 Task: Search one way flight ticket for 5 adults, 2 children, 1 infant in seat and 2 infants on lap in economy from Harrisburg: Harrisburg International Airport to Raleigh: Raleigh-durham International Airport on 8-5-2023. Choice of flights is Frontier. Number of bags: 1 carry on bag and 1 checked bag. Price is upto 100000. Outbound departure time preference is 18:15.
Action: Mouse moved to (401, 335)
Screenshot: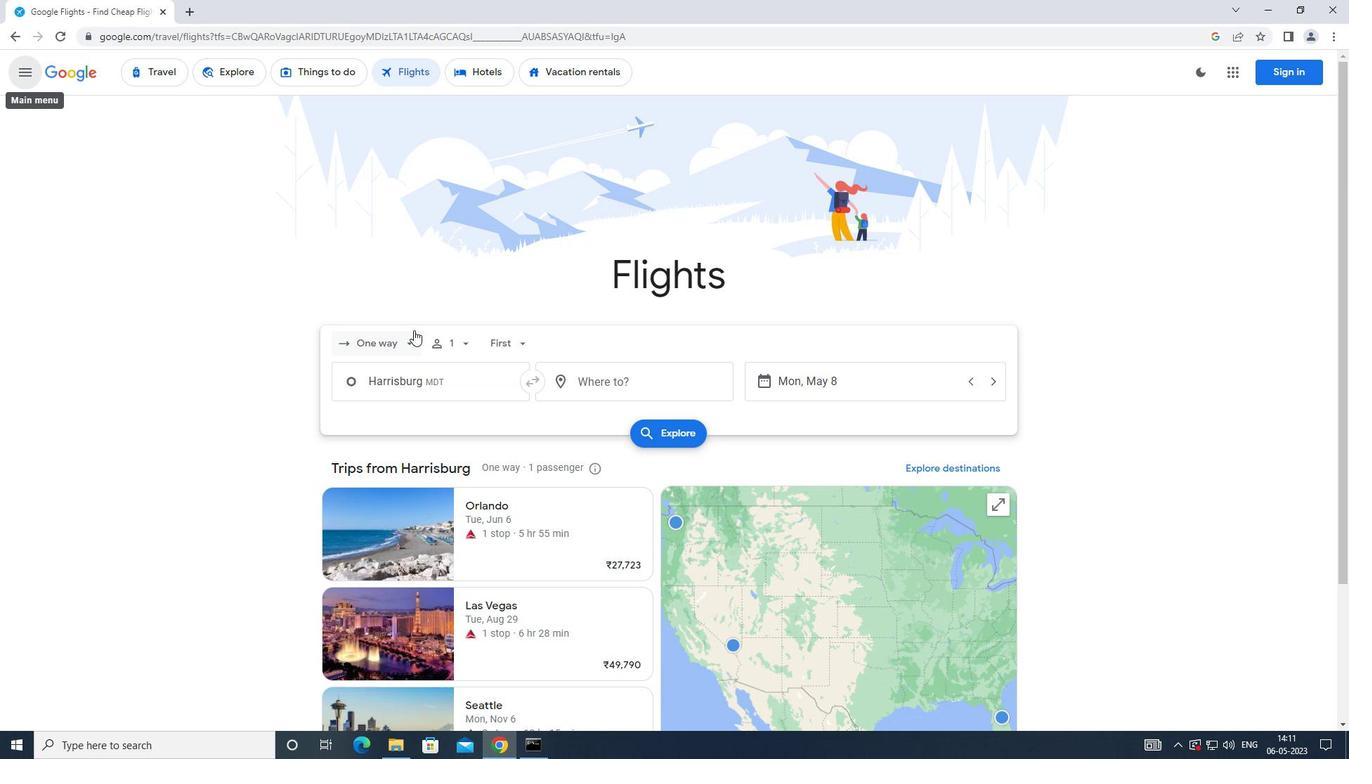 
Action: Mouse pressed left at (401, 335)
Screenshot: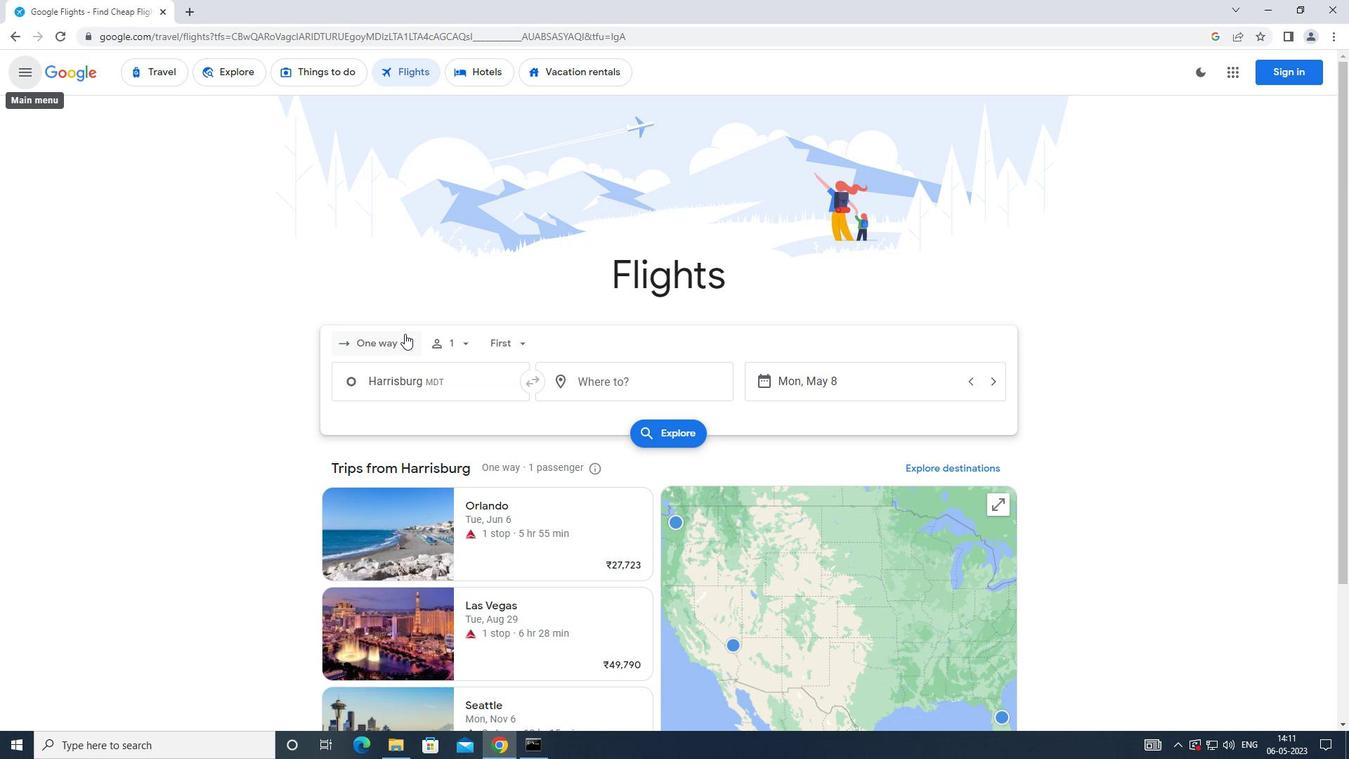 
Action: Mouse moved to (393, 408)
Screenshot: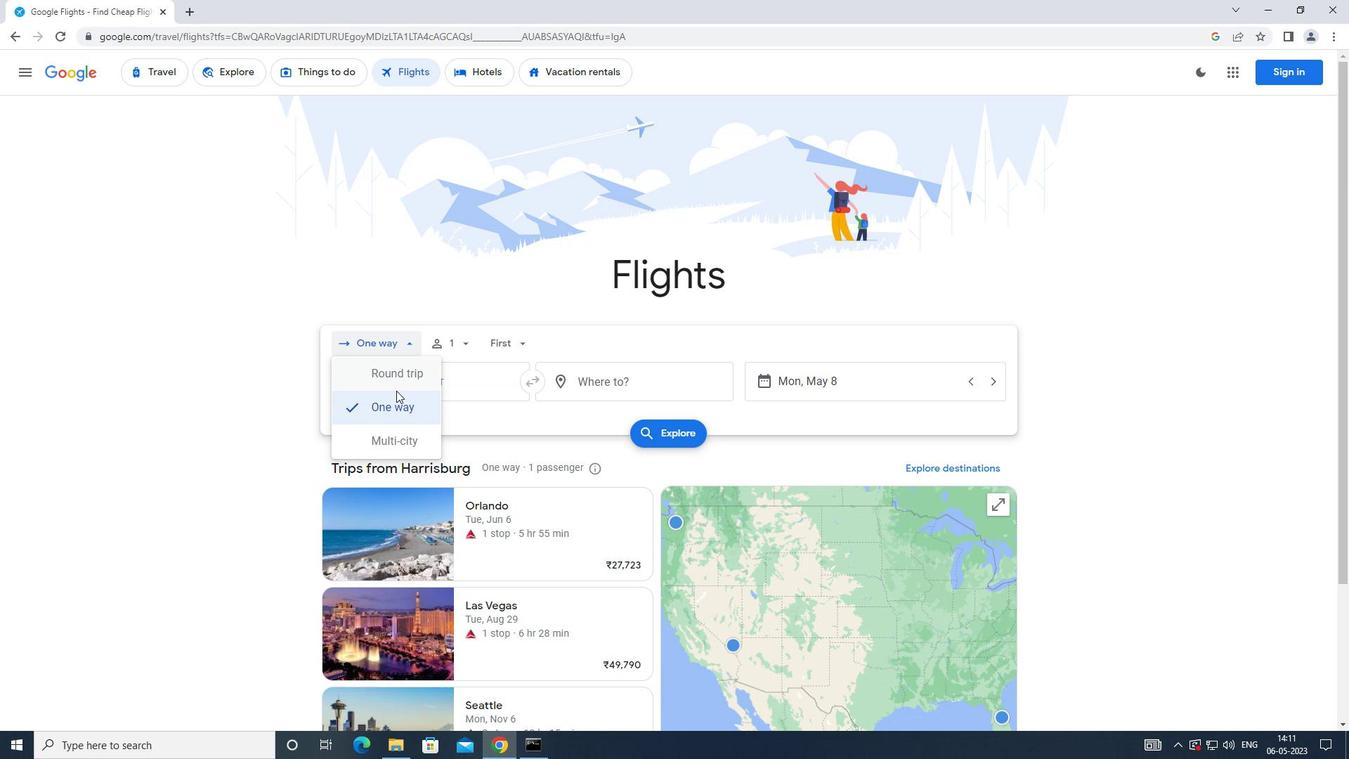 
Action: Mouse pressed left at (393, 408)
Screenshot: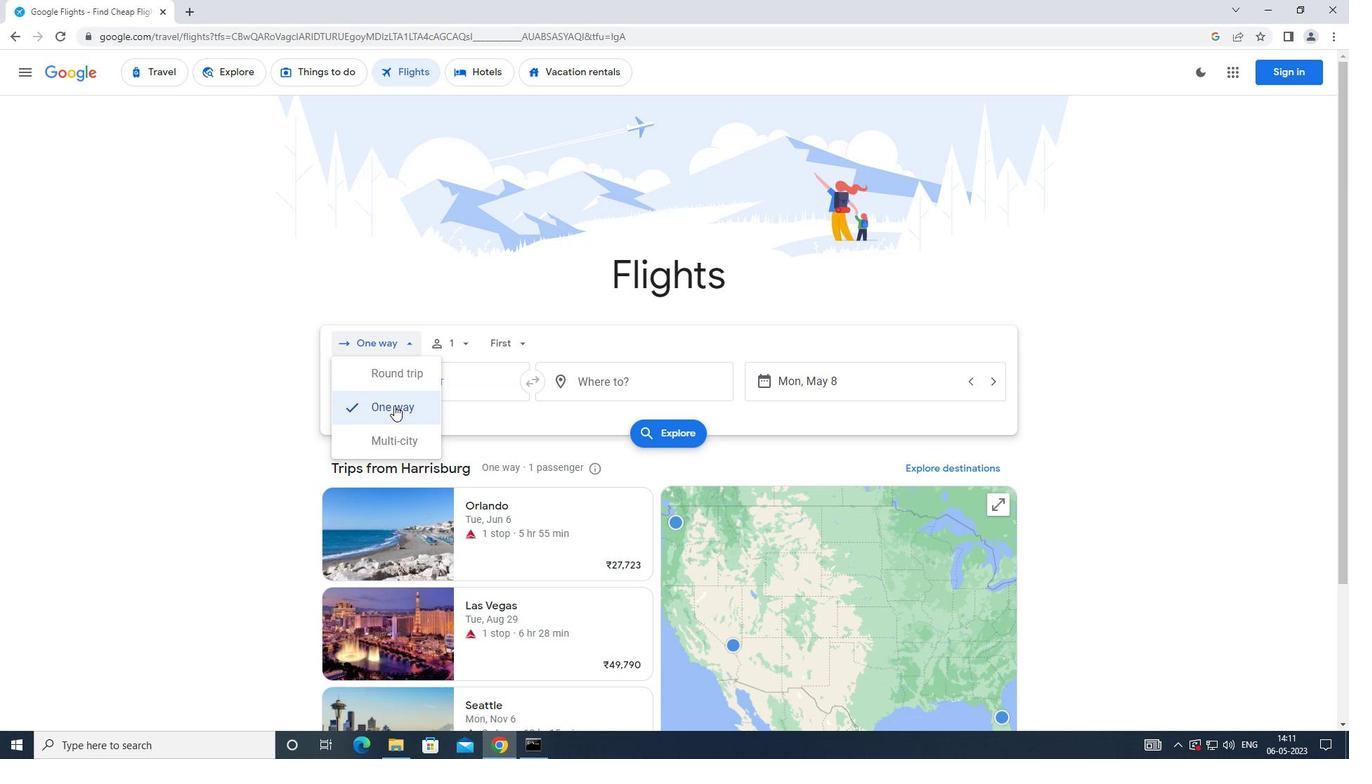 
Action: Mouse moved to (453, 344)
Screenshot: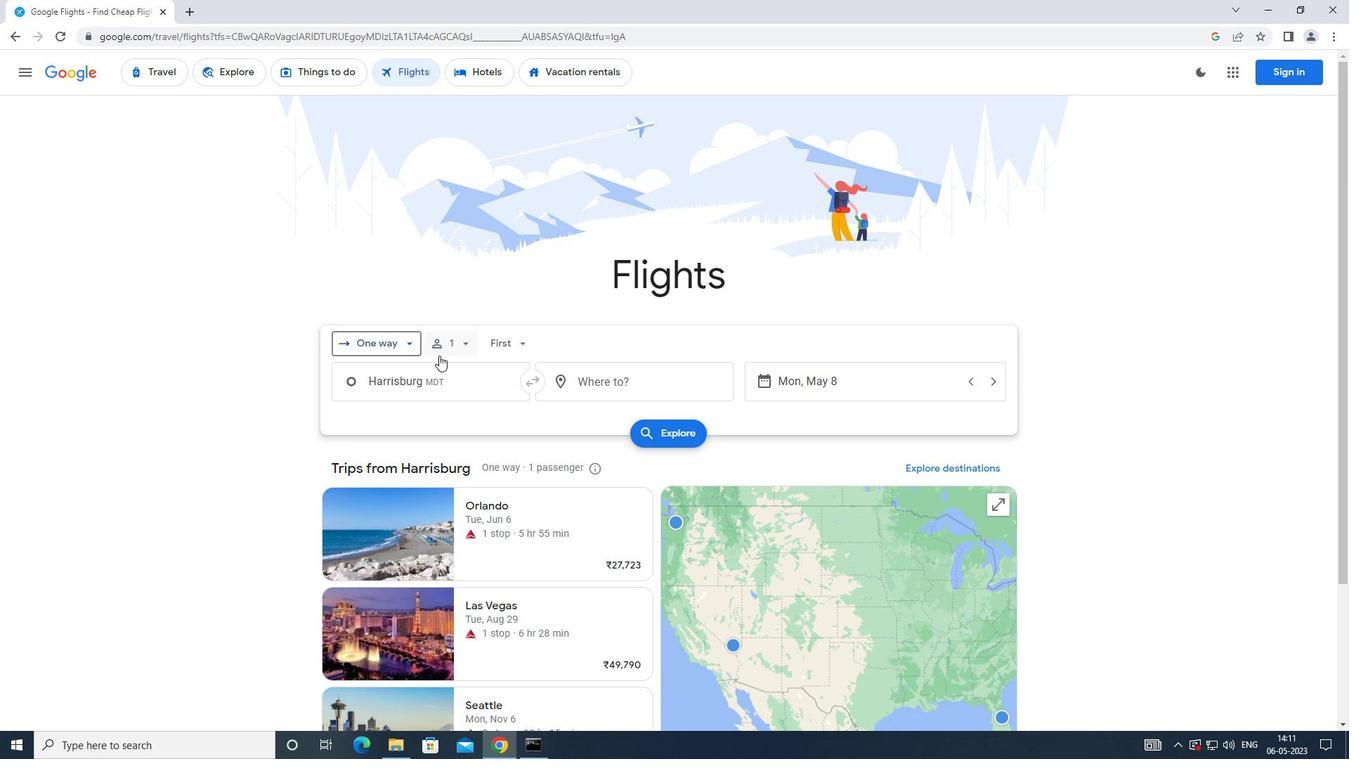 
Action: Mouse pressed left at (453, 344)
Screenshot: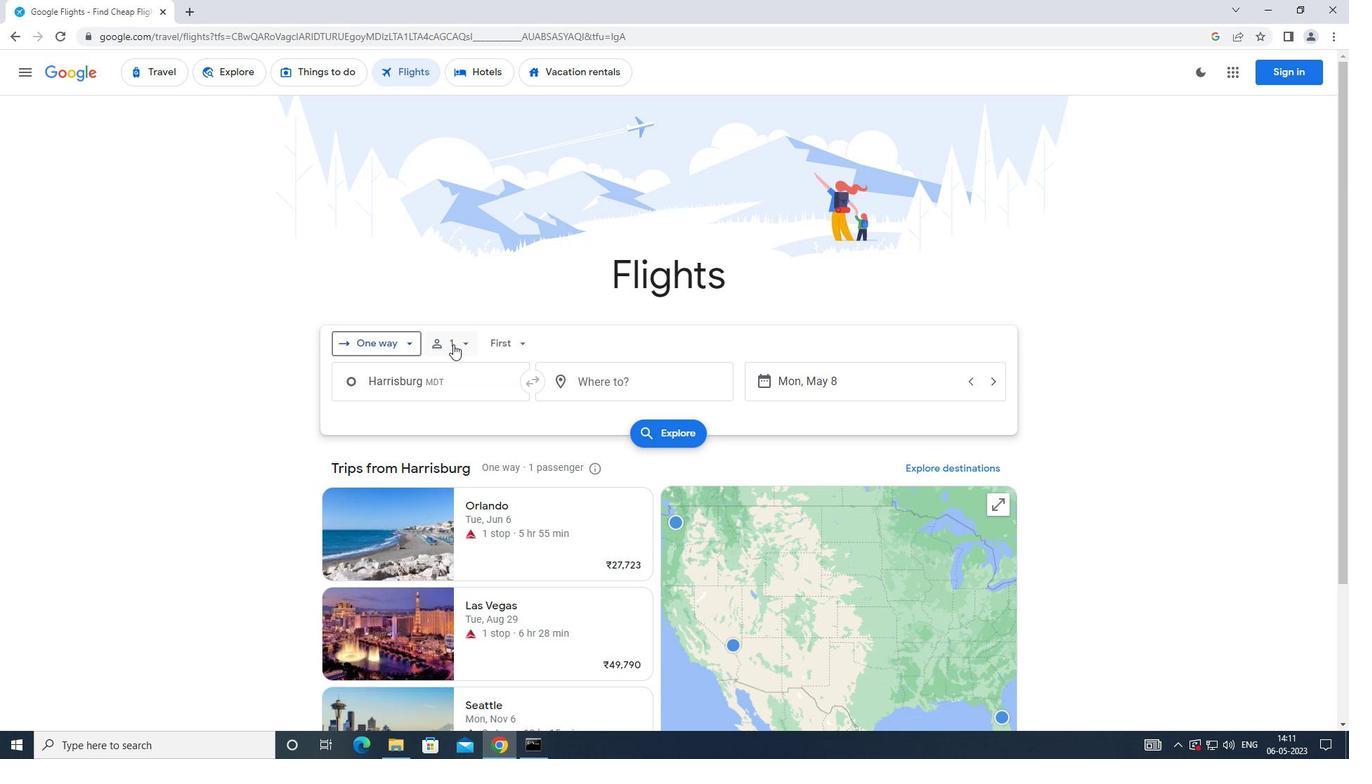 
Action: Mouse moved to (569, 383)
Screenshot: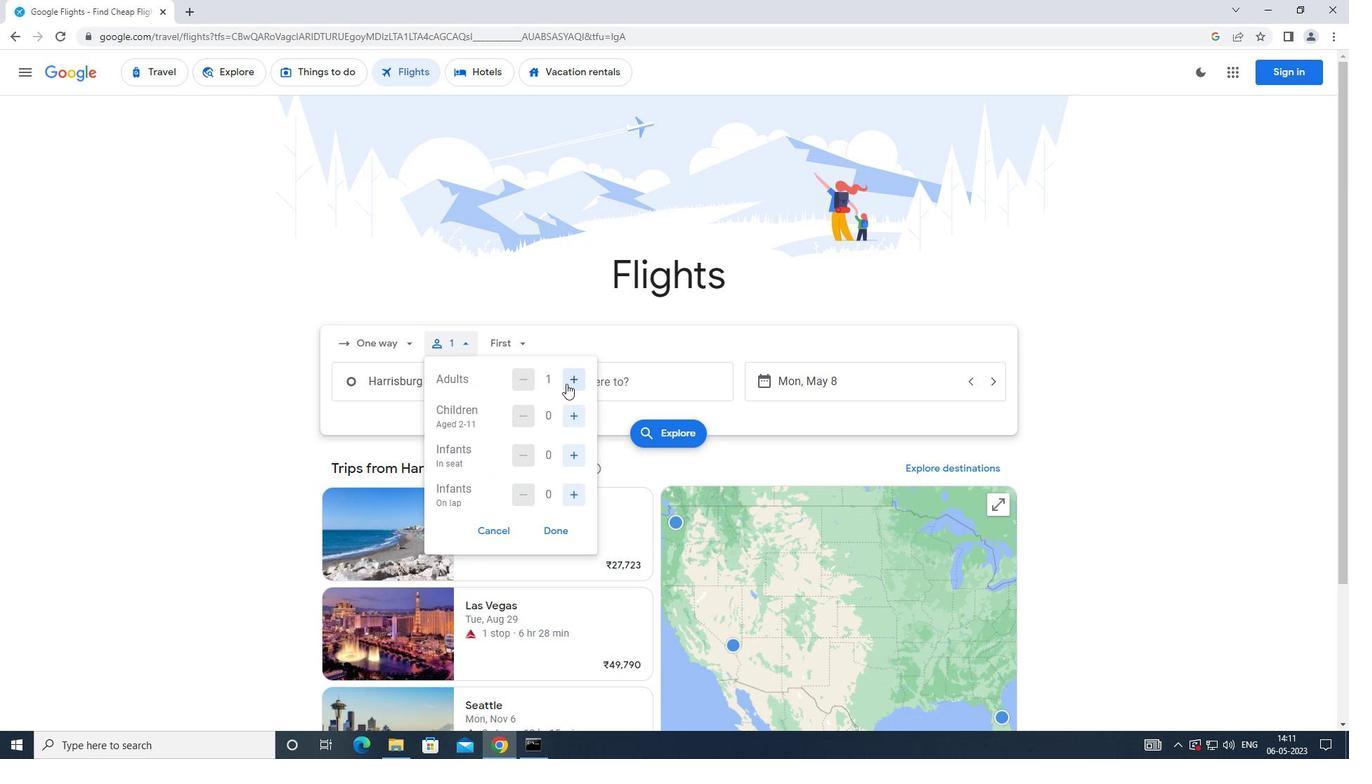 
Action: Mouse pressed left at (569, 383)
Screenshot: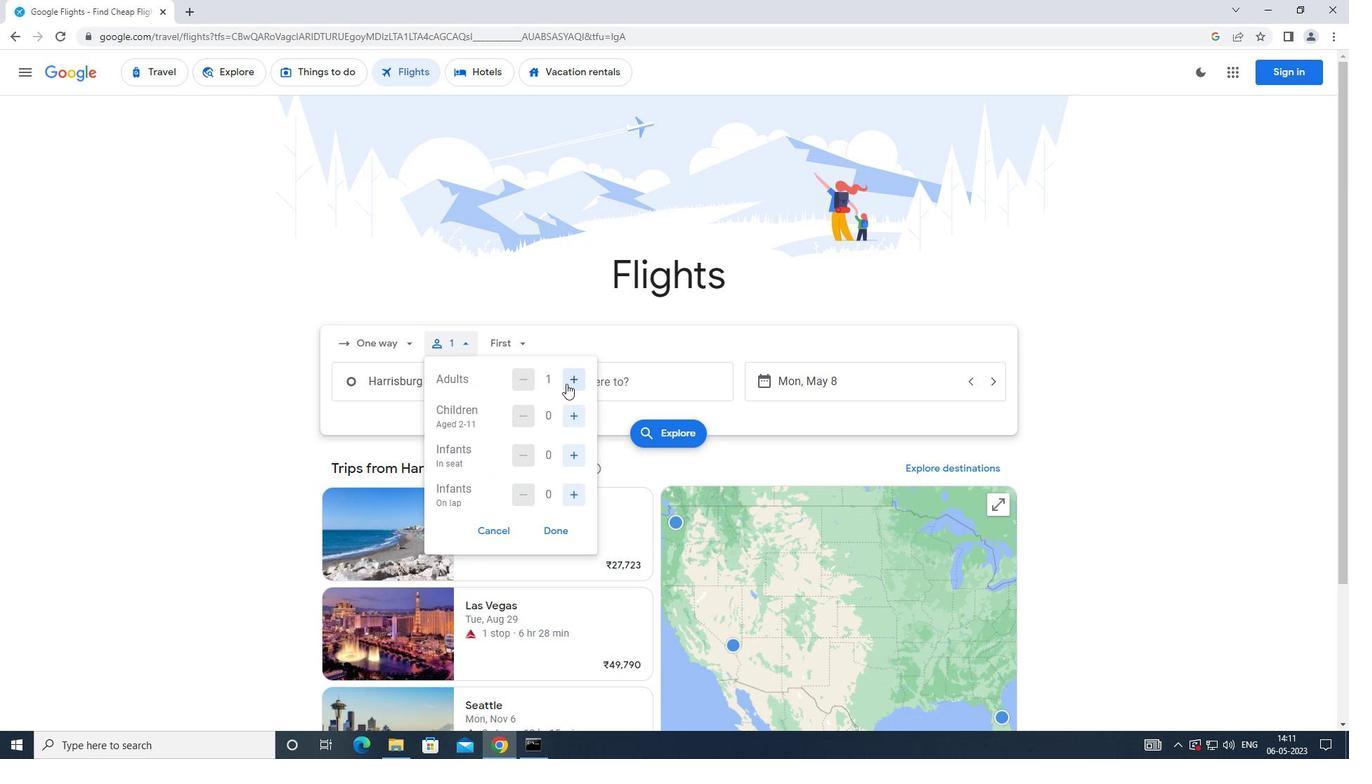 
Action: Mouse moved to (569, 382)
Screenshot: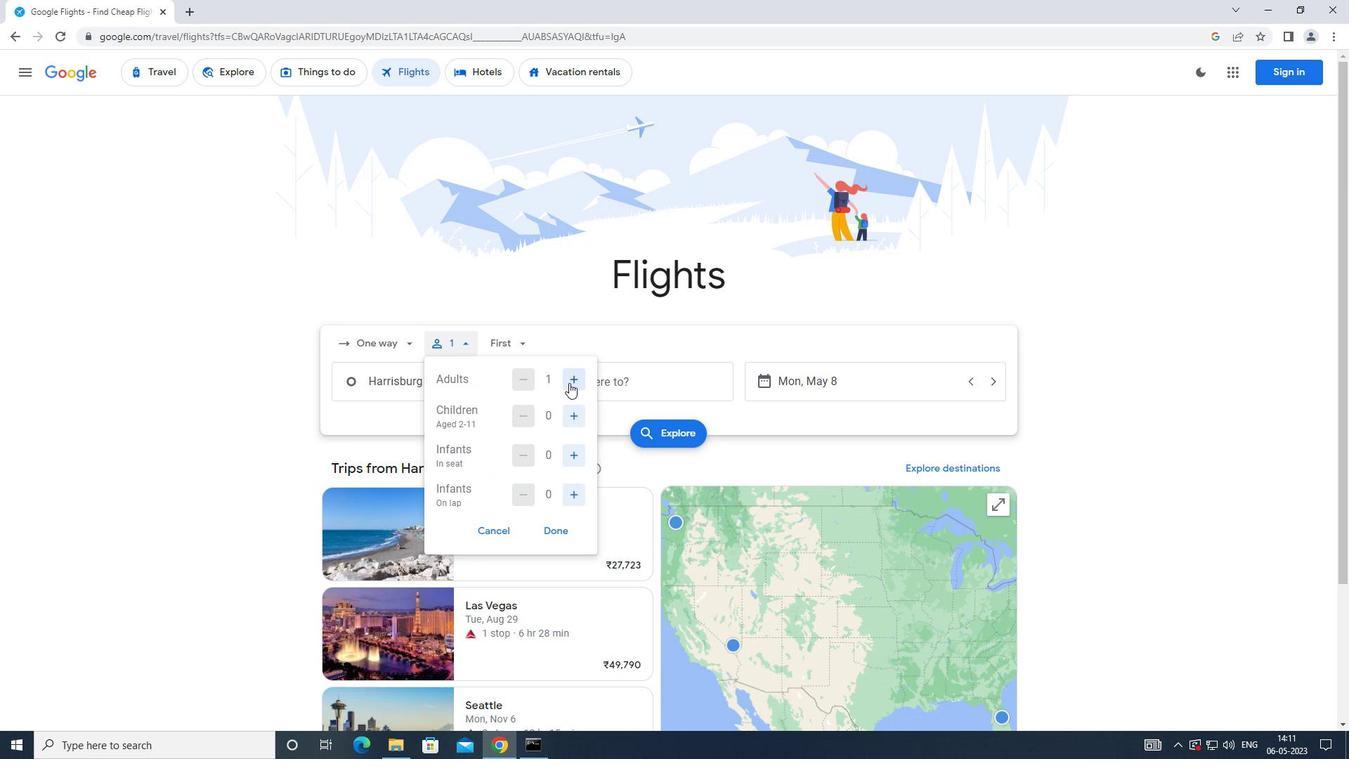 
Action: Mouse pressed left at (569, 382)
Screenshot: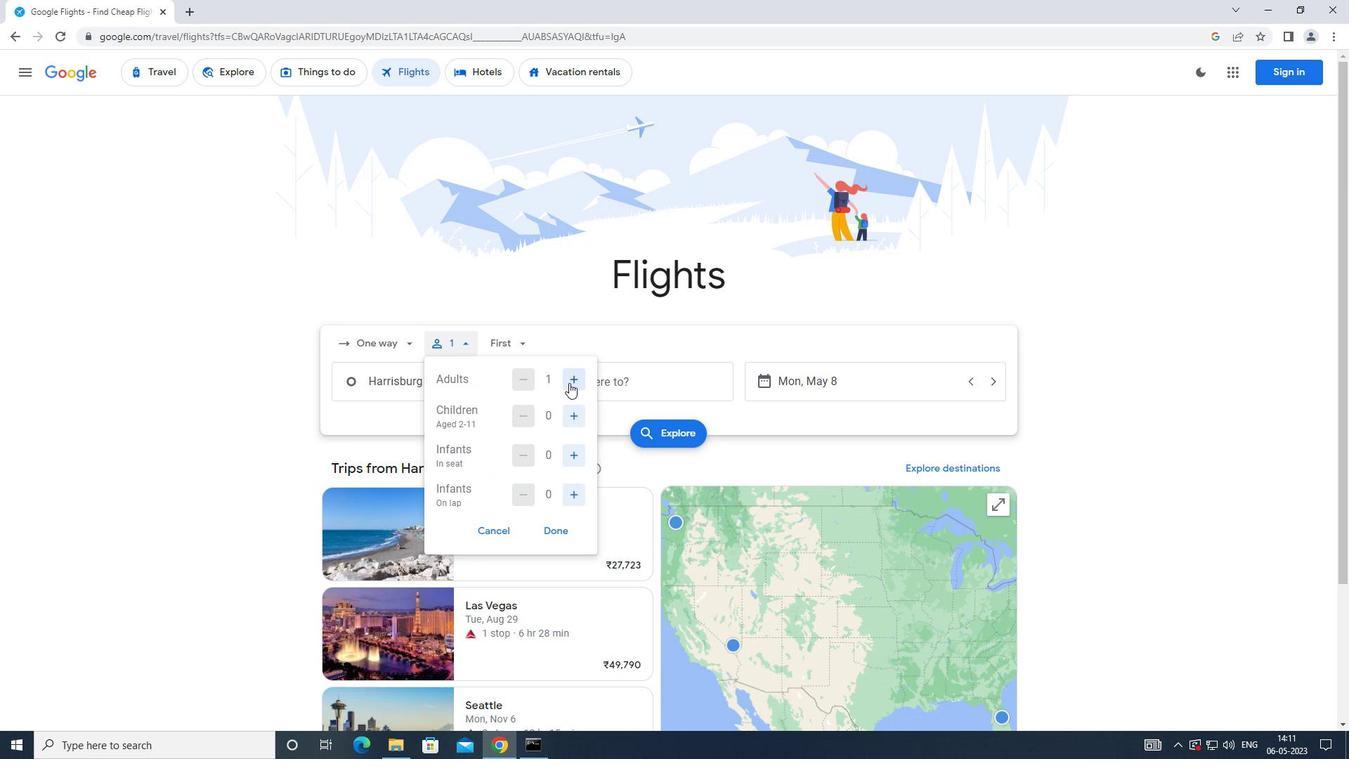 
Action: Mouse moved to (570, 381)
Screenshot: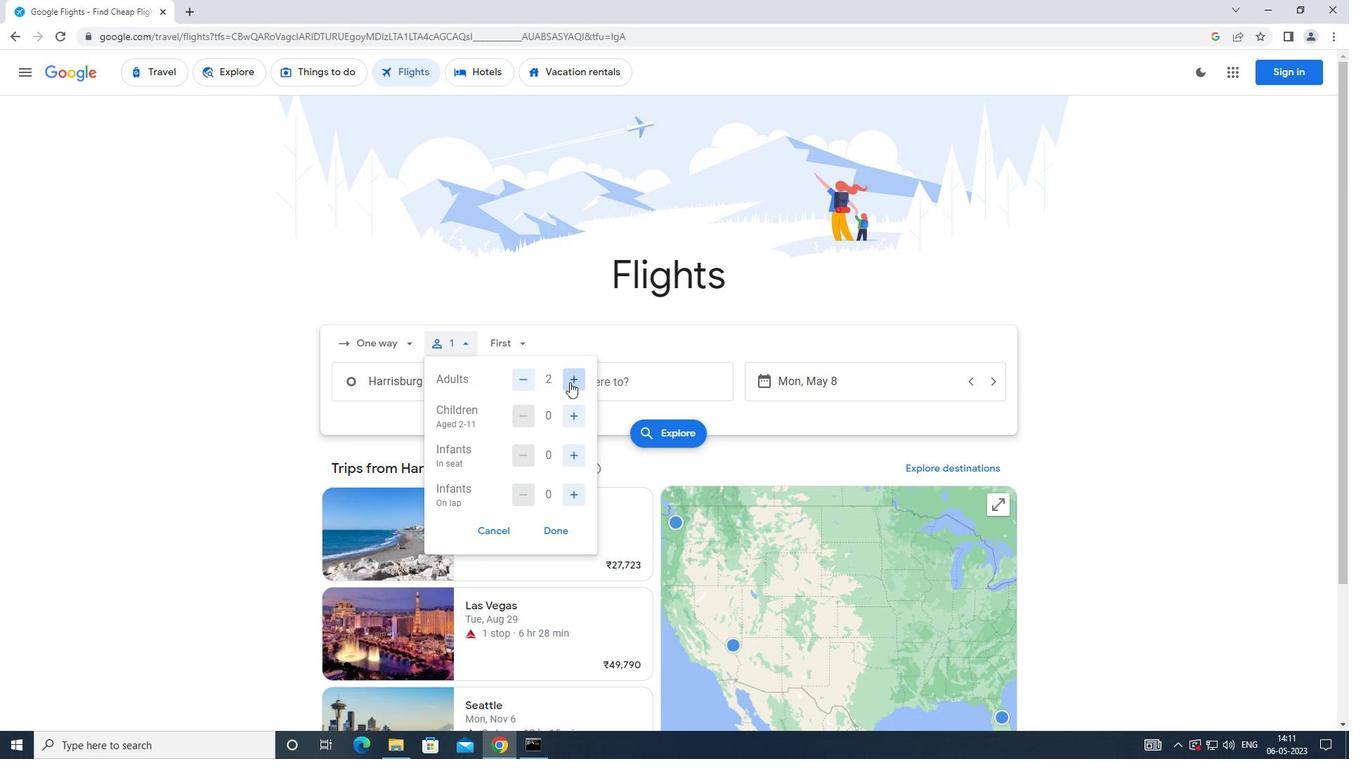 
Action: Mouse pressed left at (570, 381)
Screenshot: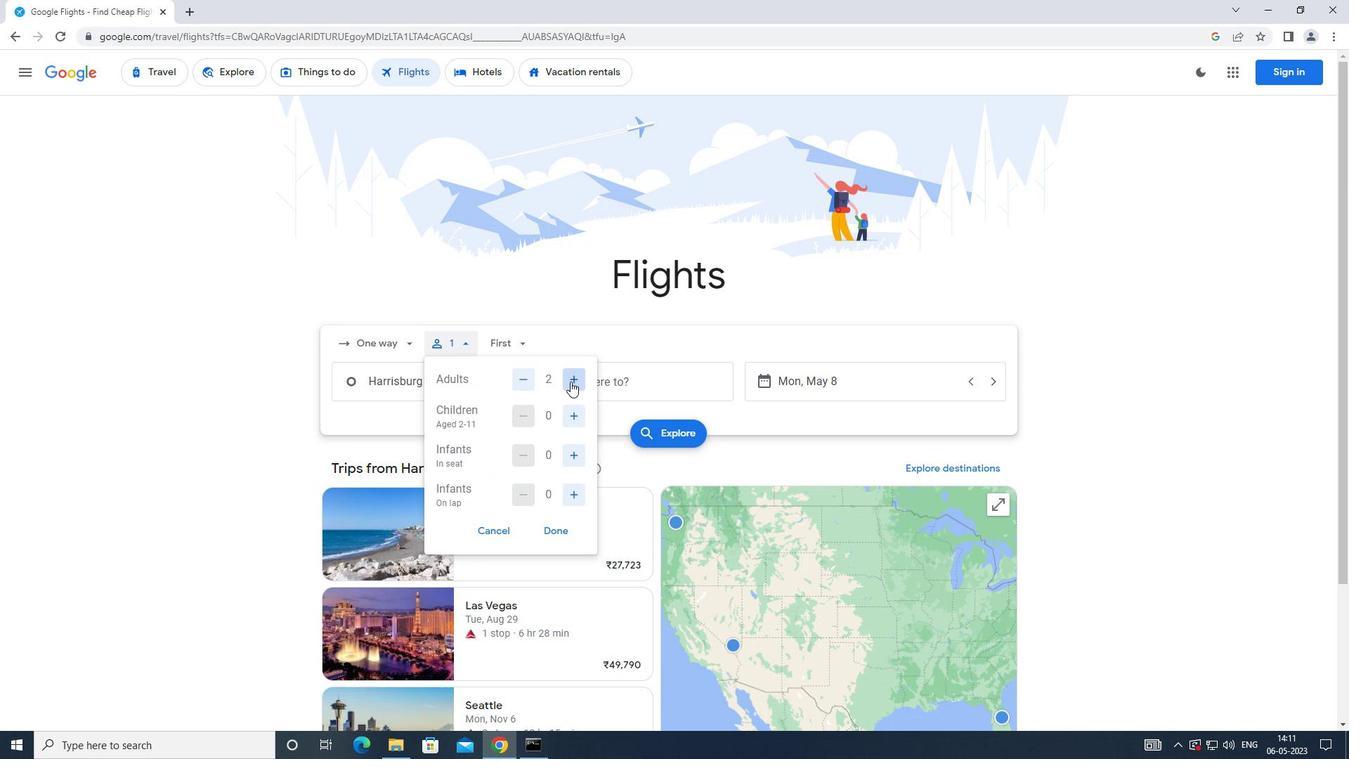 
Action: Mouse pressed left at (570, 381)
Screenshot: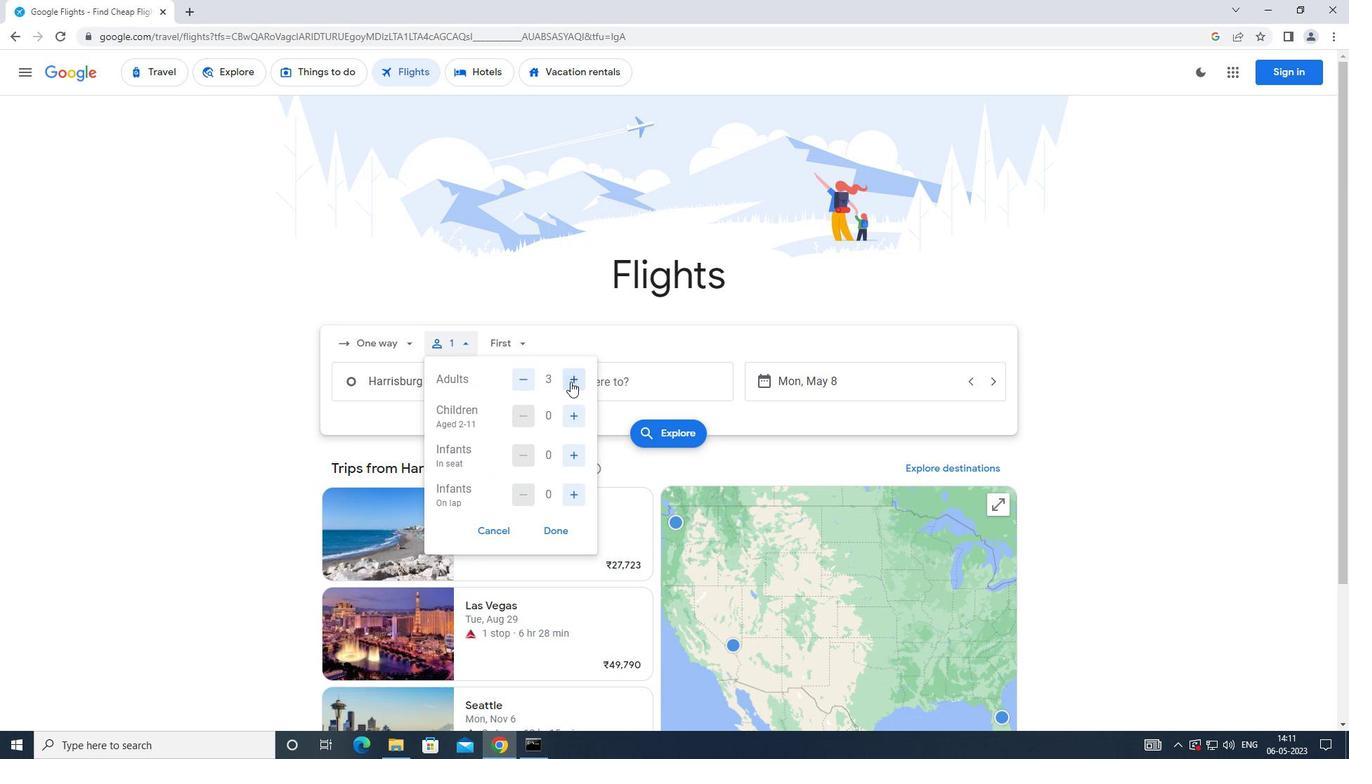 
Action: Mouse moved to (570, 410)
Screenshot: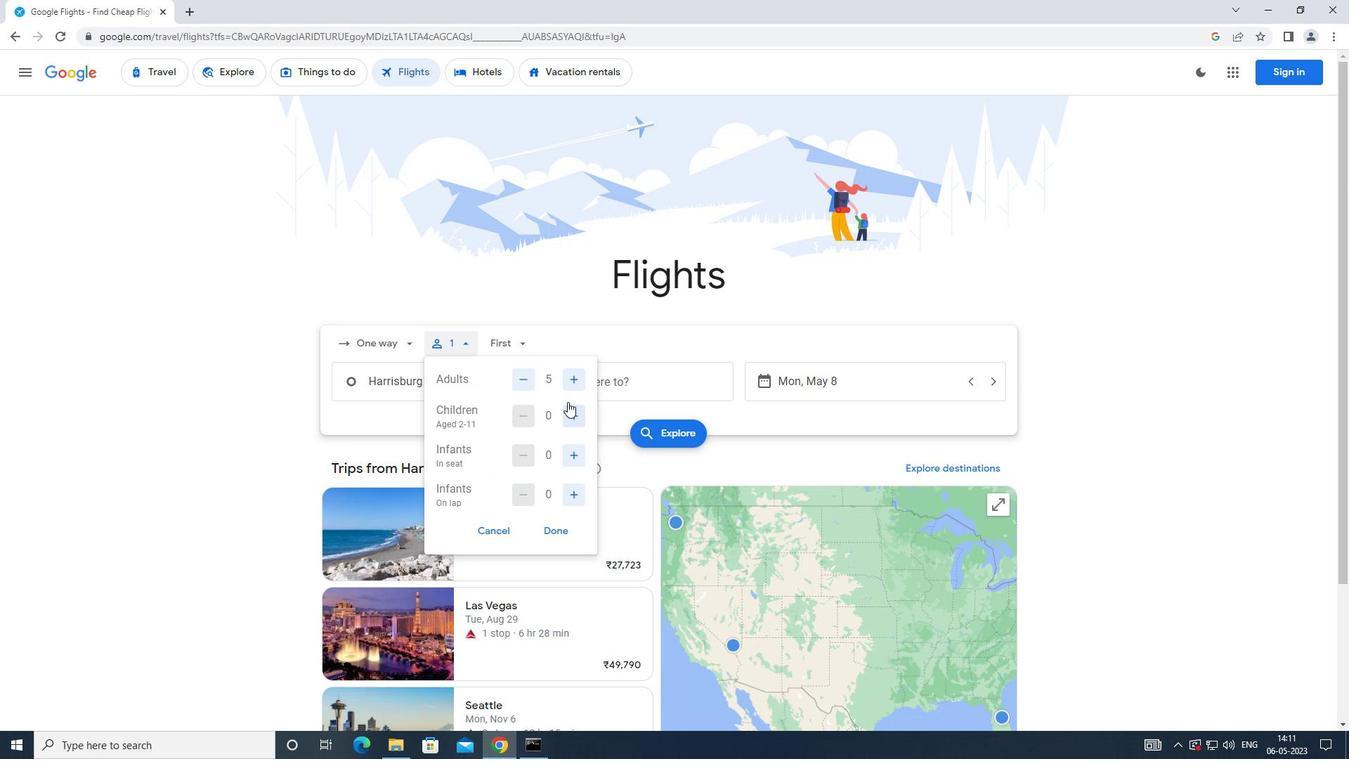 
Action: Mouse pressed left at (570, 410)
Screenshot: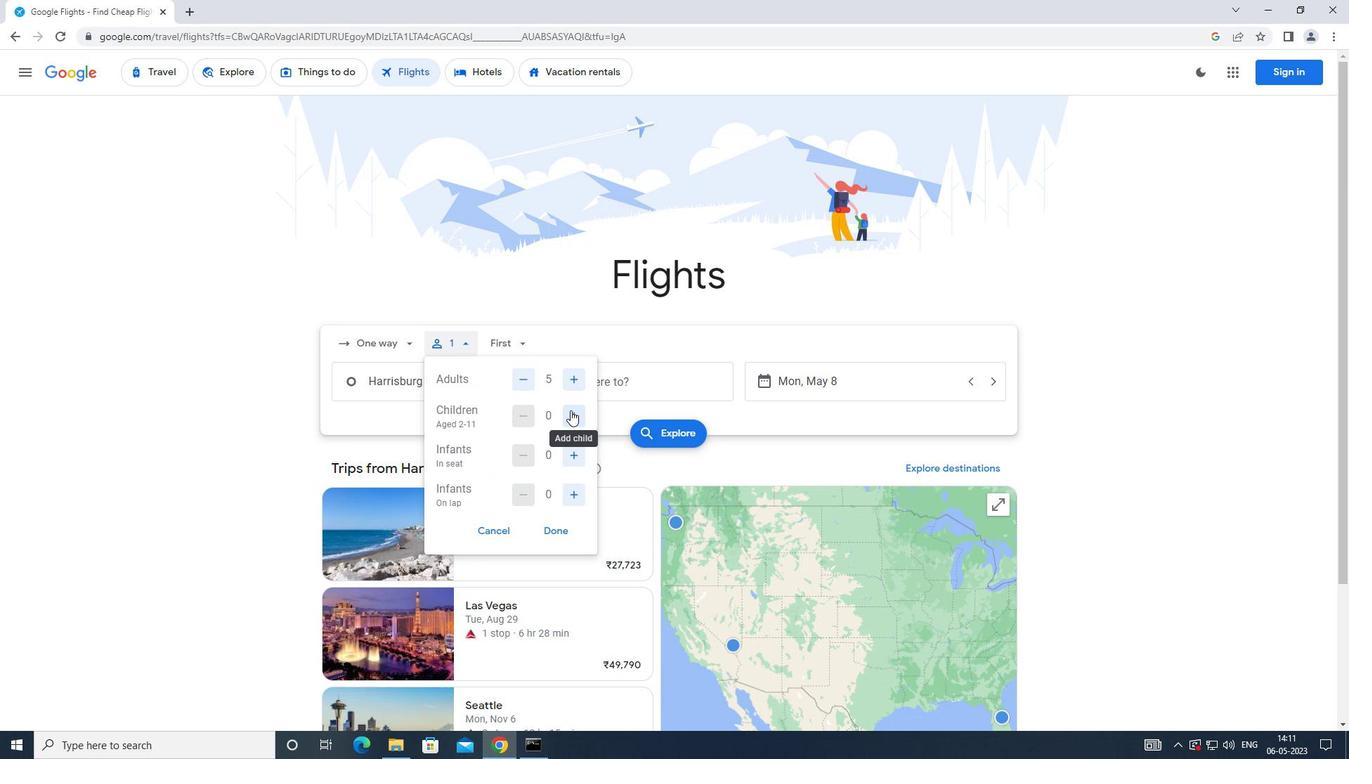 
Action: Mouse pressed left at (570, 410)
Screenshot: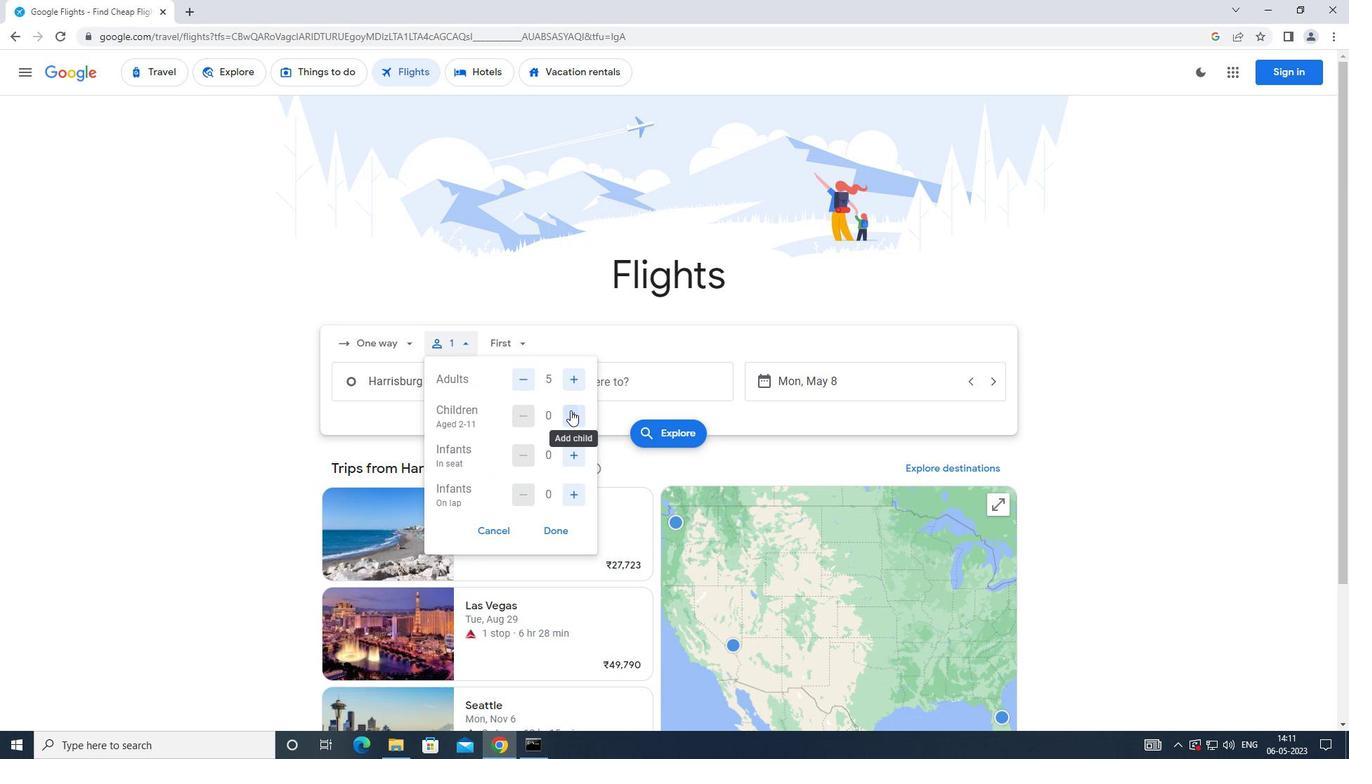 
Action: Mouse moved to (569, 454)
Screenshot: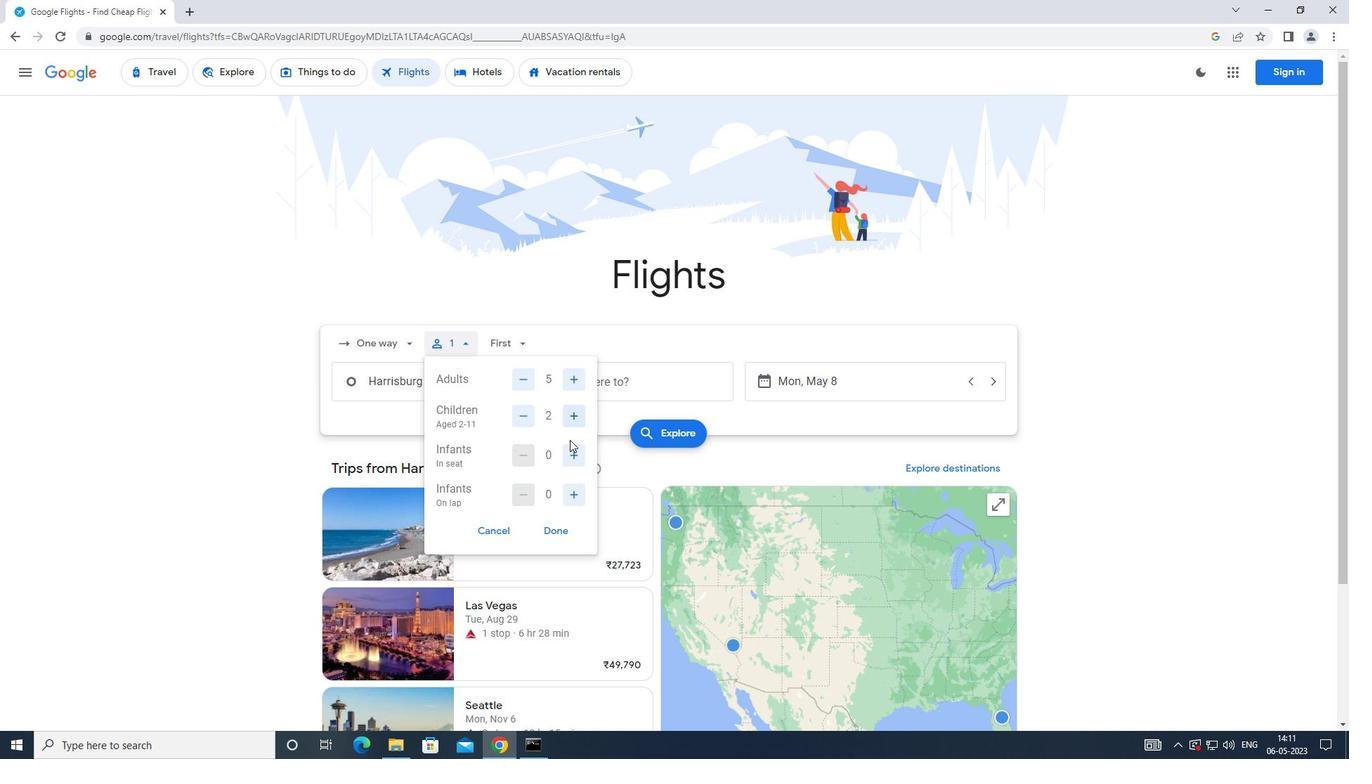 
Action: Mouse pressed left at (569, 454)
Screenshot: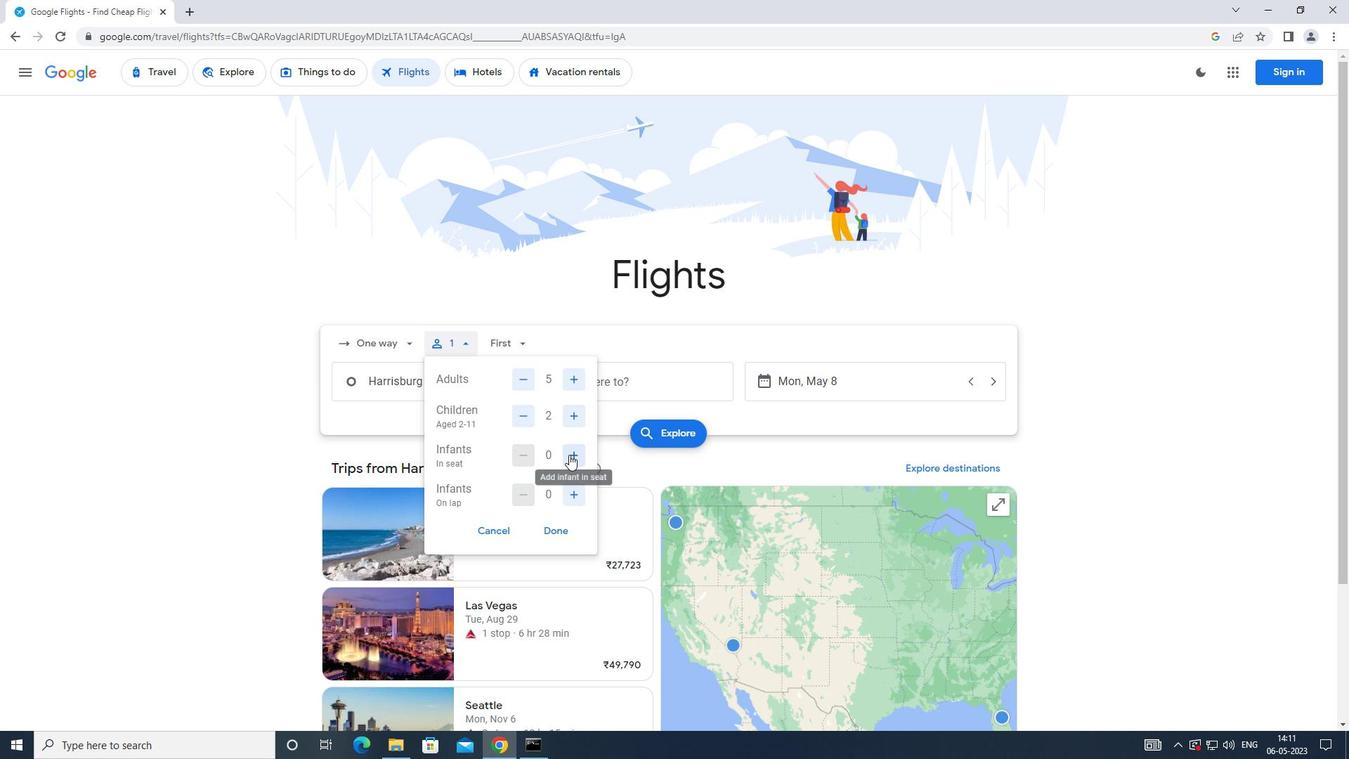
Action: Mouse moved to (576, 493)
Screenshot: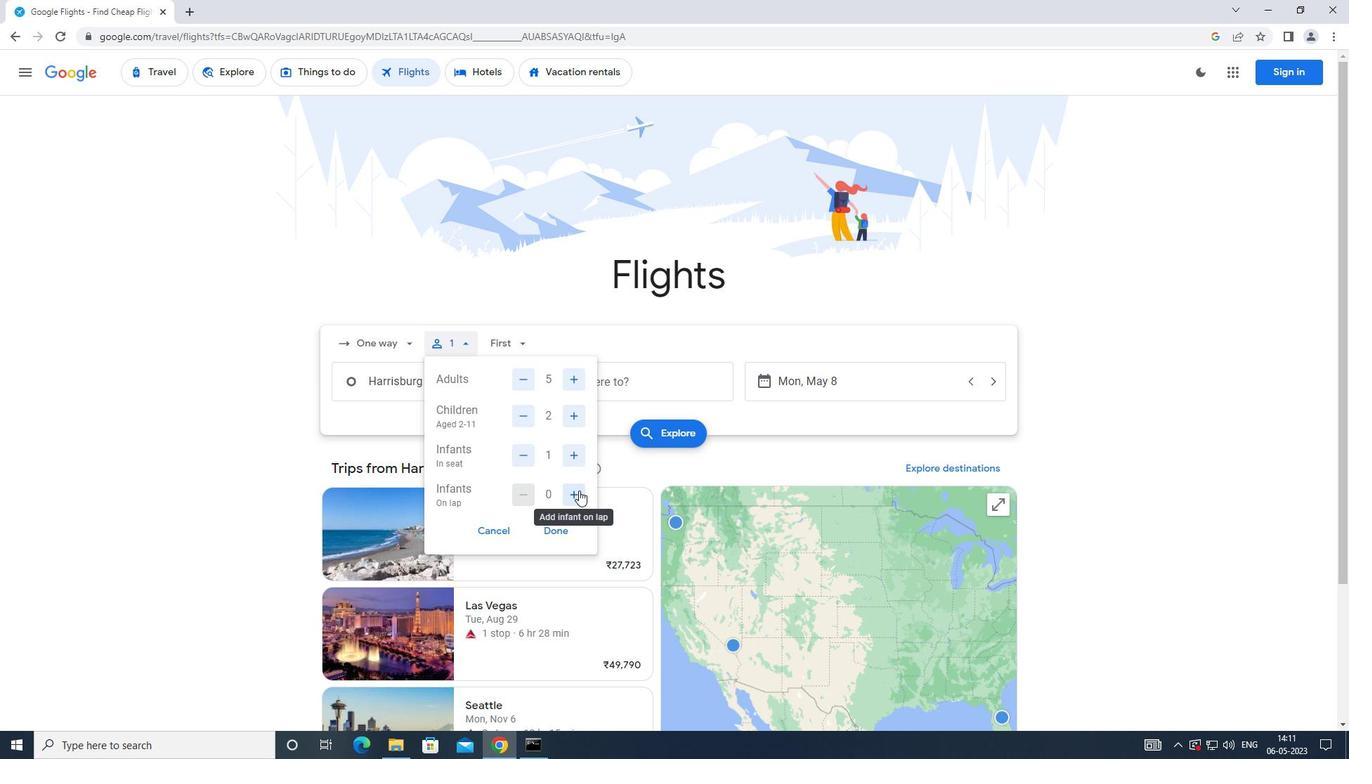 
Action: Mouse pressed left at (576, 493)
Screenshot: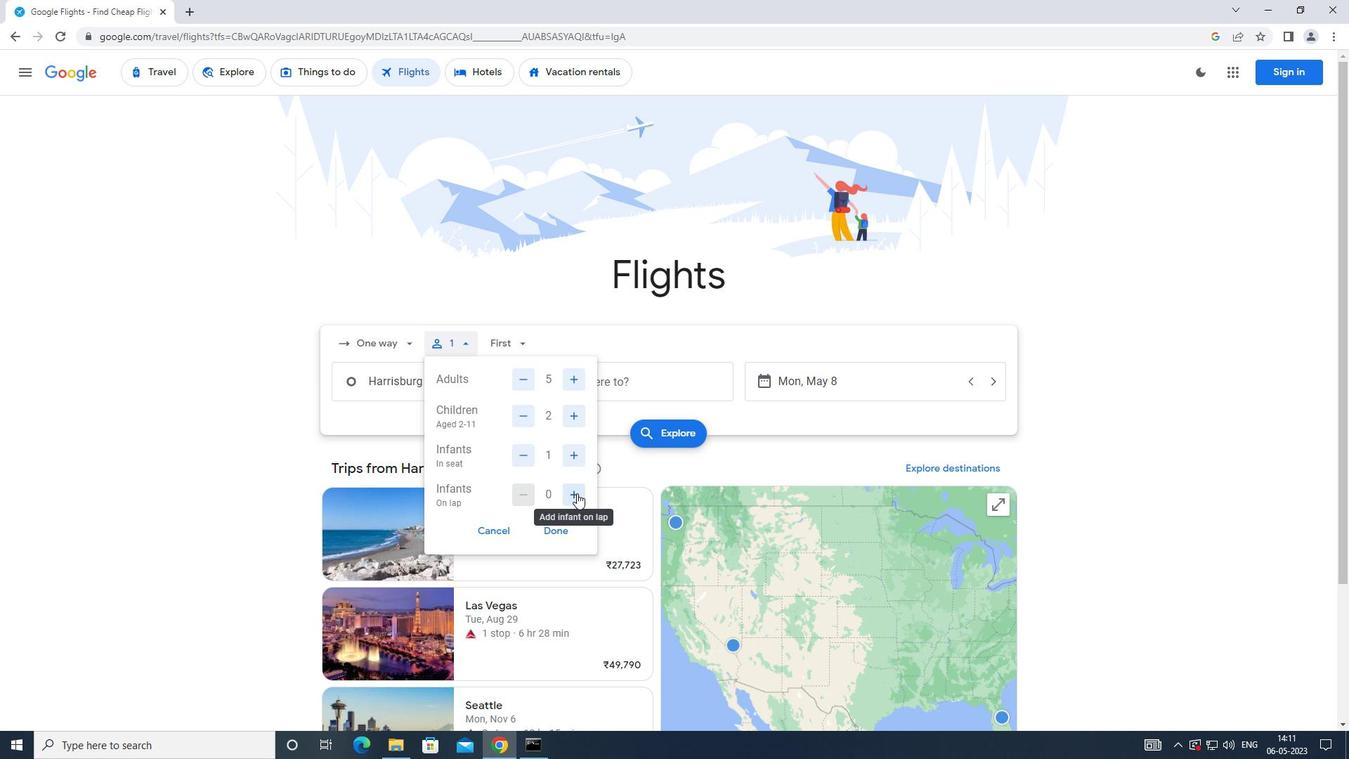 
Action: Mouse moved to (558, 529)
Screenshot: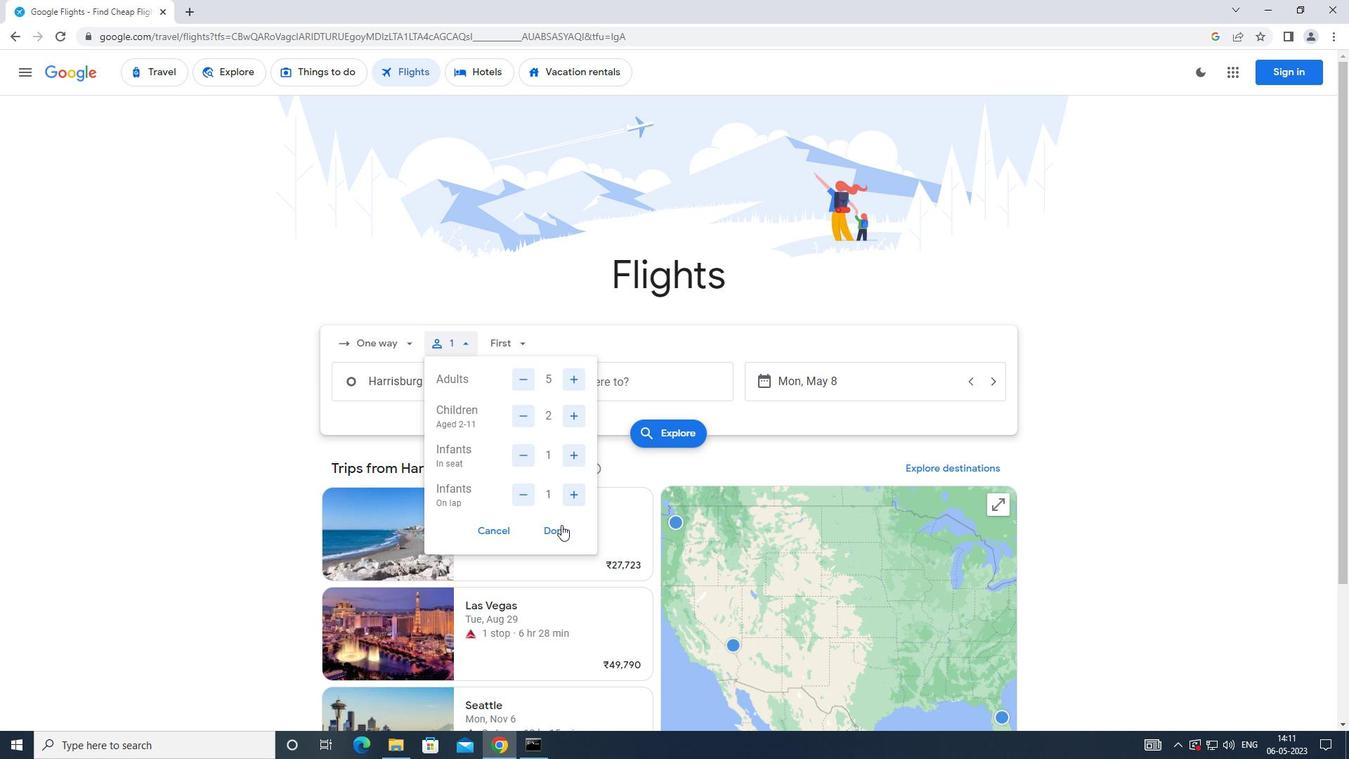 
Action: Mouse pressed left at (558, 529)
Screenshot: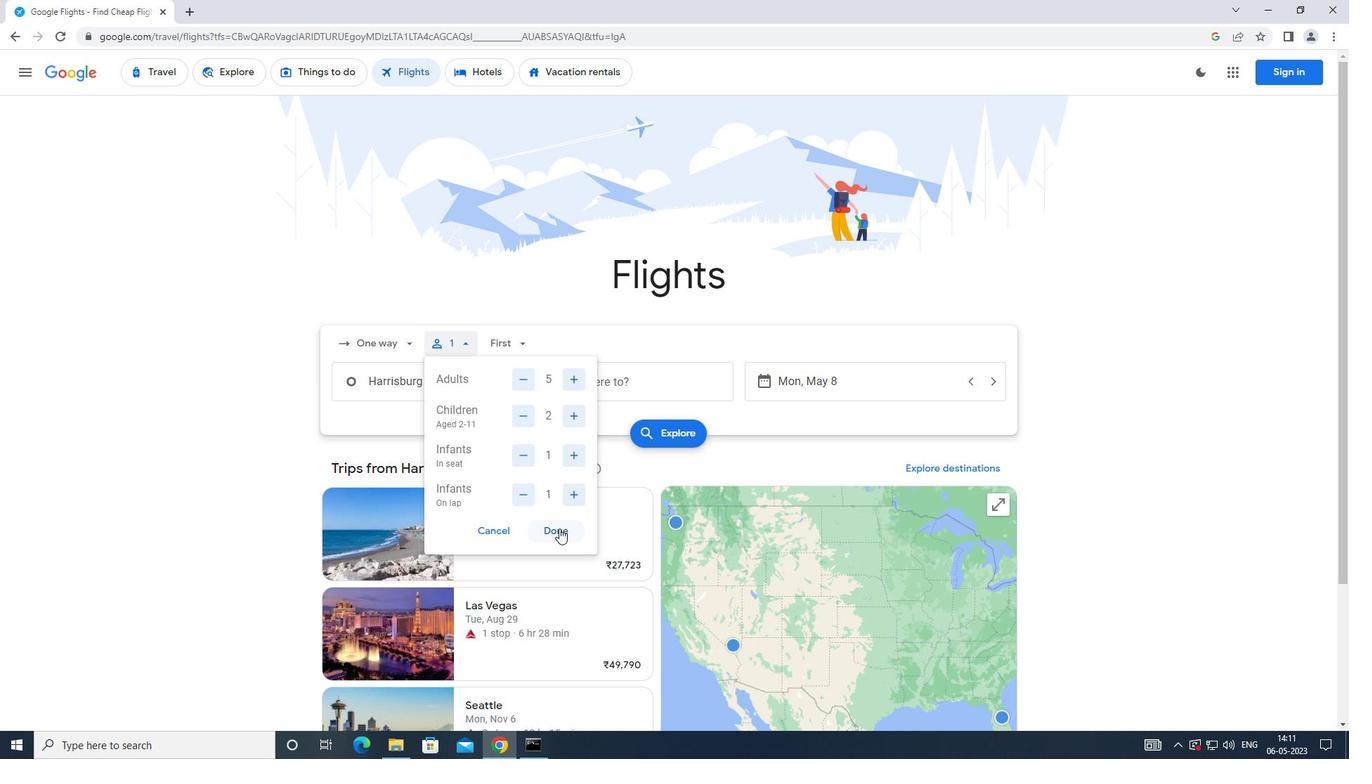 
Action: Mouse moved to (501, 328)
Screenshot: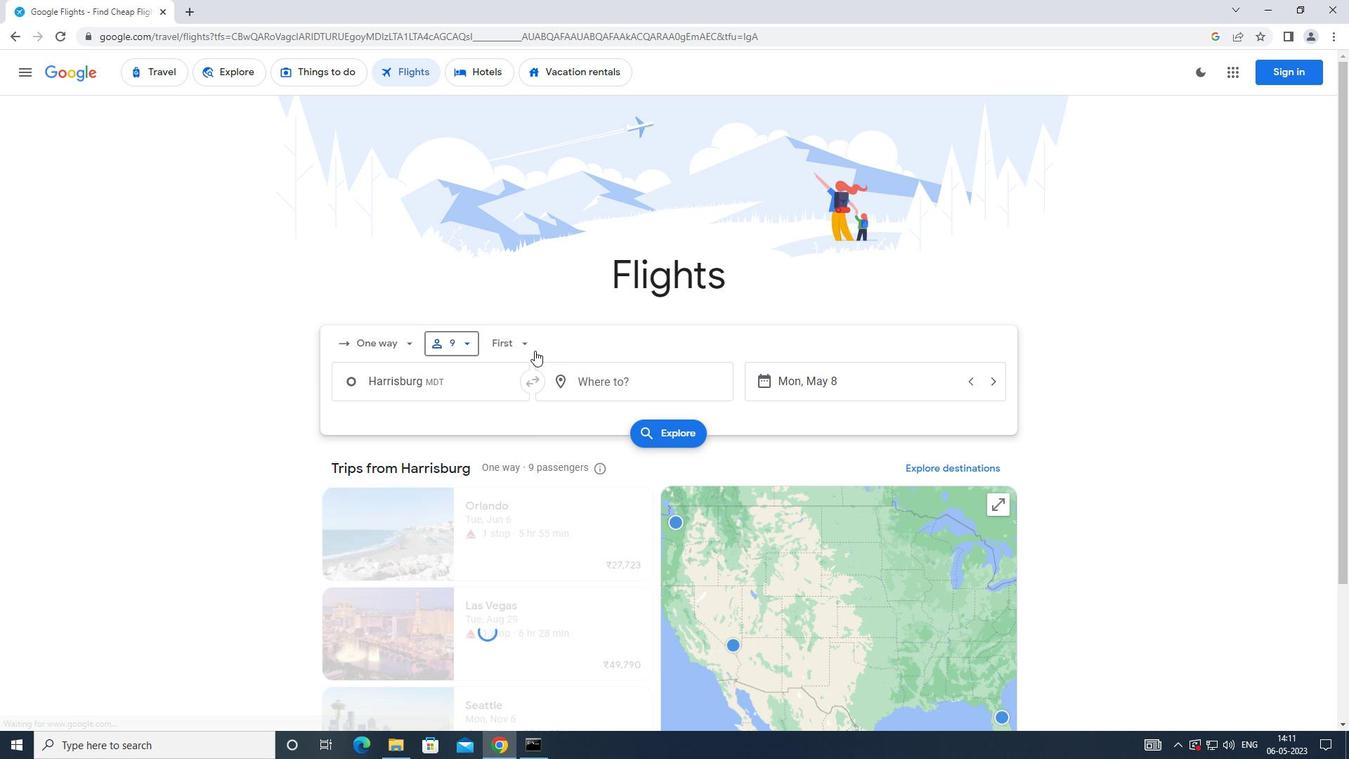 
Action: Mouse pressed left at (501, 328)
Screenshot: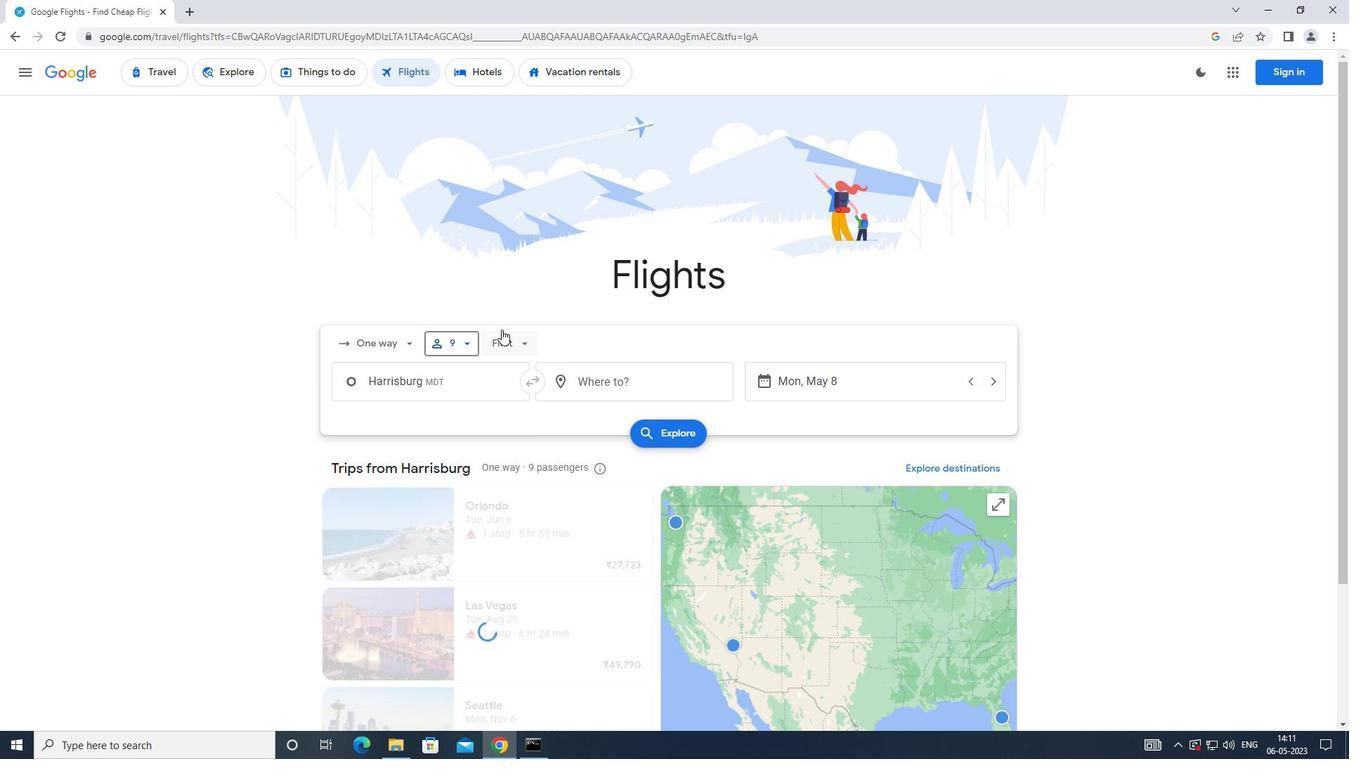 
Action: Mouse moved to (535, 373)
Screenshot: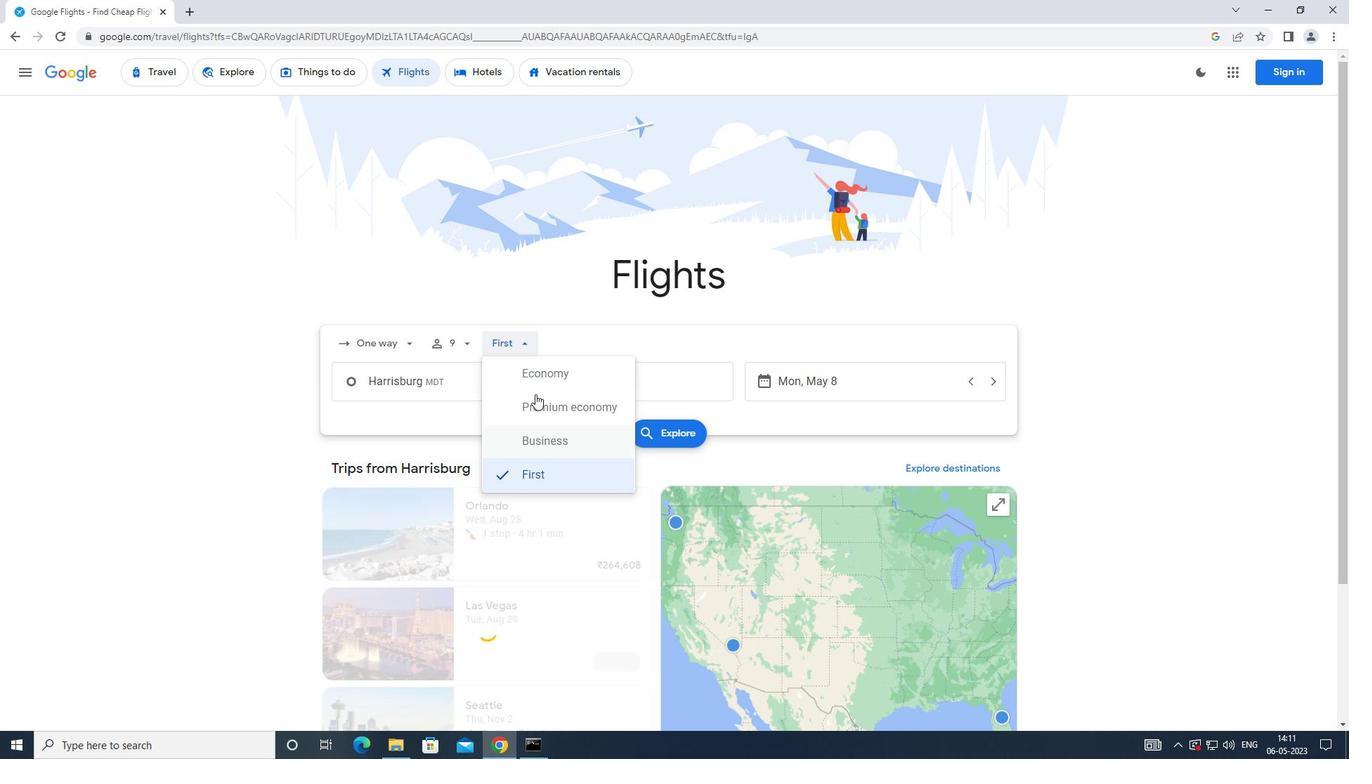 
Action: Mouse pressed left at (535, 373)
Screenshot: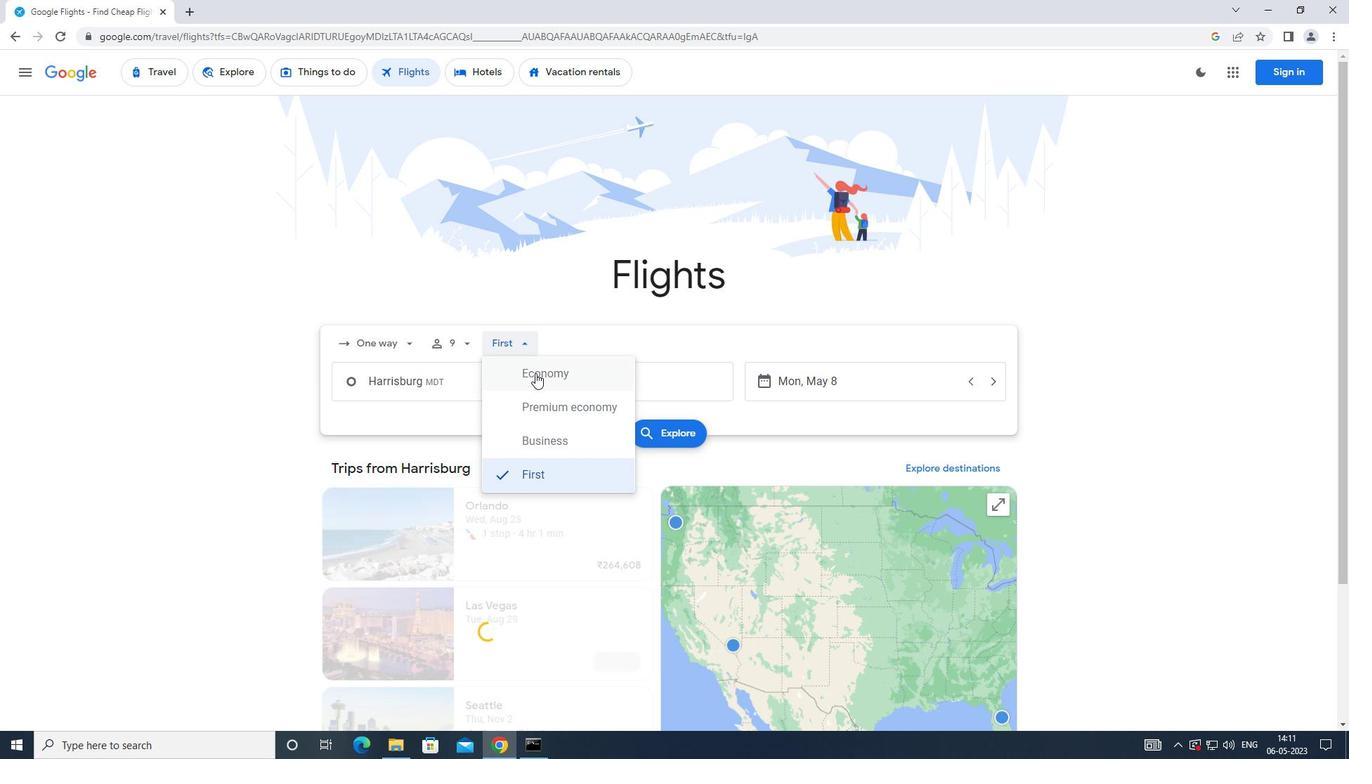 
Action: Mouse moved to (464, 371)
Screenshot: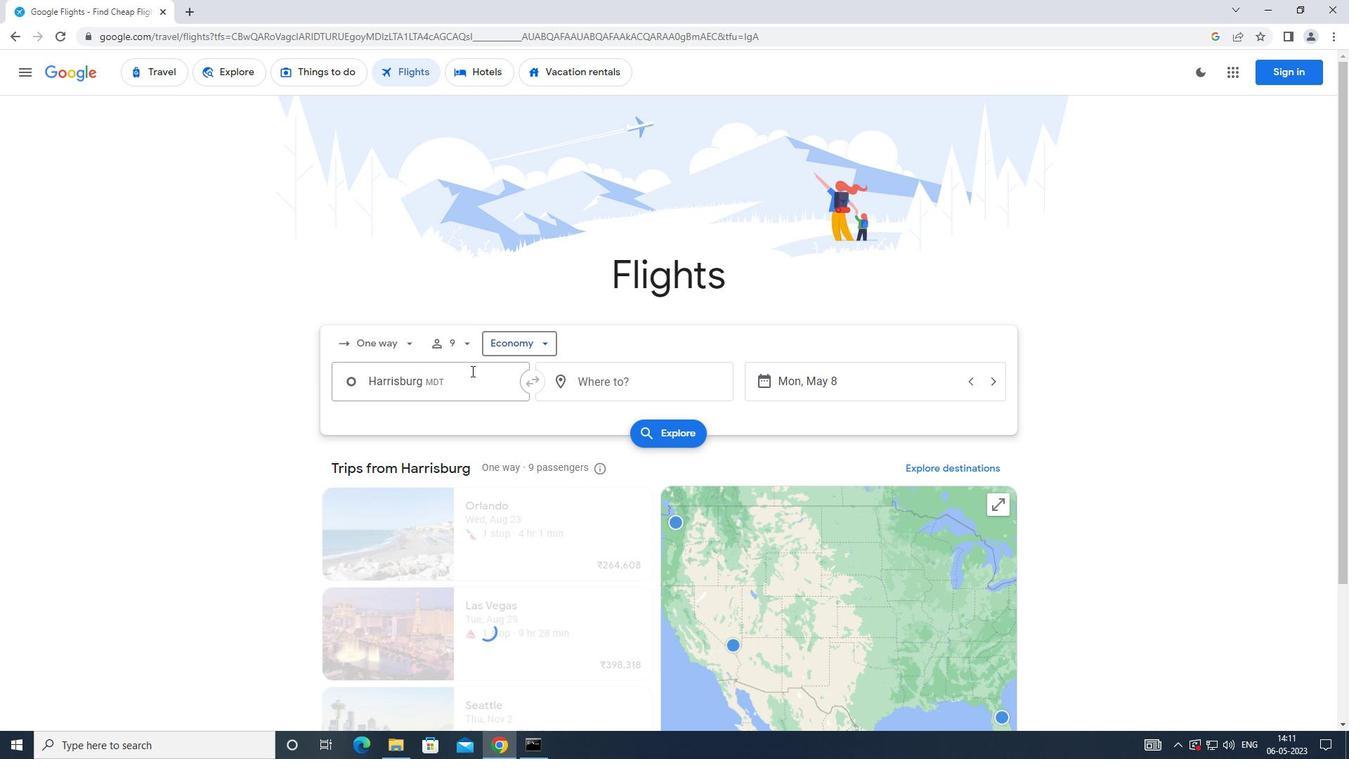 
Action: Mouse pressed left at (464, 371)
Screenshot: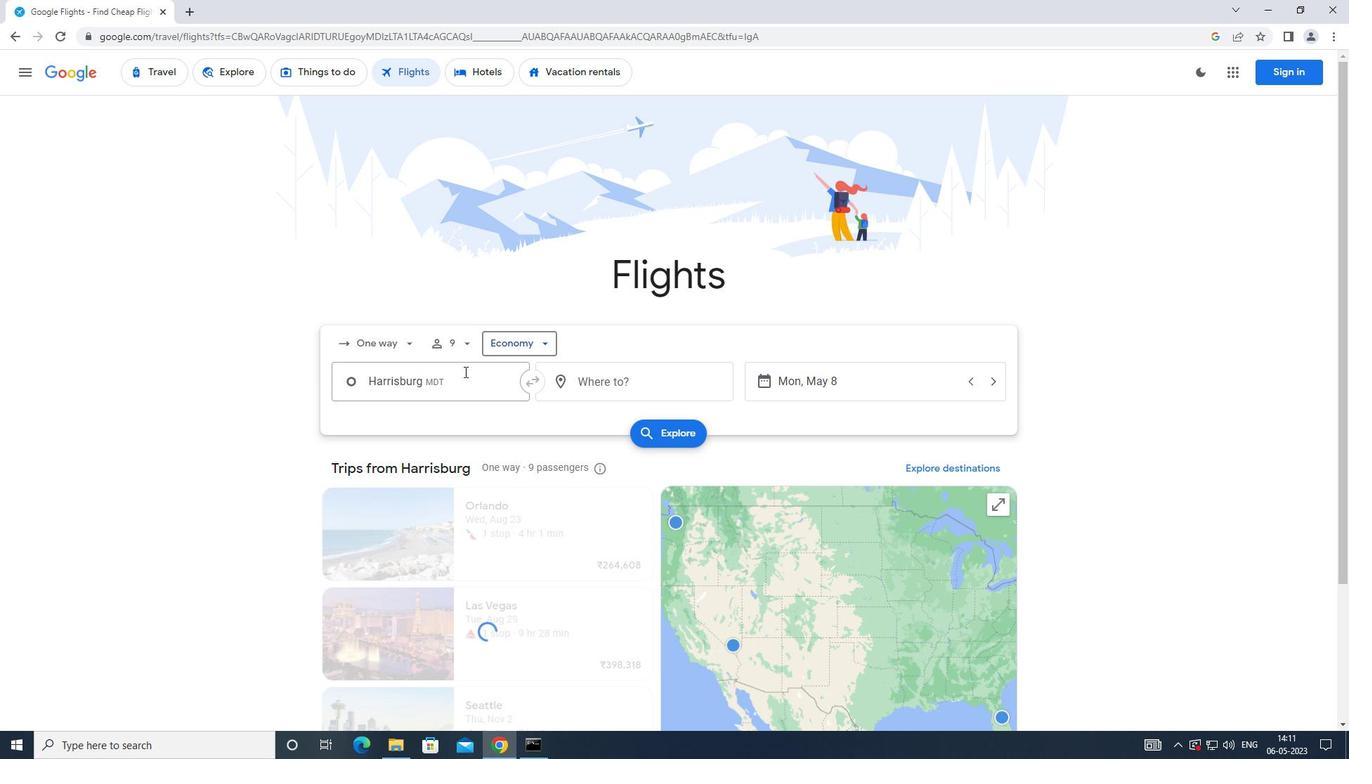 
Action: Mouse moved to (461, 453)
Screenshot: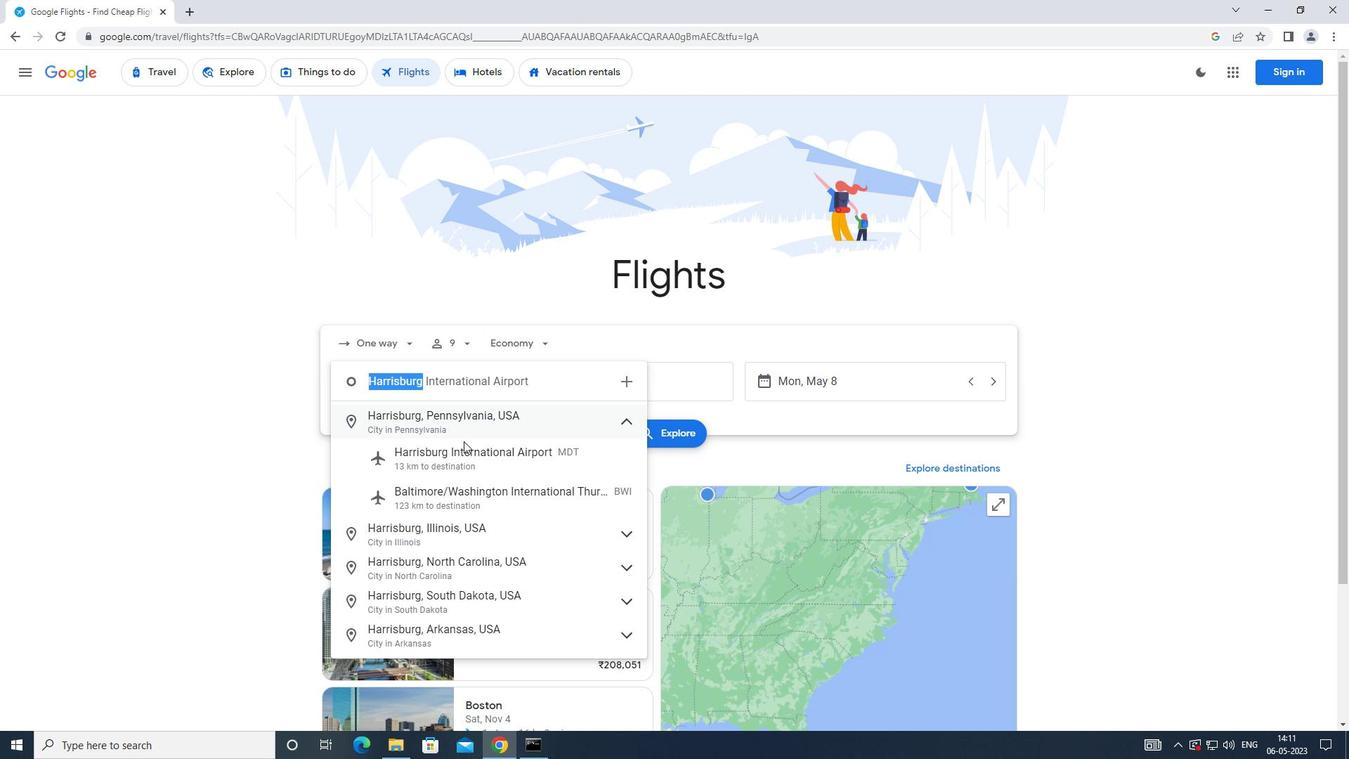 
Action: Mouse pressed left at (461, 453)
Screenshot: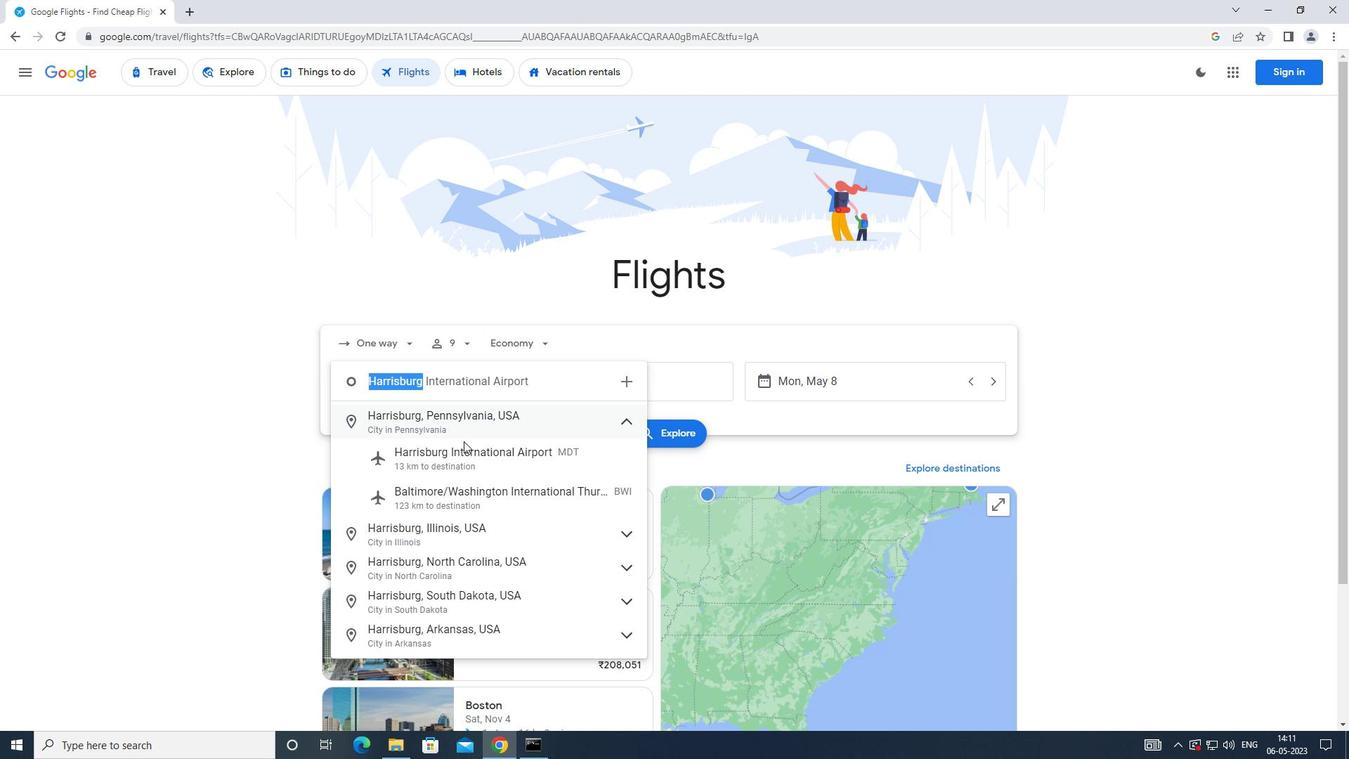 
Action: Mouse moved to (575, 376)
Screenshot: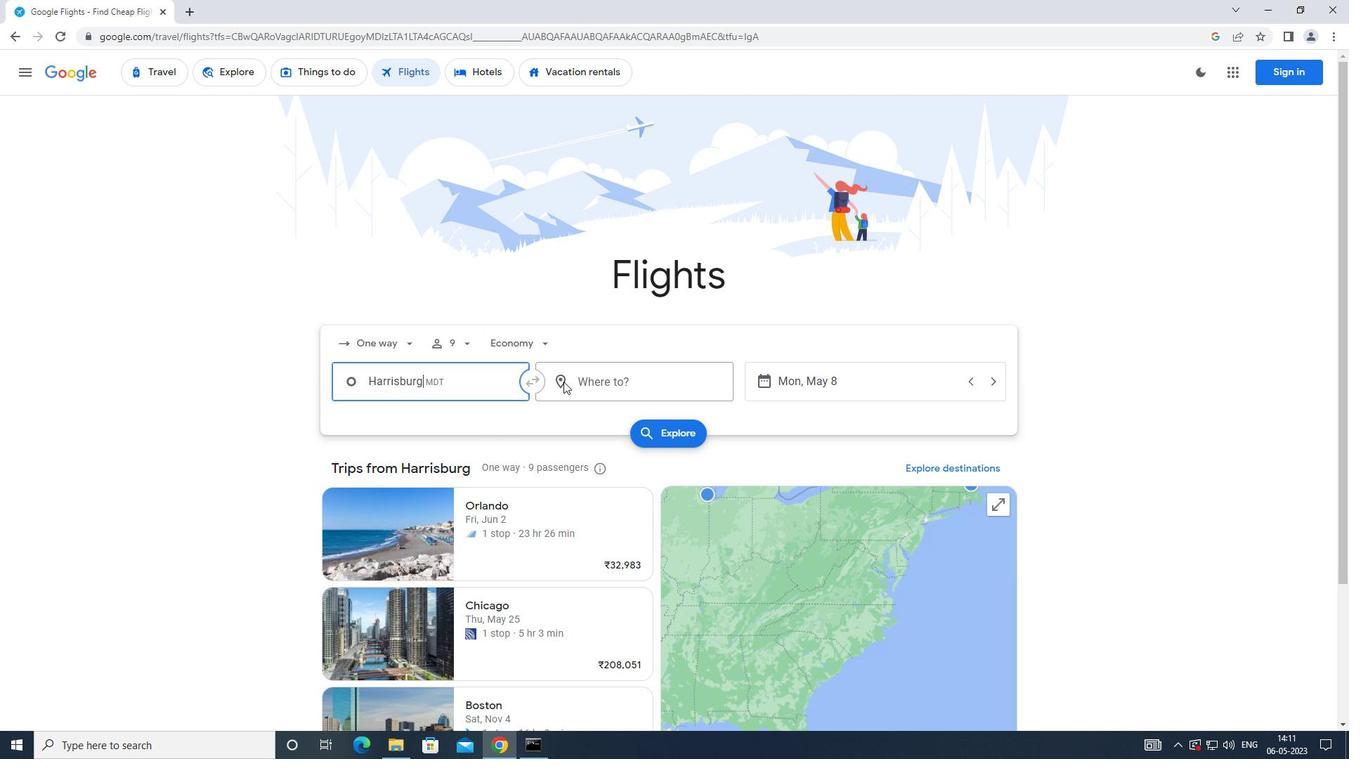 
Action: Mouse pressed left at (575, 376)
Screenshot: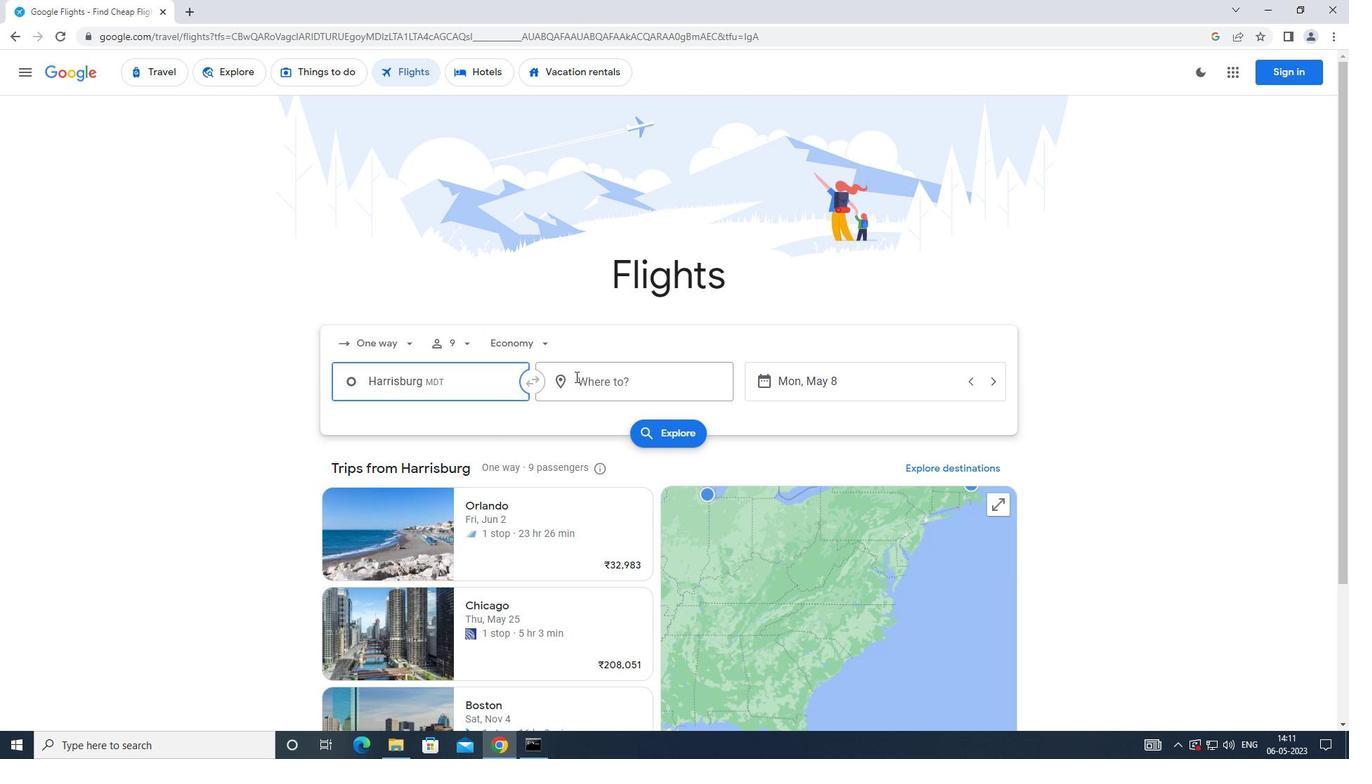 
Action: Mouse moved to (602, 534)
Screenshot: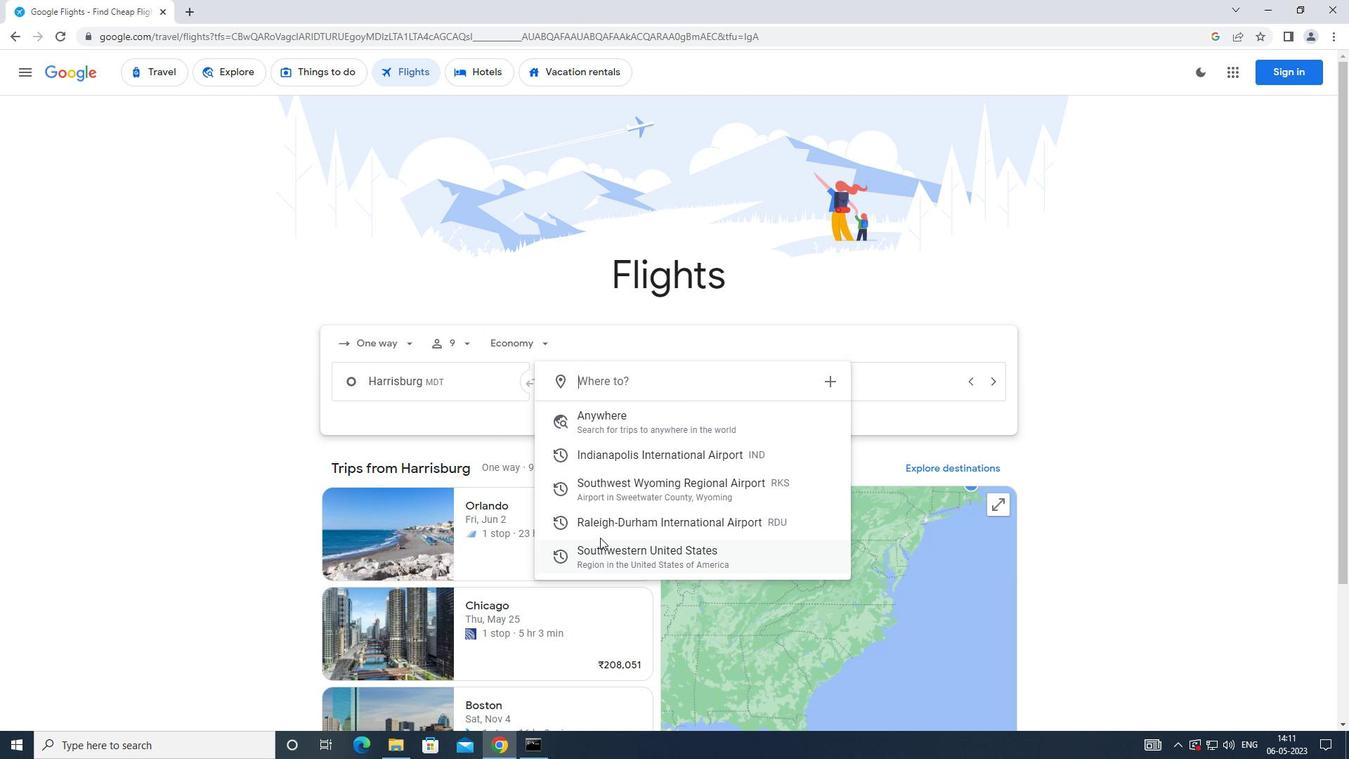 
Action: Mouse pressed left at (602, 534)
Screenshot: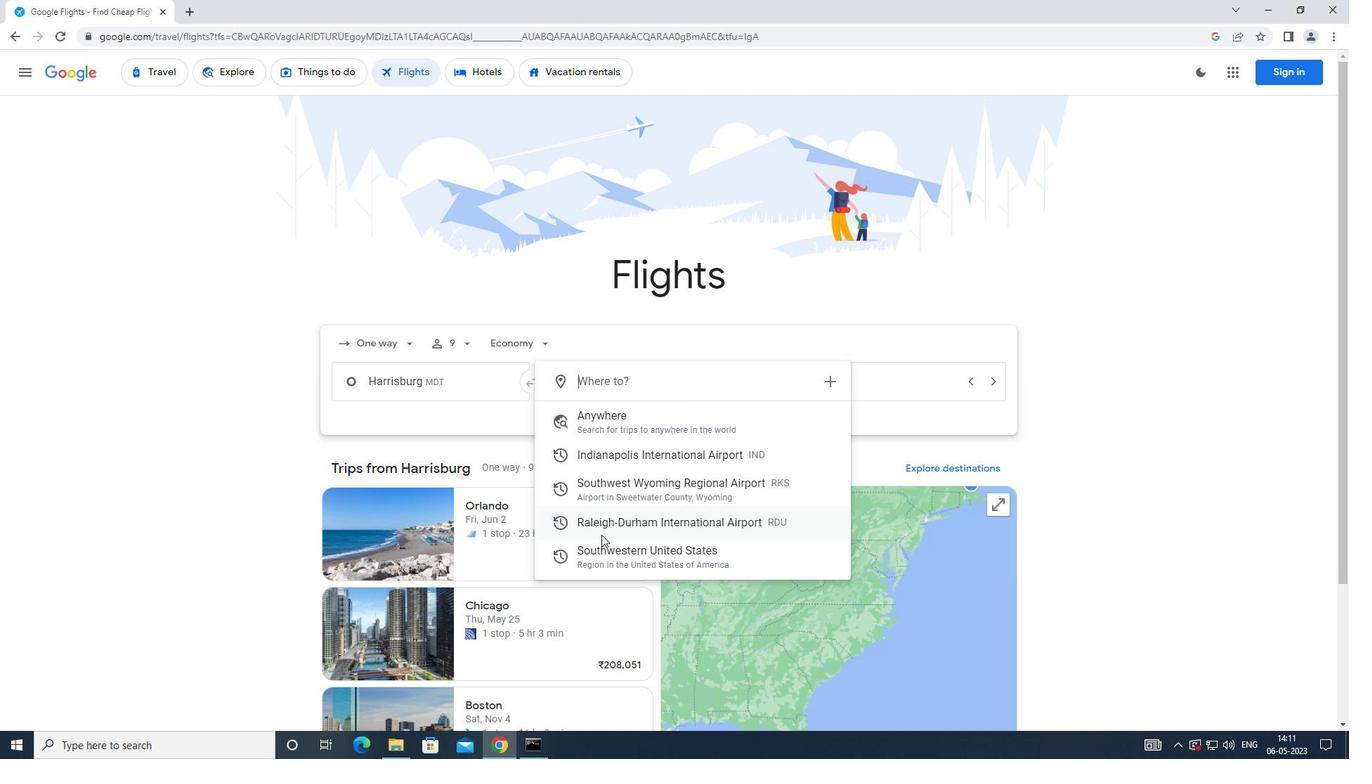 
Action: Mouse moved to (768, 384)
Screenshot: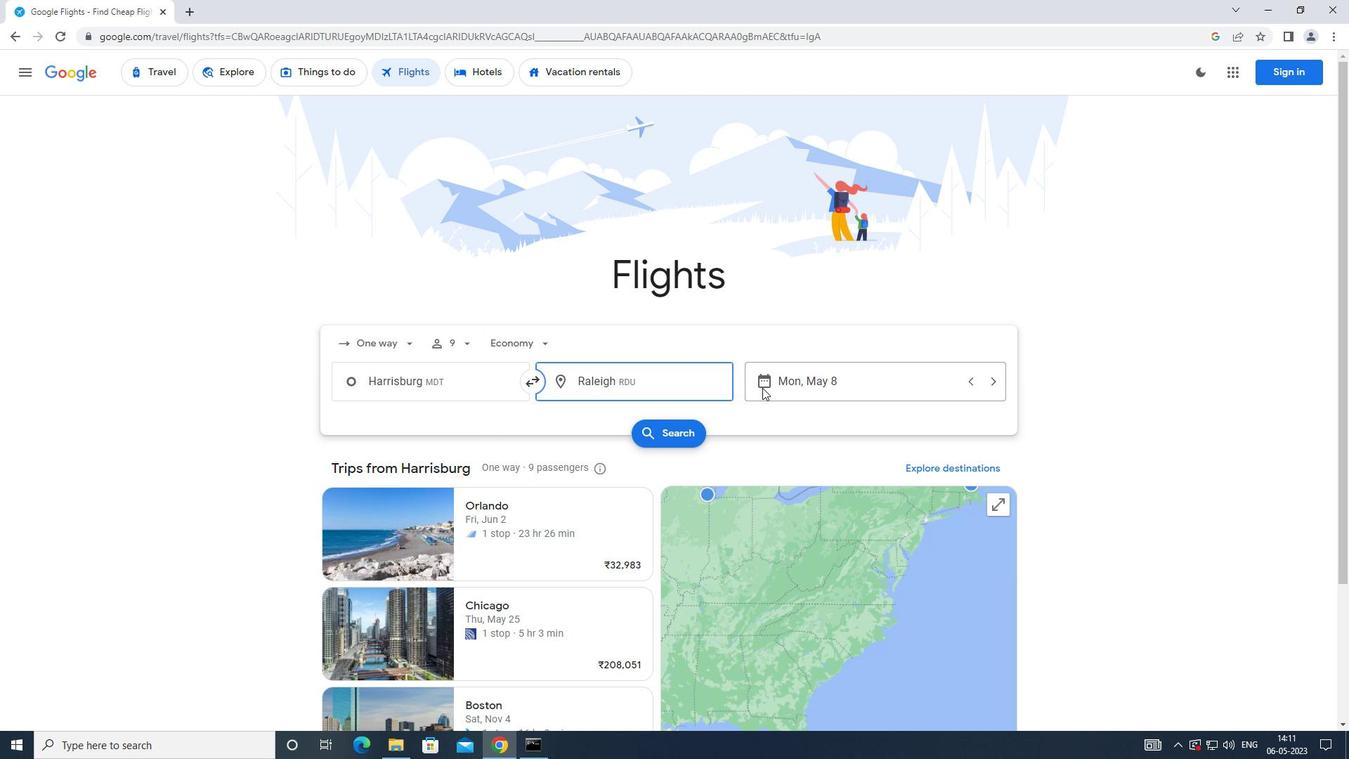 
Action: Mouse pressed left at (768, 384)
Screenshot: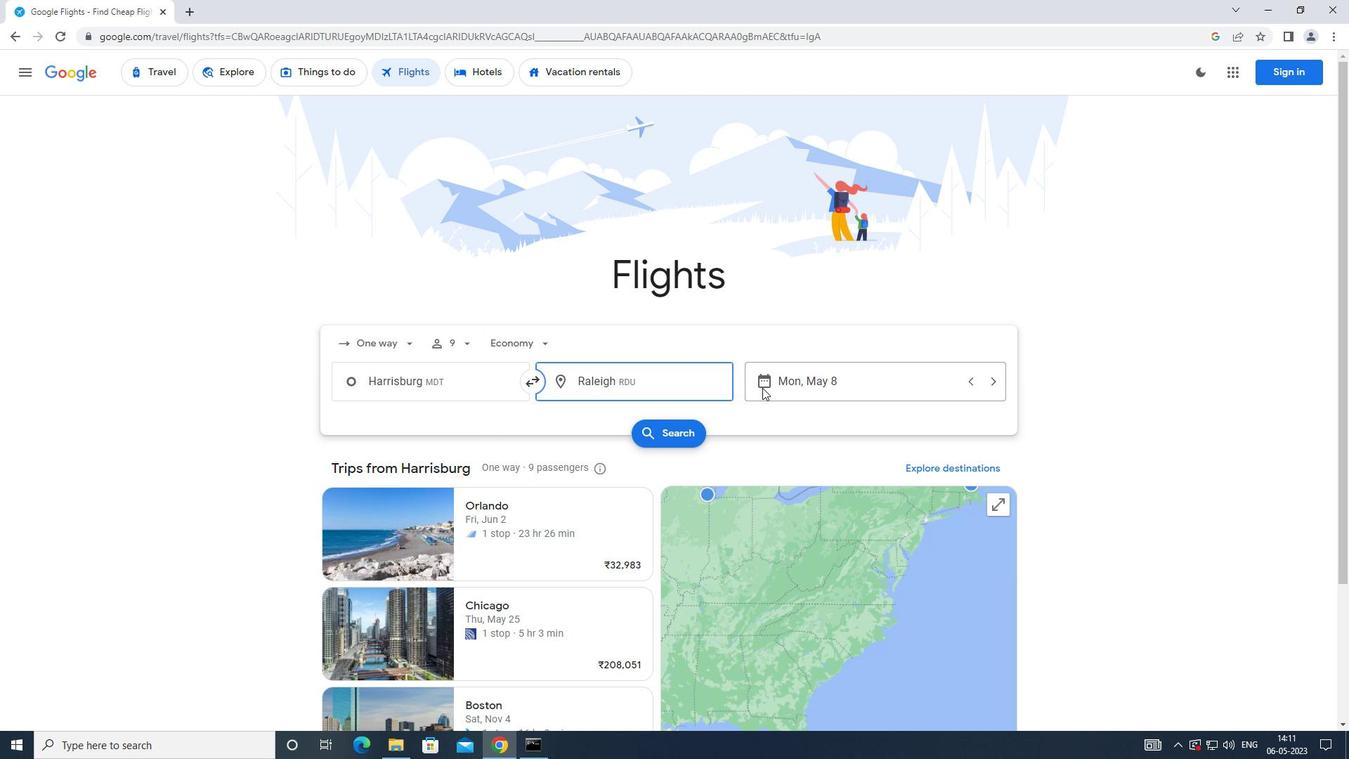 
Action: Mouse moved to (527, 496)
Screenshot: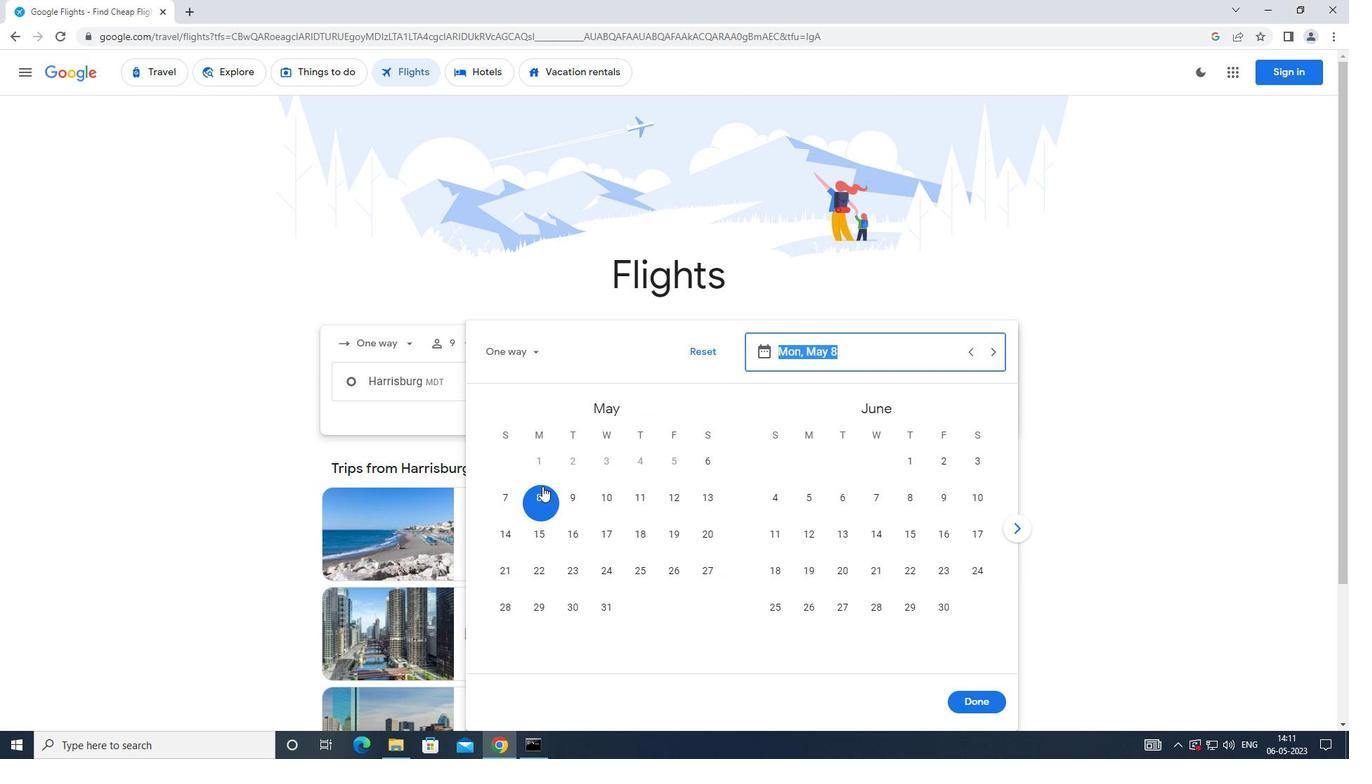 
Action: Mouse pressed left at (527, 496)
Screenshot: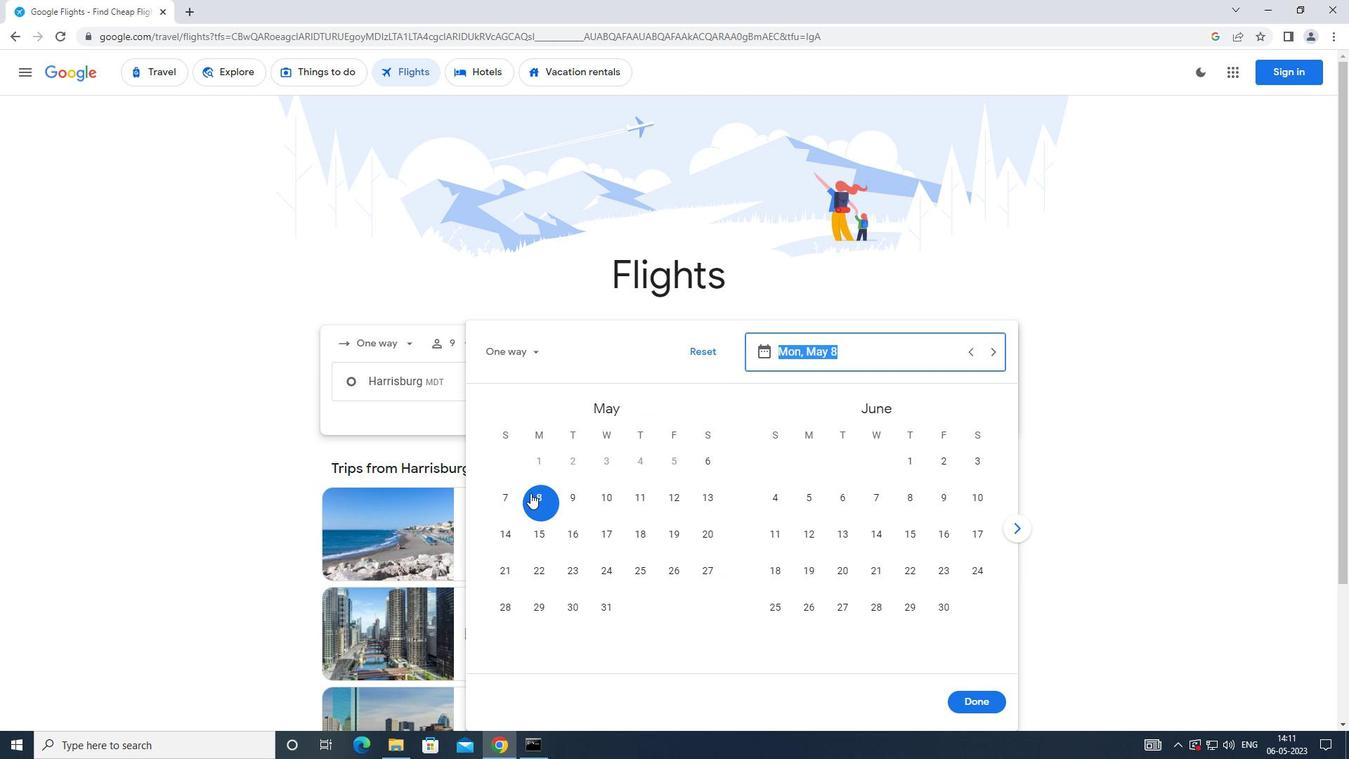 
Action: Mouse moved to (971, 704)
Screenshot: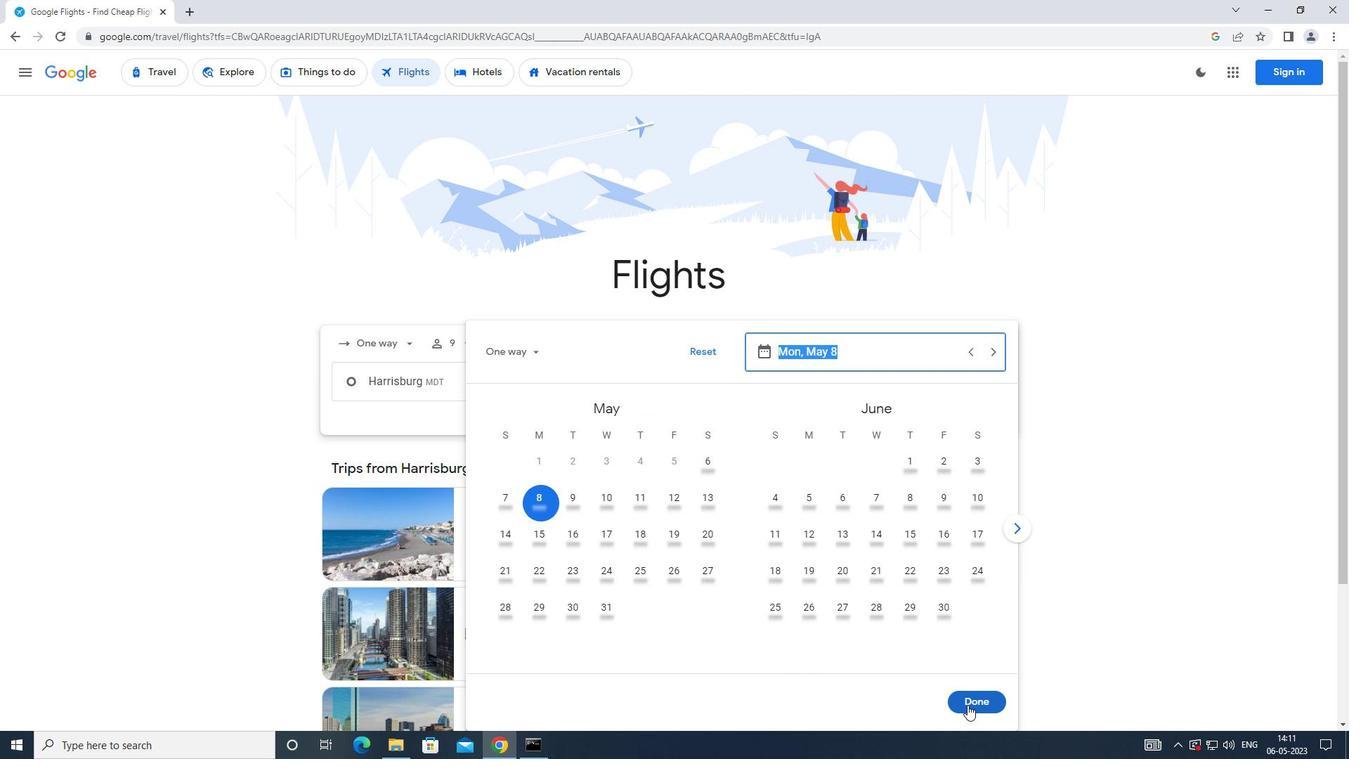 
Action: Mouse pressed left at (971, 704)
Screenshot: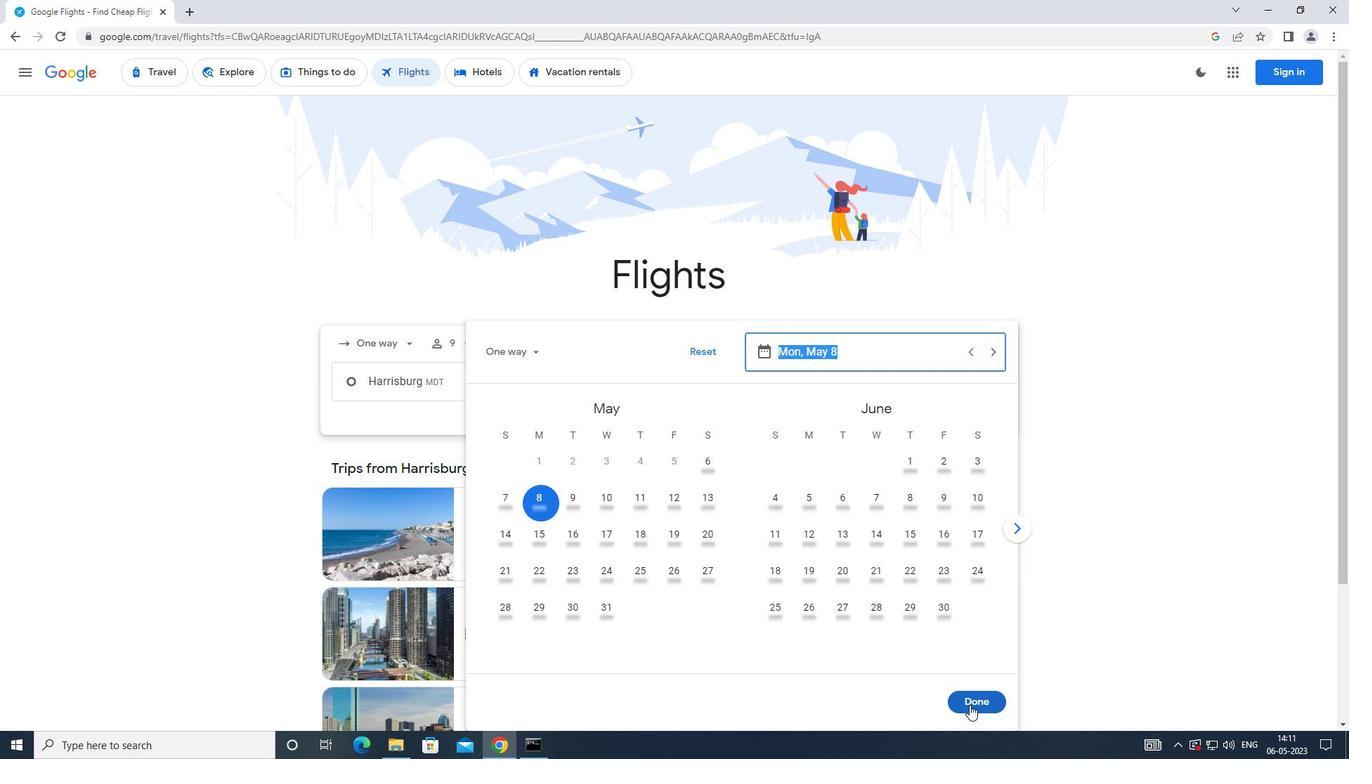 
Action: Mouse moved to (659, 429)
Screenshot: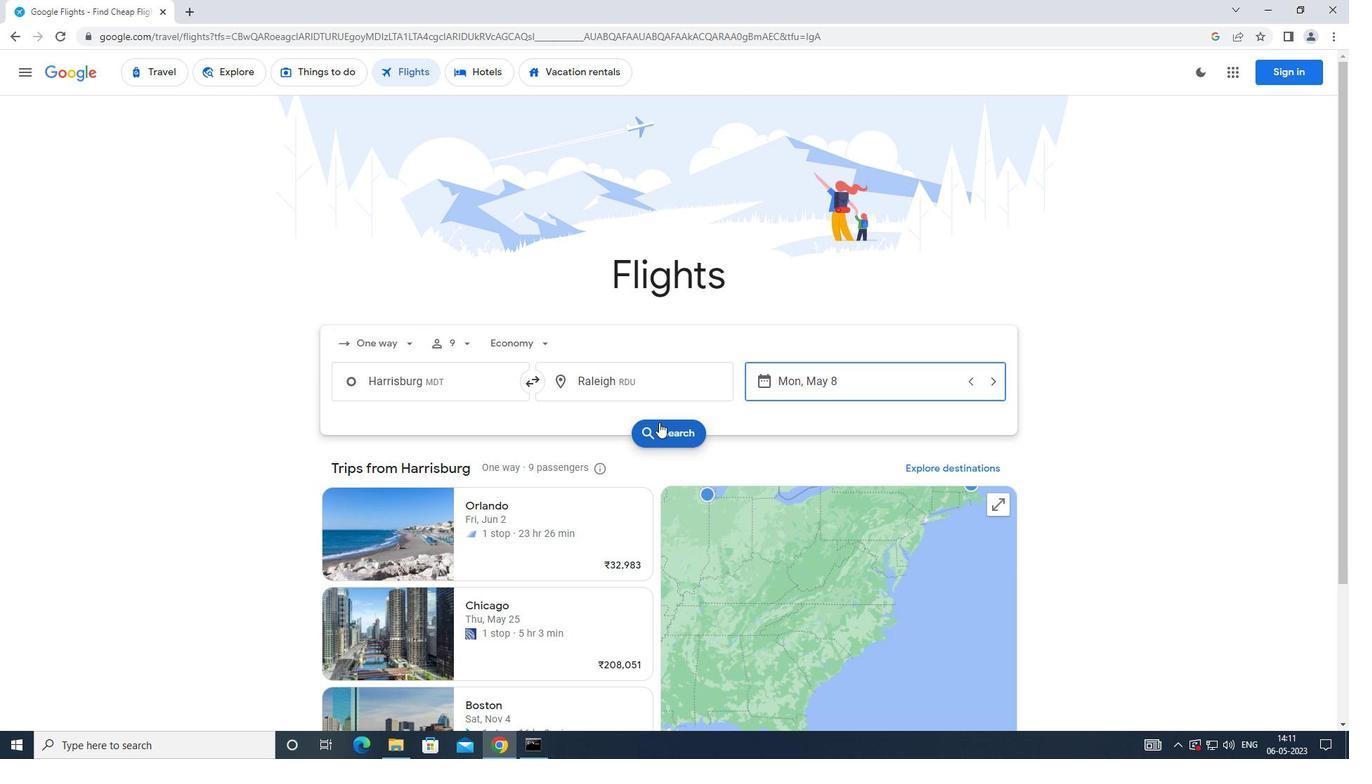 
Action: Mouse pressed left at (659, 429)
Screenshot: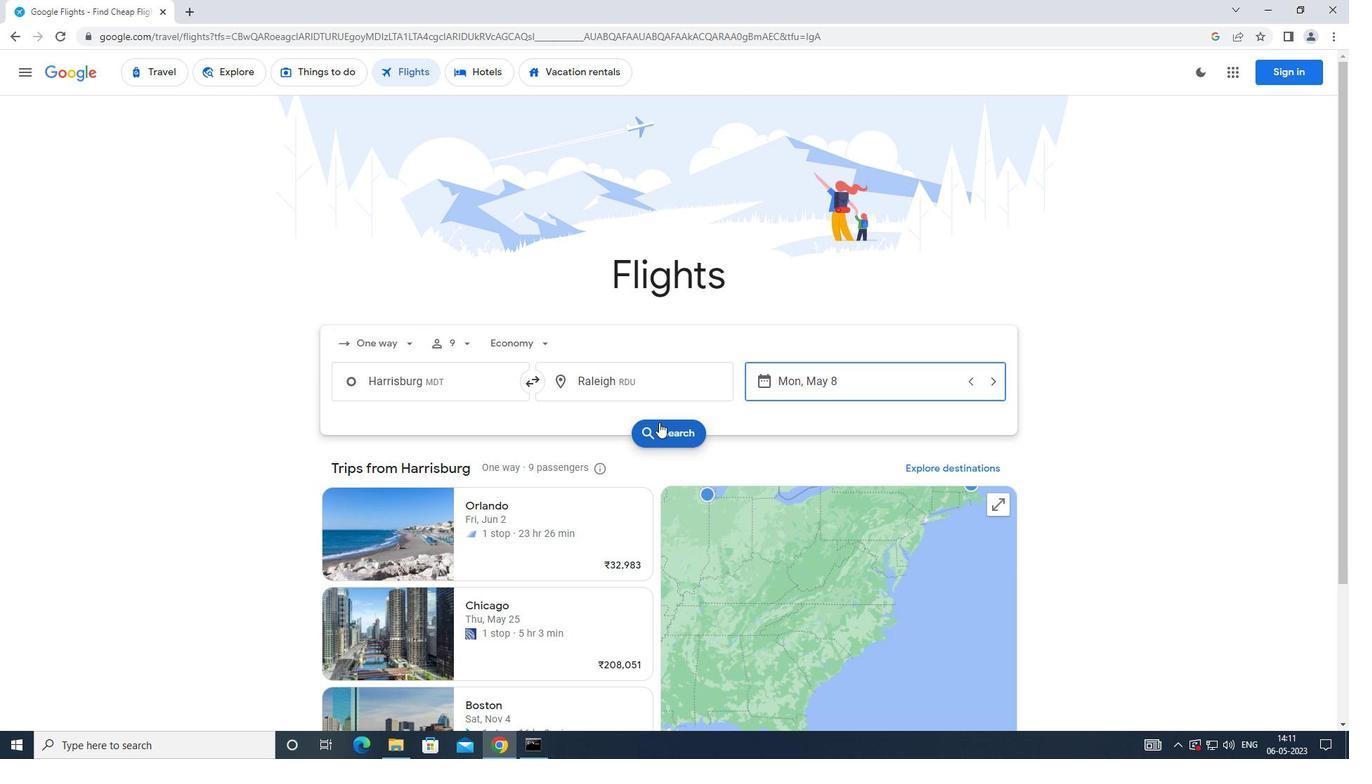
Action: Mouse moved to (364, 207)
Screenshot: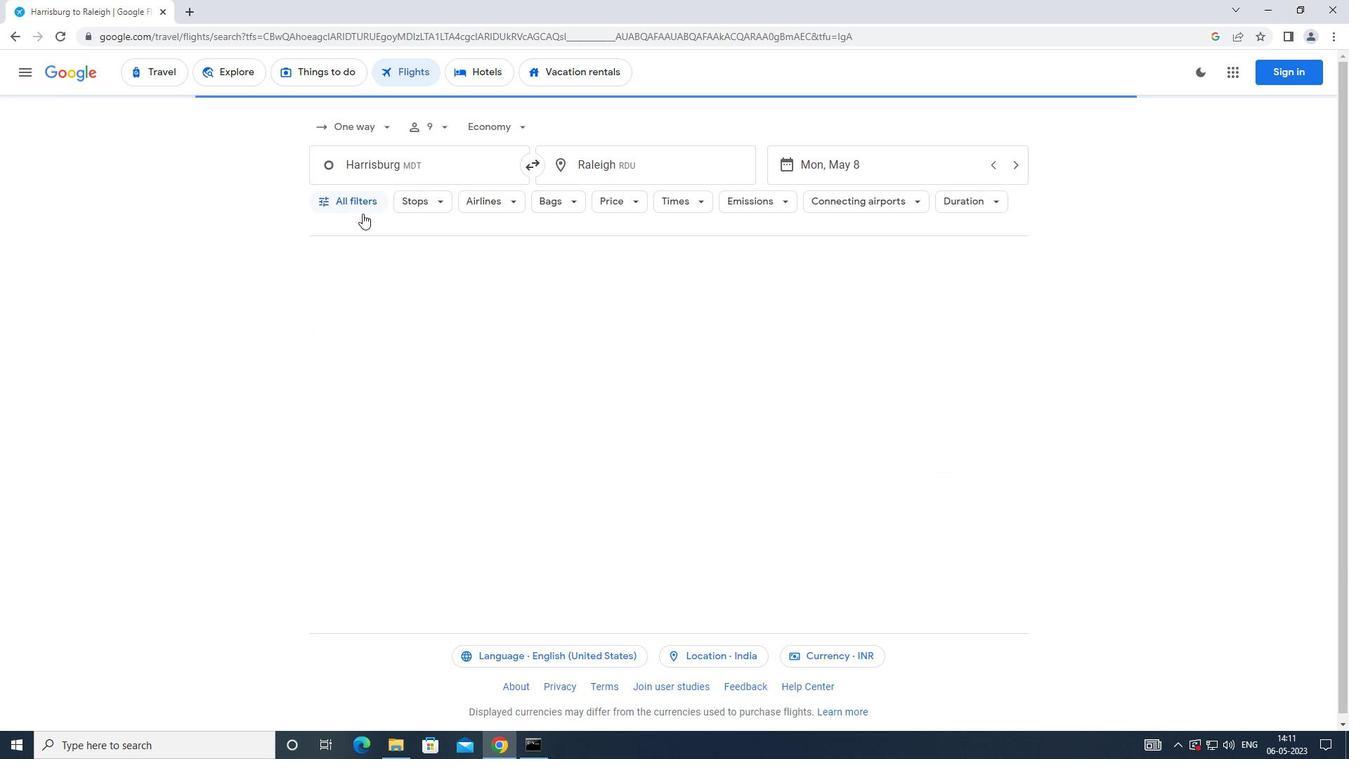 
Action: Mouse pressed left at (364, 207)
Screenshot: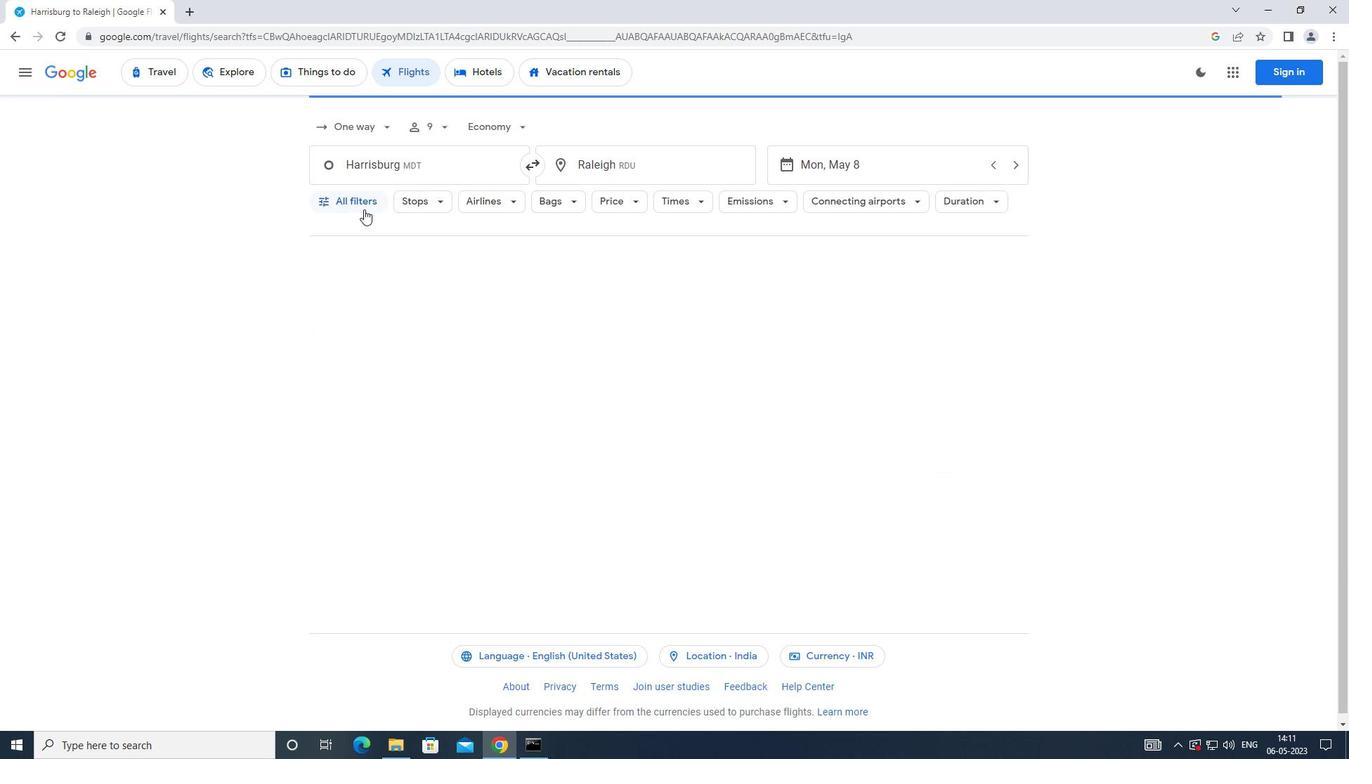 
Action: Mouse moved to (513, 503)
Screenshot: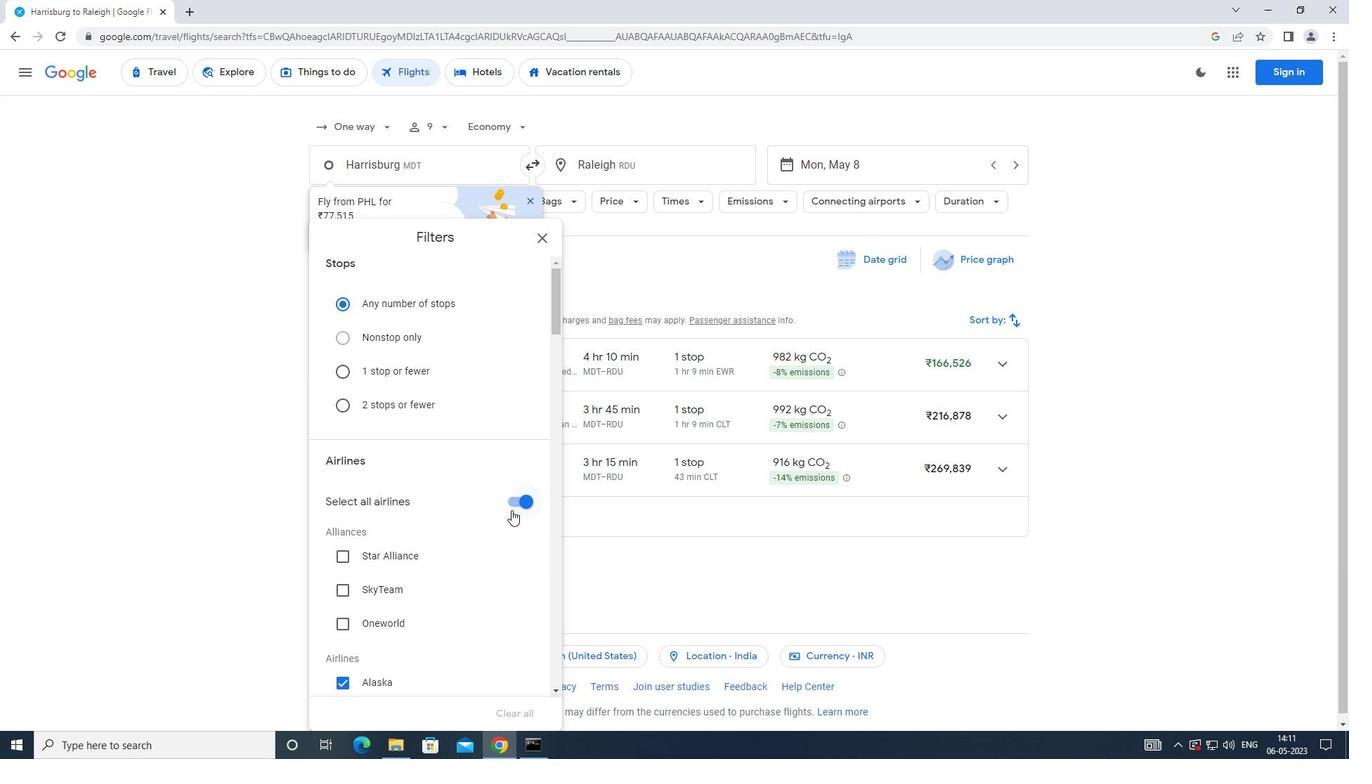
Action: Mouse pressed left at (513, 503)
Screenshot: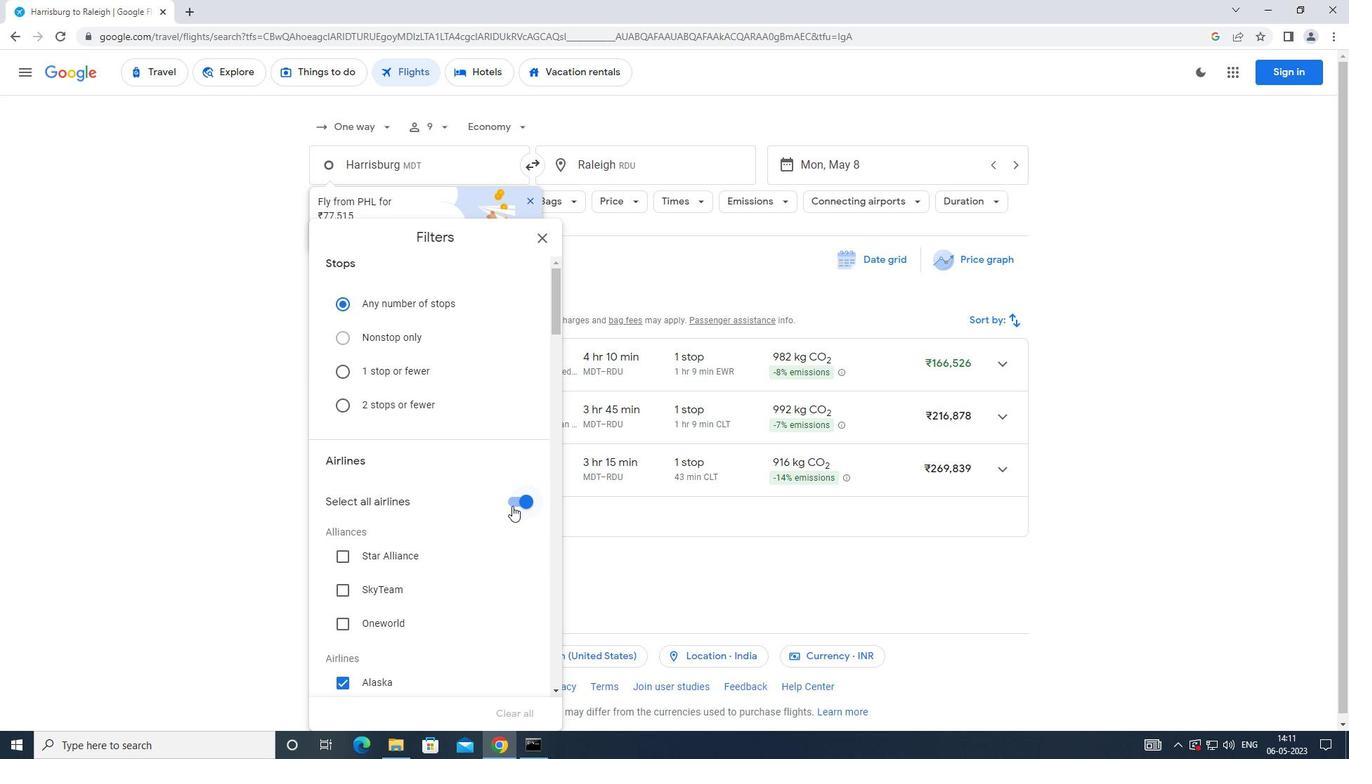 
Action: Mouse moved to (475, 363)
Screenshot: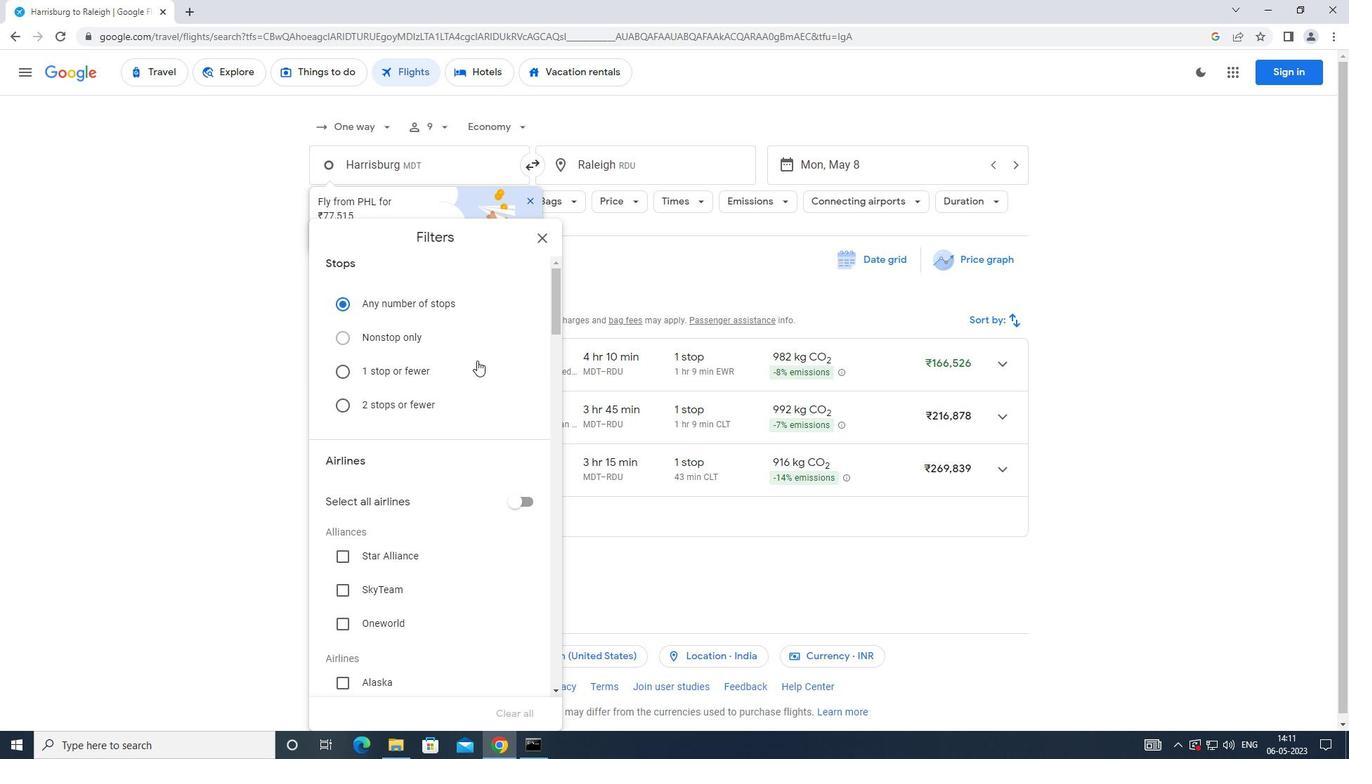 
Action: Mouse scrolled (475, 362) with delta (0, 0)
Screenshot: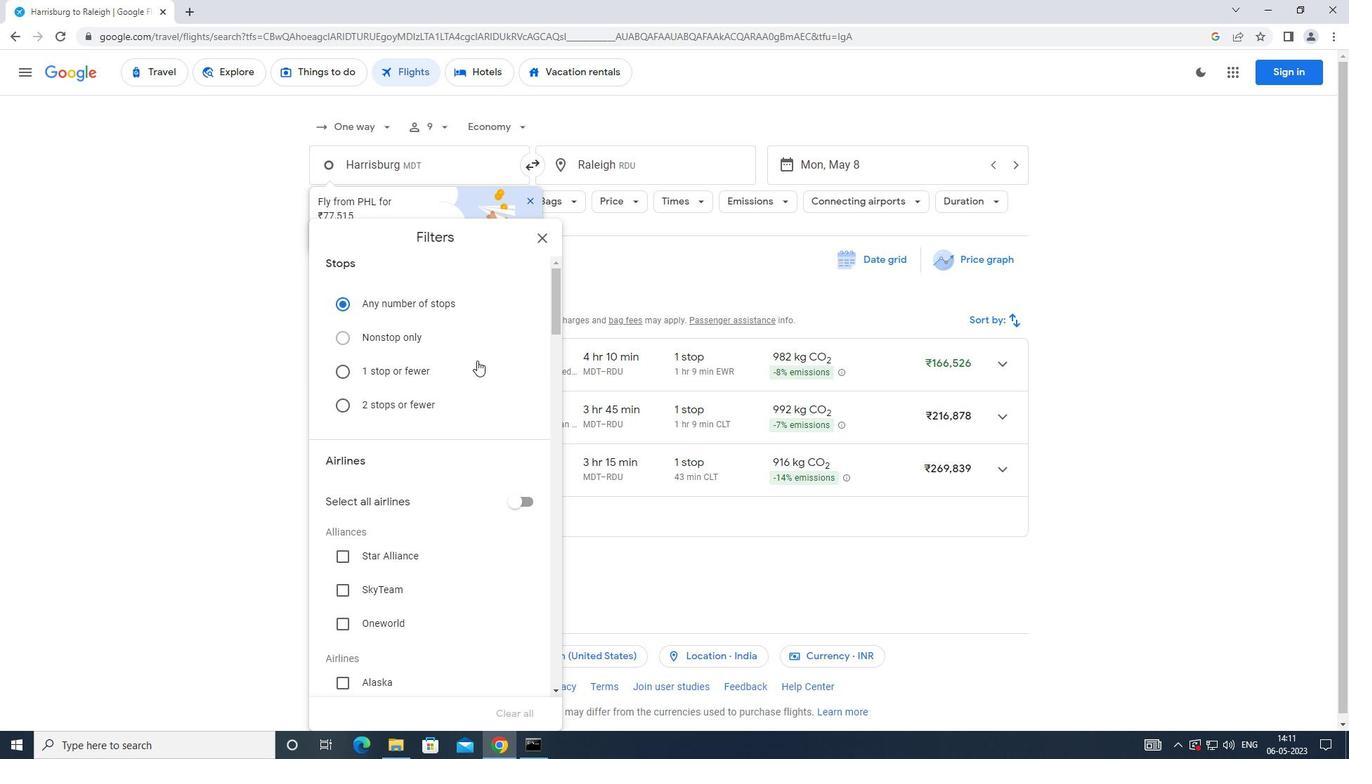 
Action: Mouse scrolled (475, 362) with delta (0, 0)
Screenshot: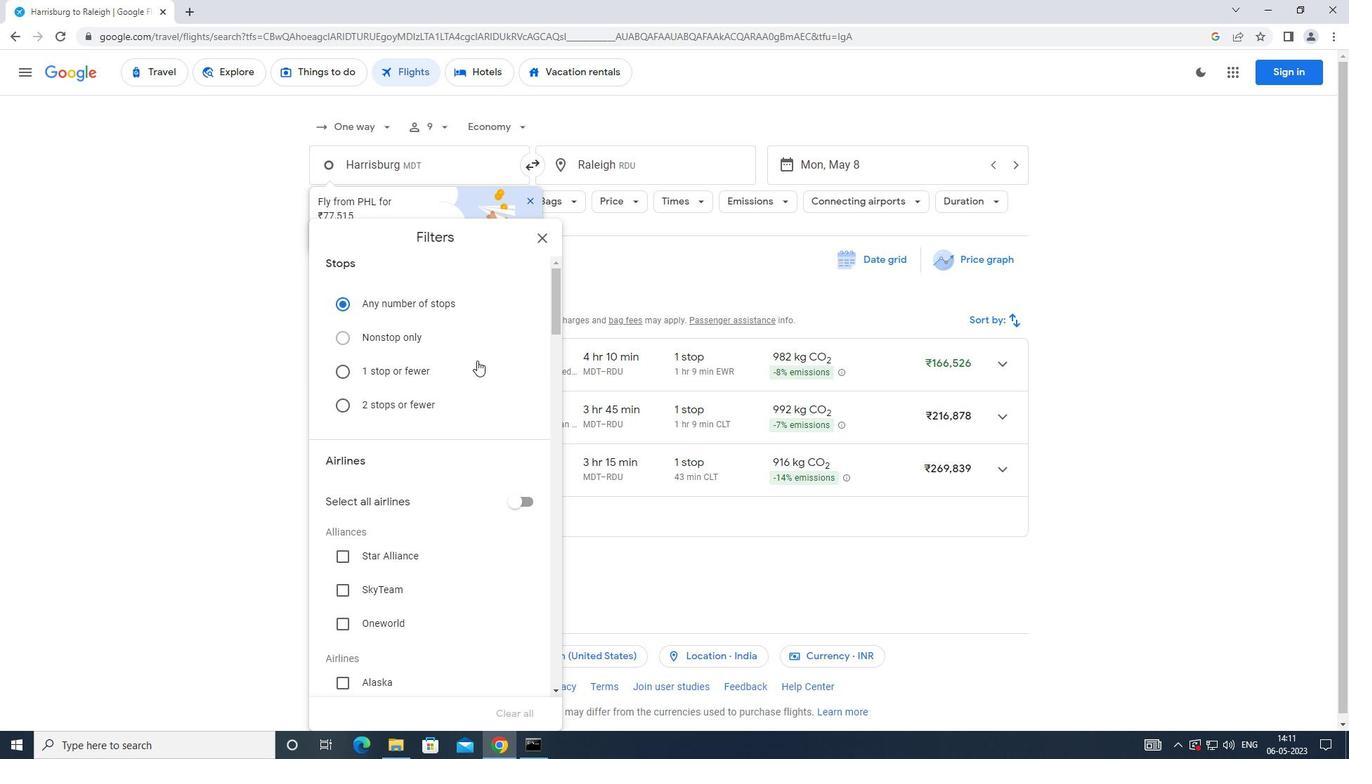 
Action: Mouse scrolled (475, 362) with delta (0, 0)
Screenshot: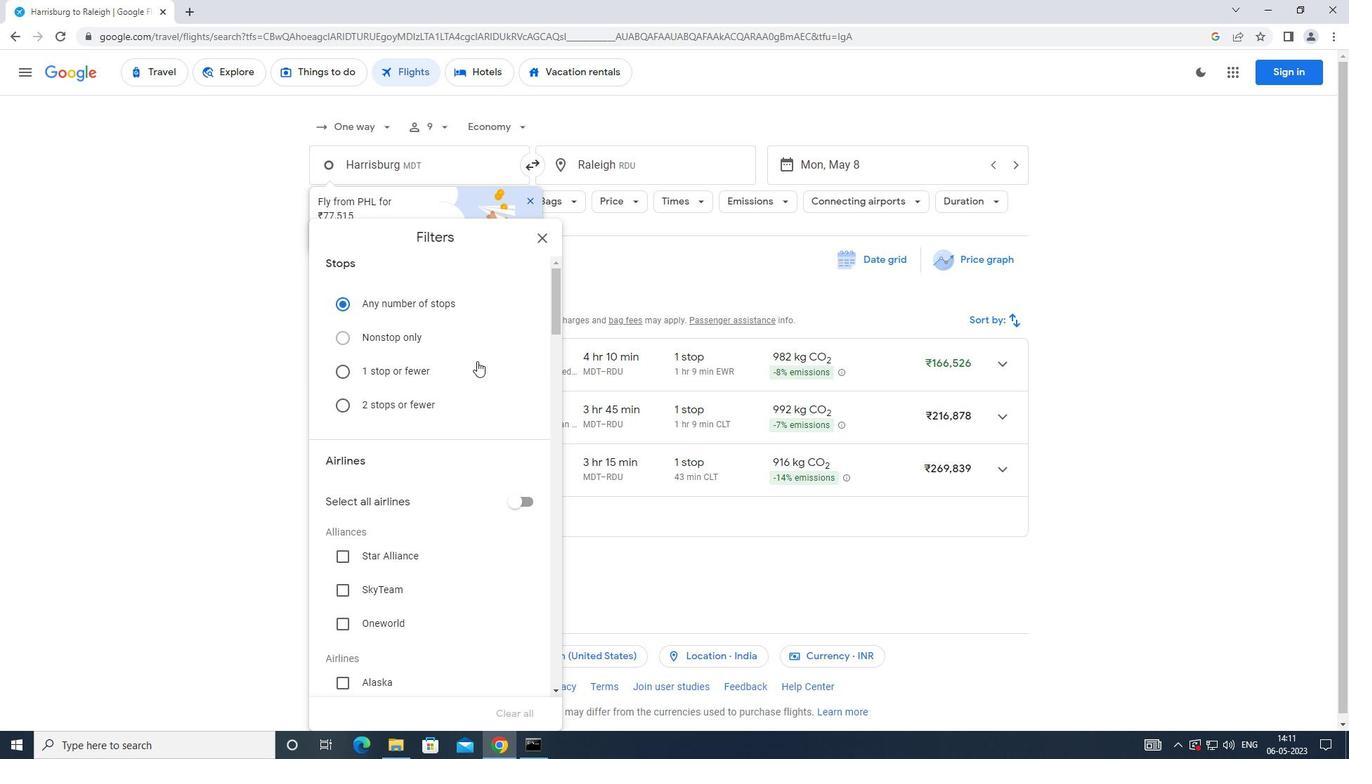 
Action: Mouse scrolled (475, 362) with delta (0, 0)
Screenshot: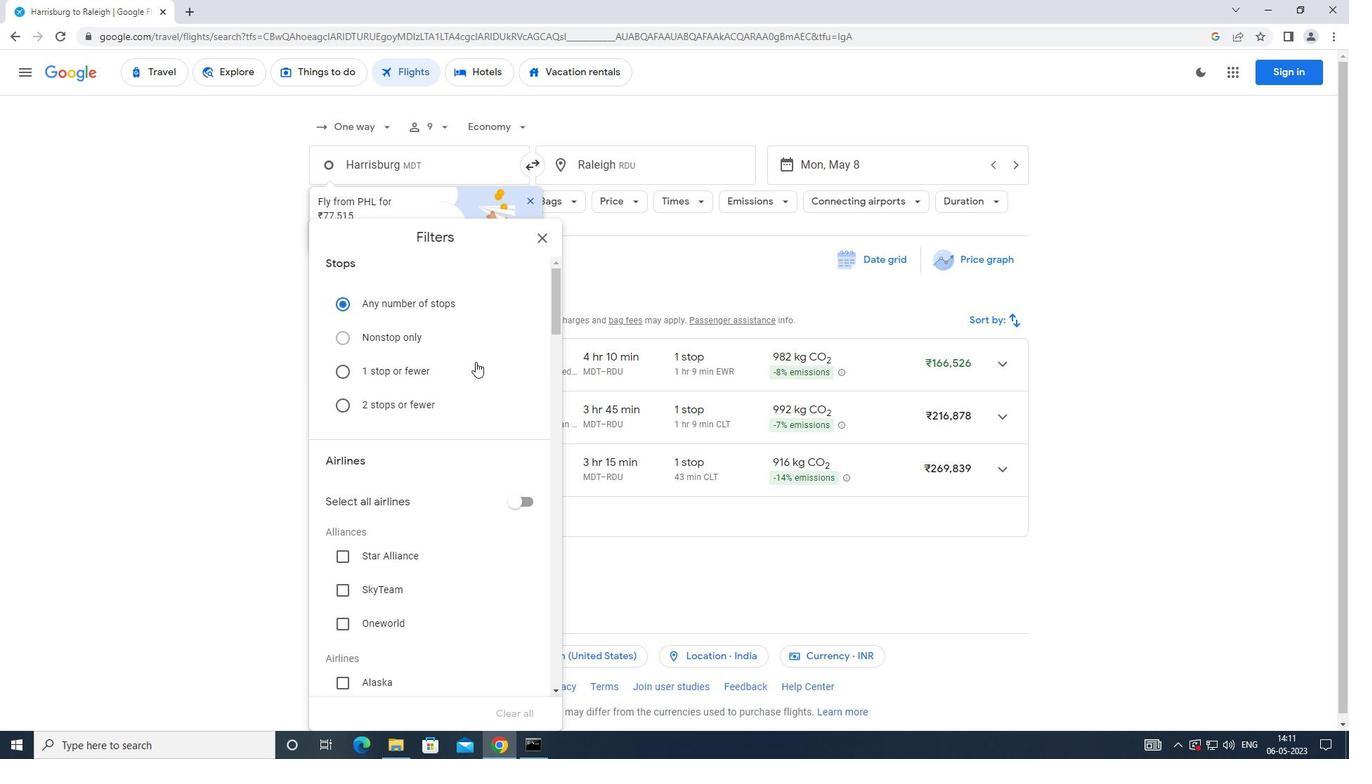 
Action: Mouse moved to (470, 358)
Screenshot: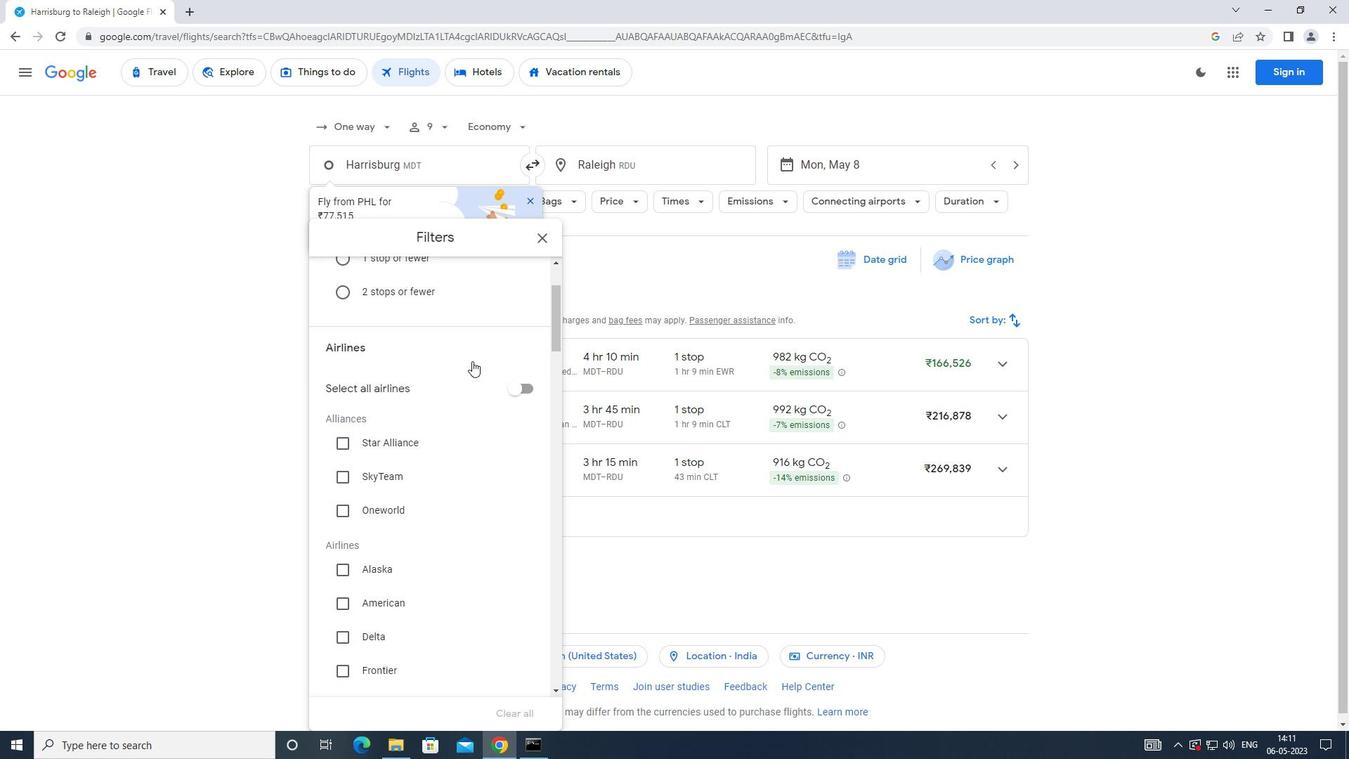 
Action: Mouse scrolled (470, 357) with delta (0, 0)
Screenshot: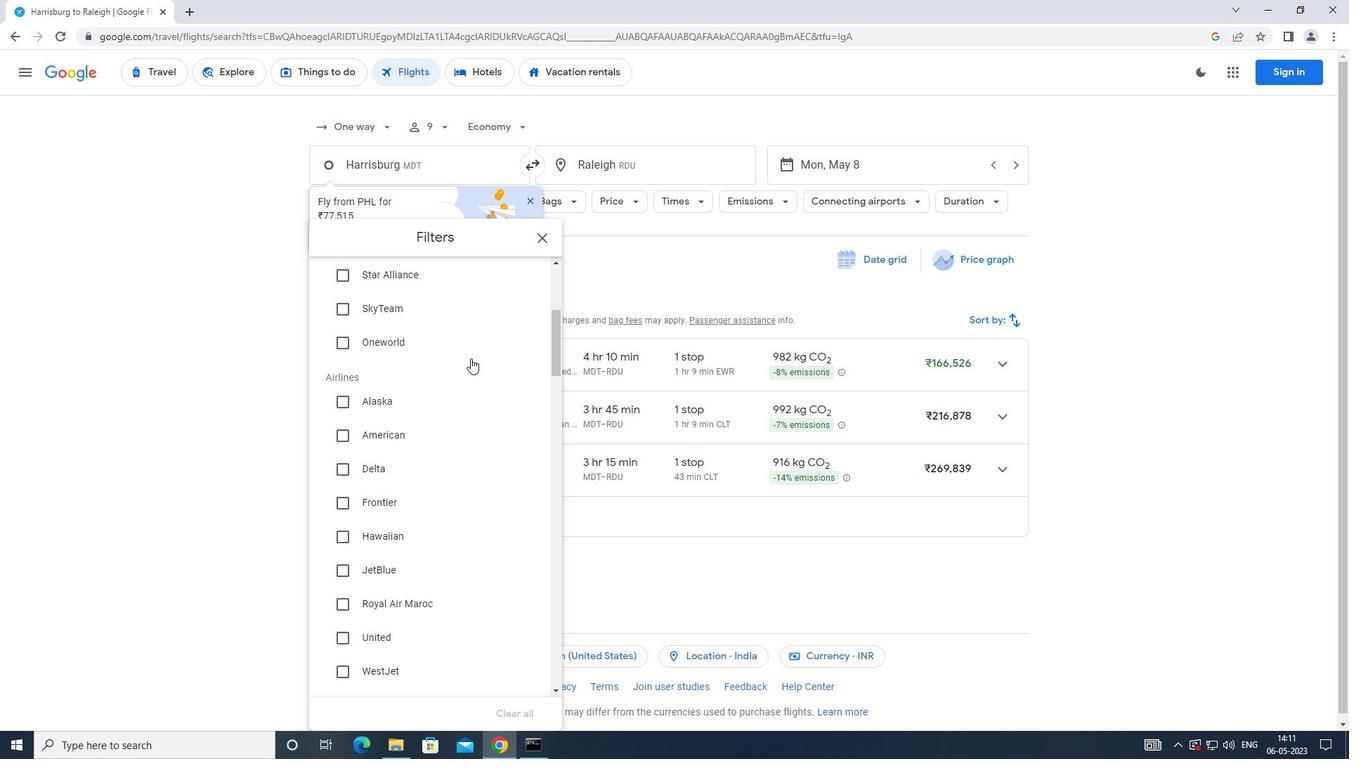 
Action: Mouse scrolled (470, 357) with delta (0, 0)
Screenshot: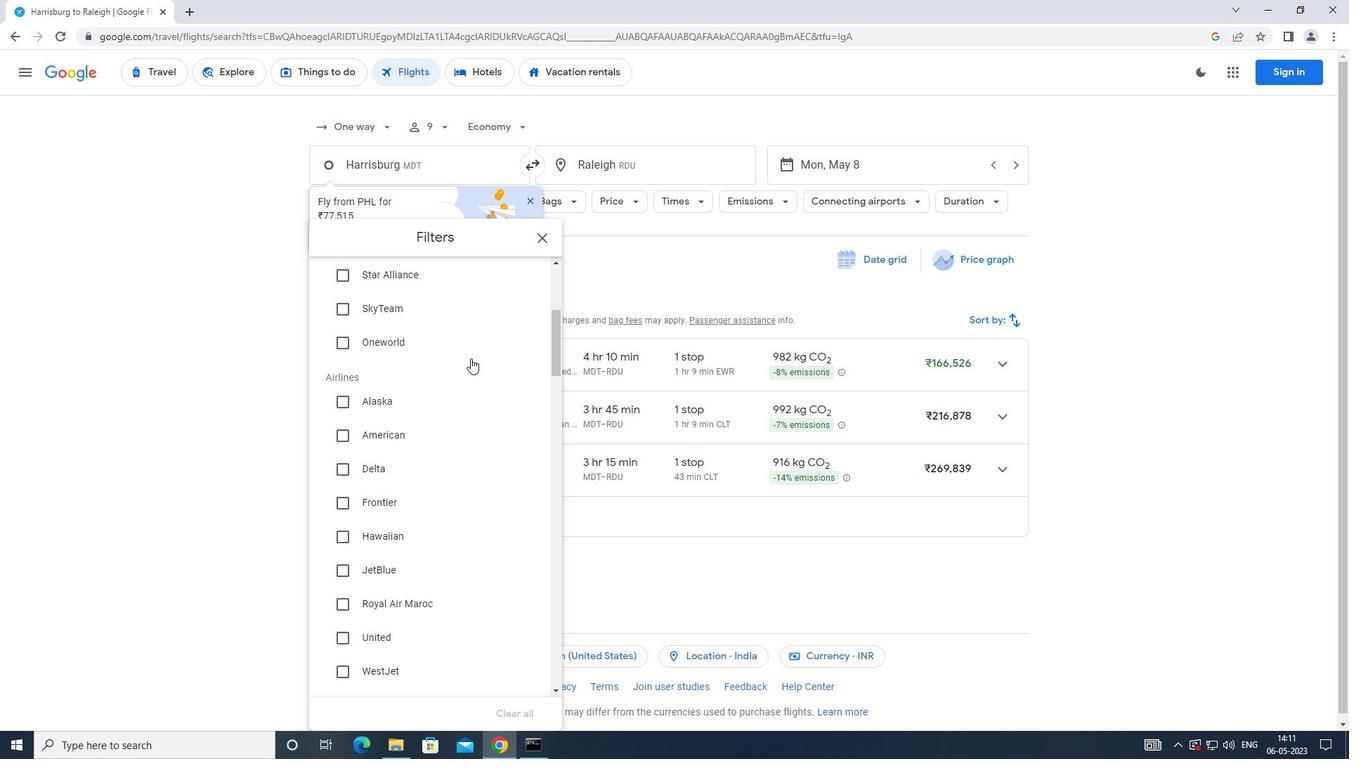 
Action: Mouse moved to (470, 357)
Screenshot: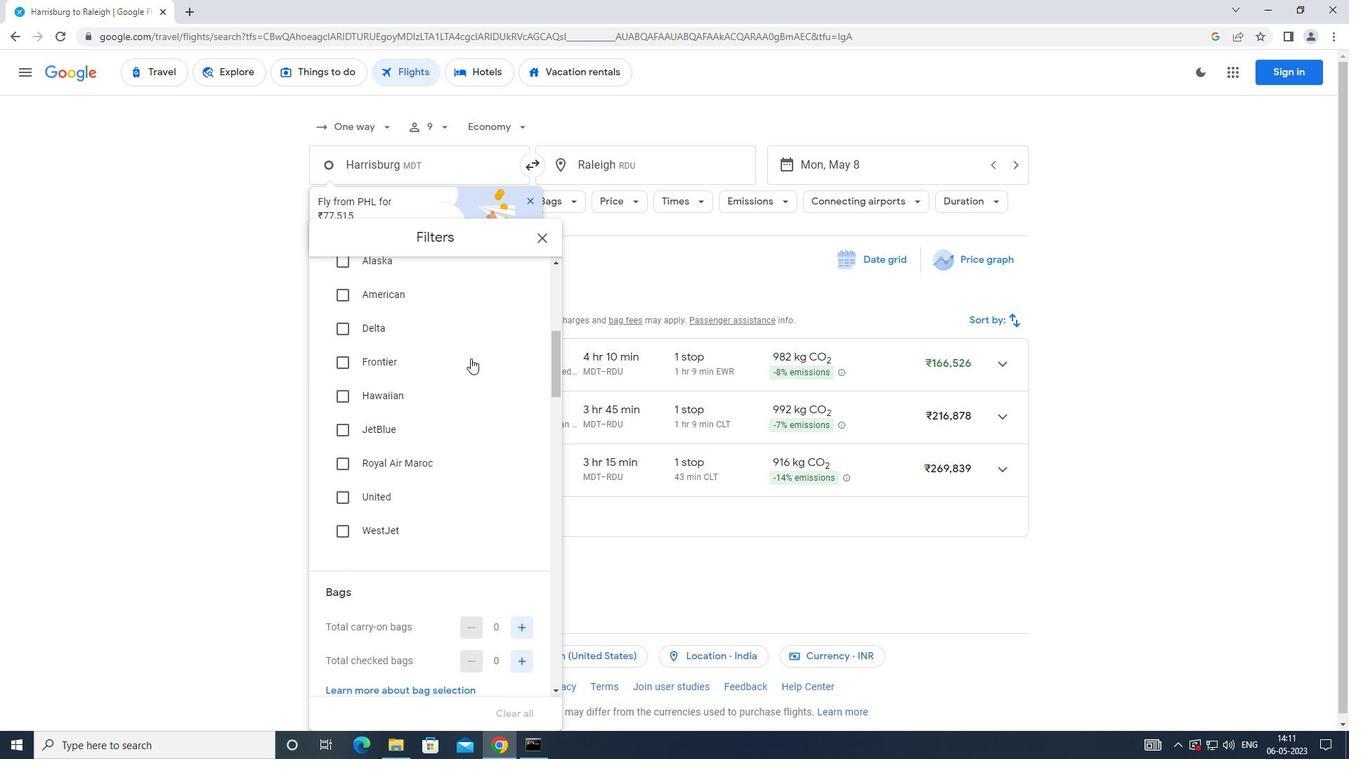 
Action: Mouse scrolled (470, 356) with delta (0, 0)
Screenshot: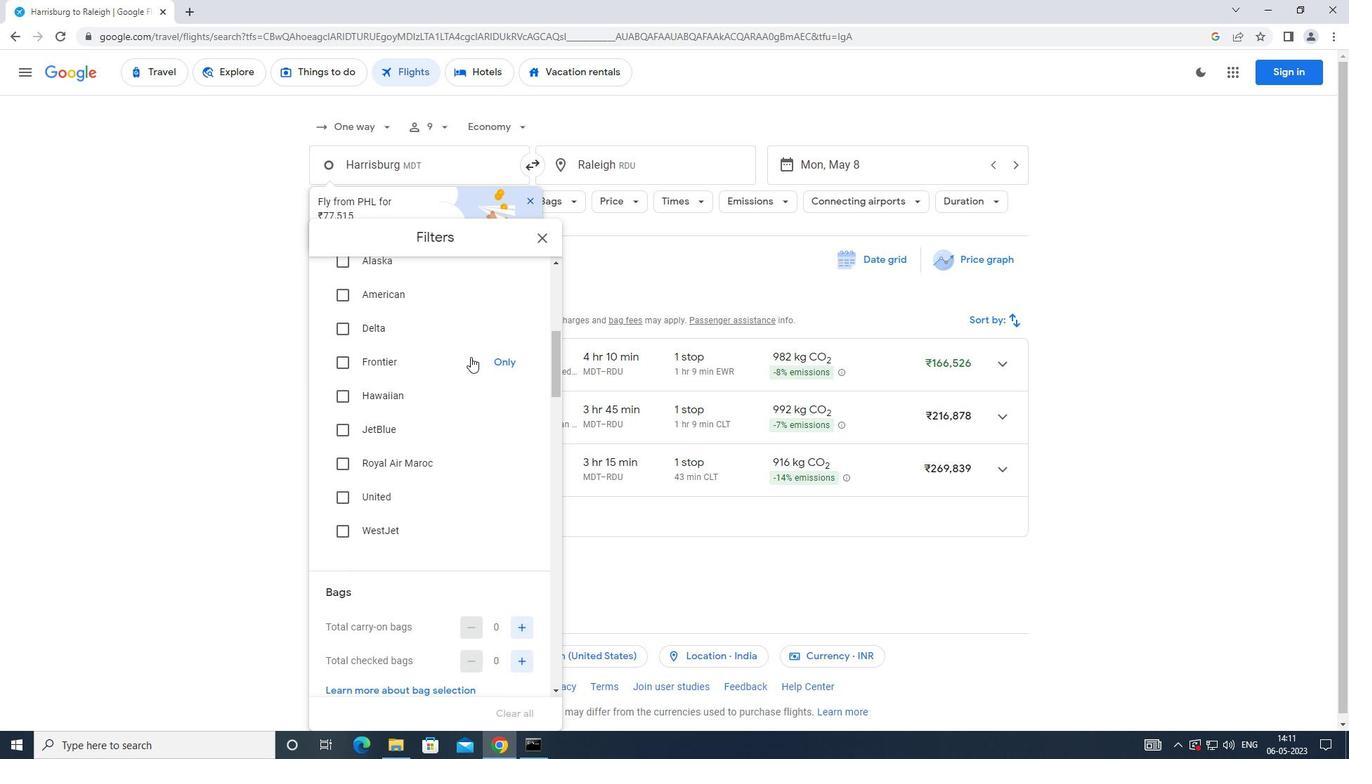 
Action: Mouse scrolled (470, 356) with delta (0, 0)
Screenshot: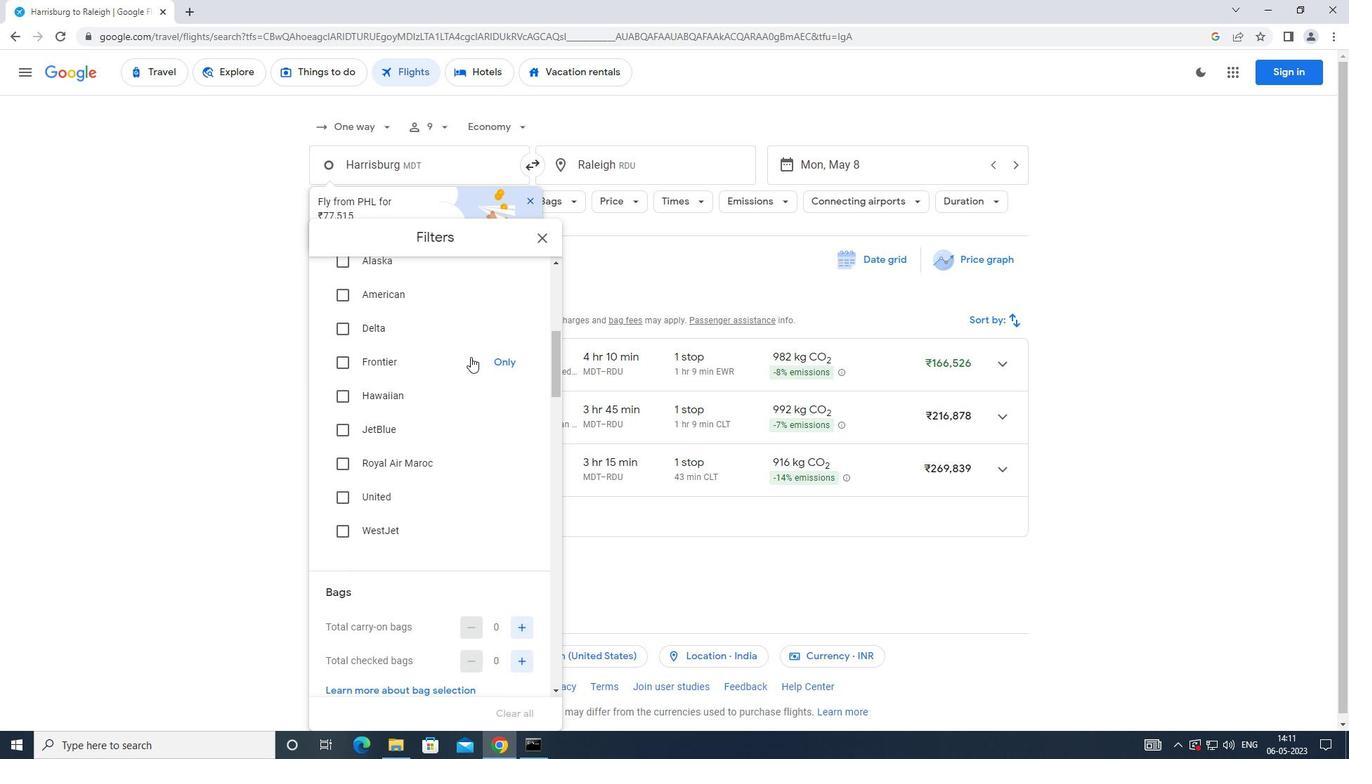 
Action: Mouse moved to (470, 356)
Screenshot: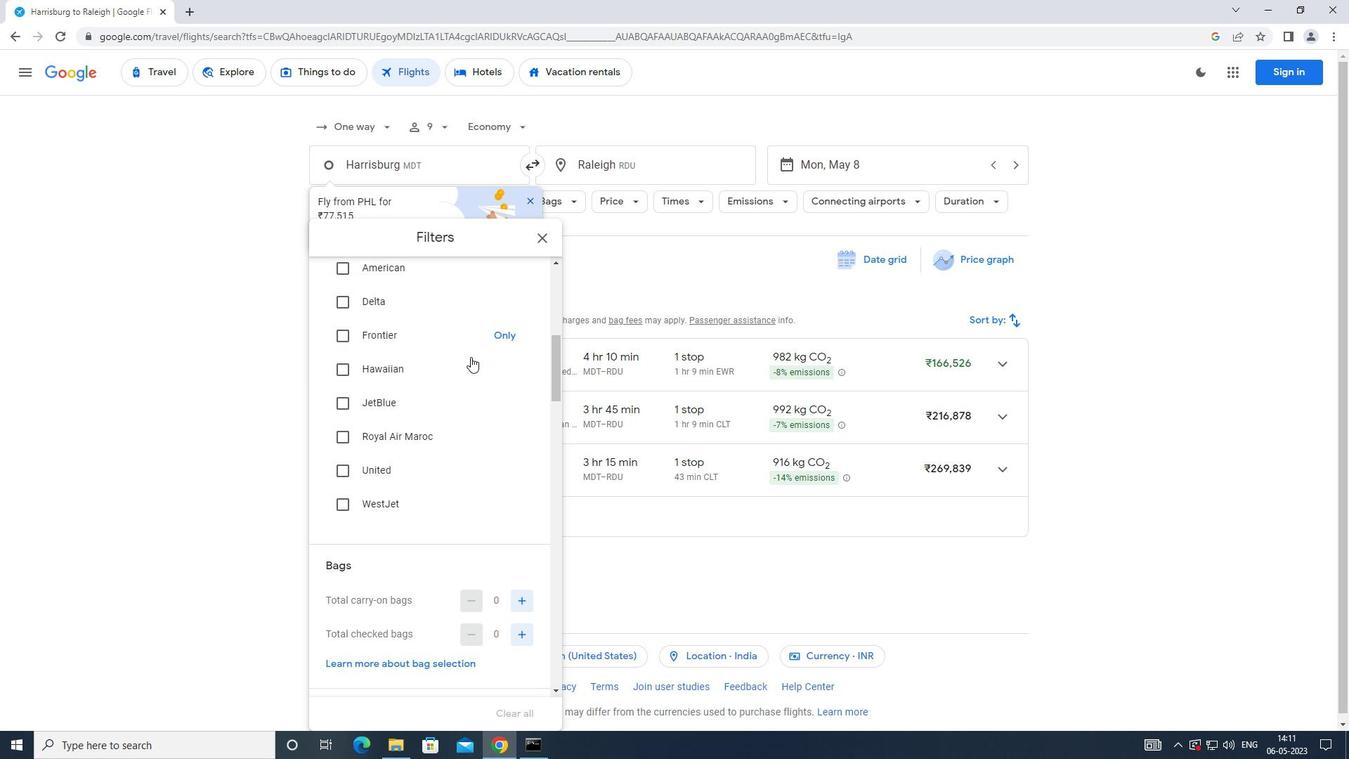 
Action: Mouse scrolled (470, 355) with delta (0, 0)
Screenshot: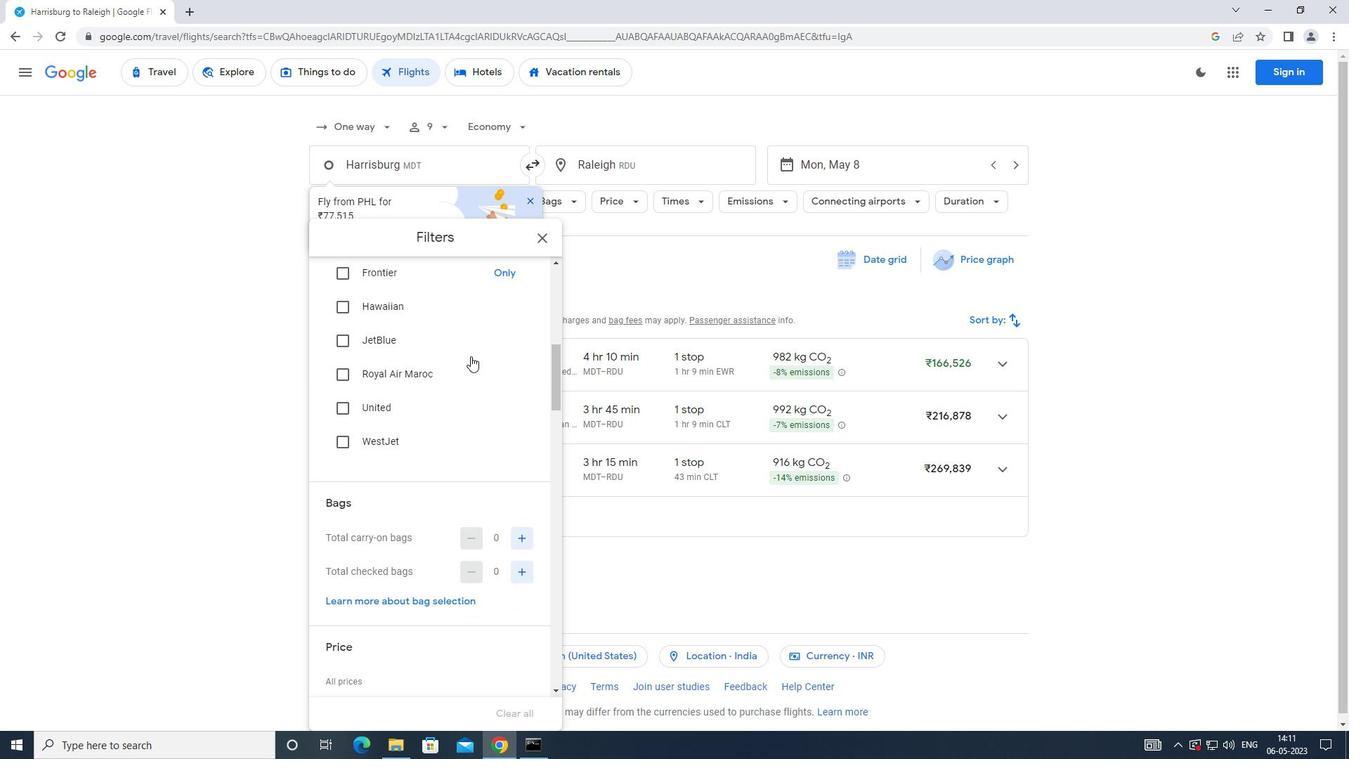 
Action: Mouse moved to (472, 352)
Screenshot: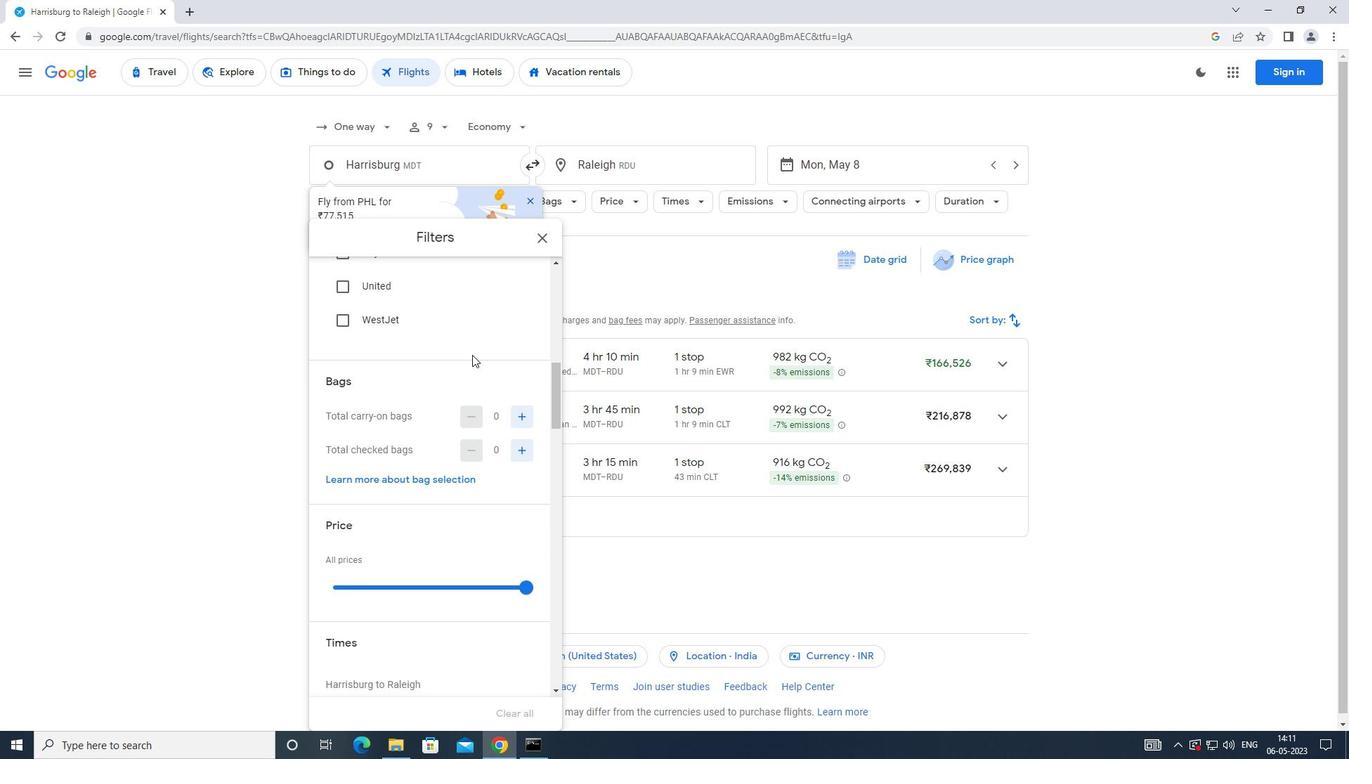 
Action: Mouse scrolled (472, 353) with delta (0, 0)
Screenshot: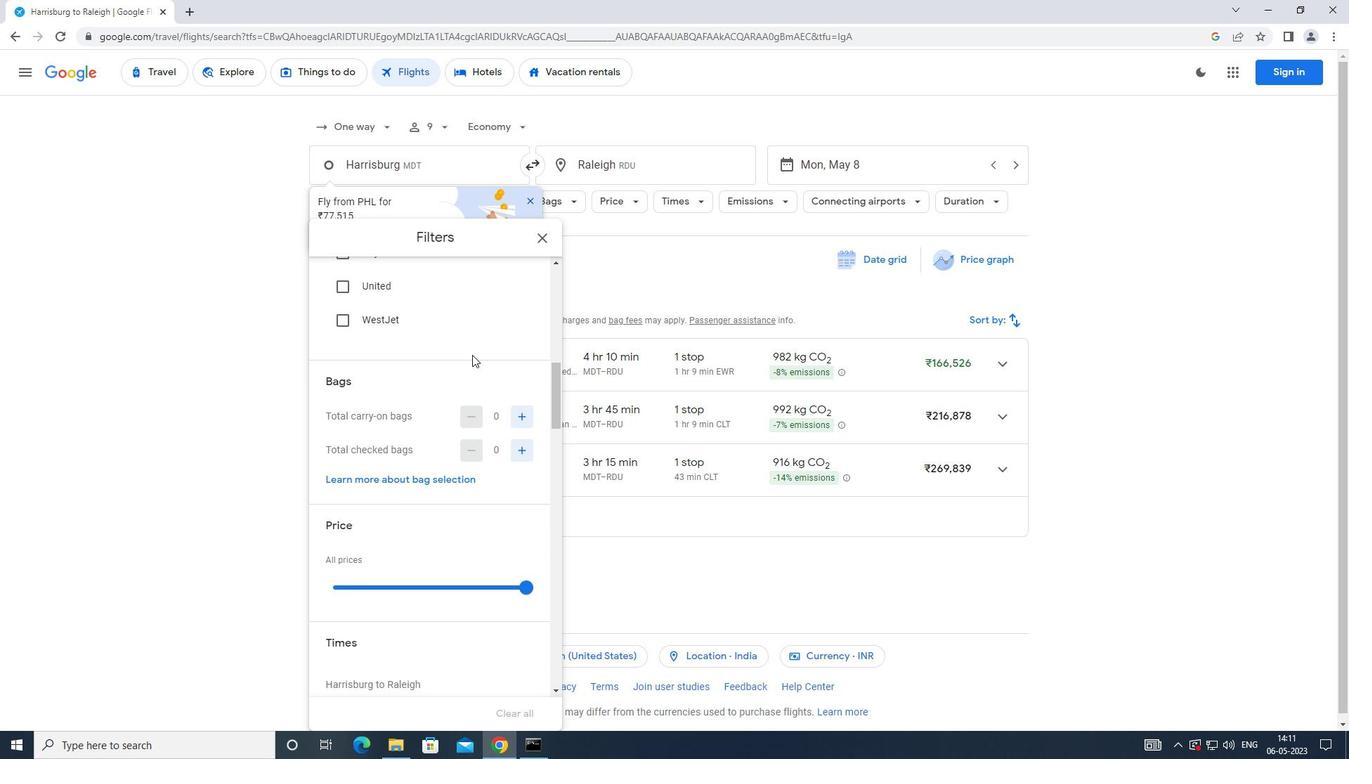 
Action: Mouse scrolled (472, 353) with delta (0, 0)
Screenshot: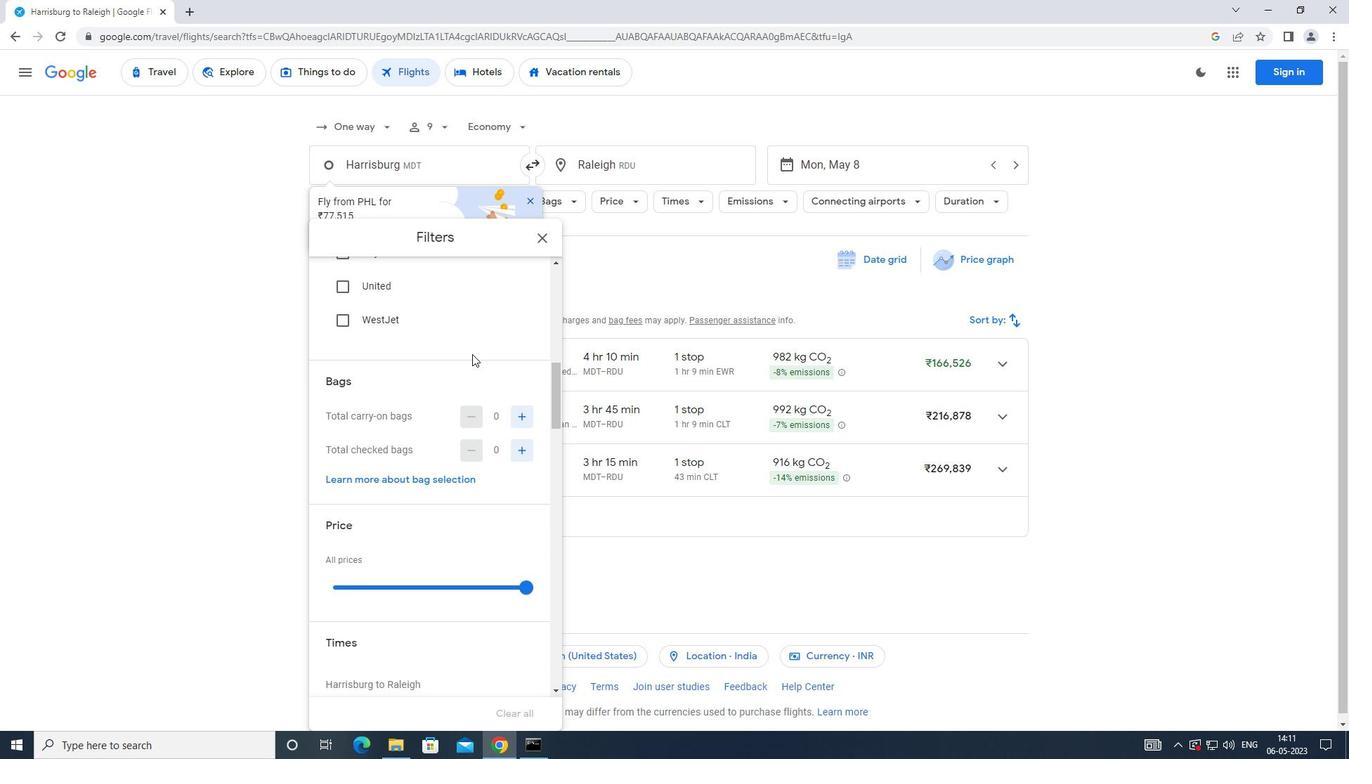 
Action: Mouse scrolled (472, 353) with delta (0, 0)
Screenshot: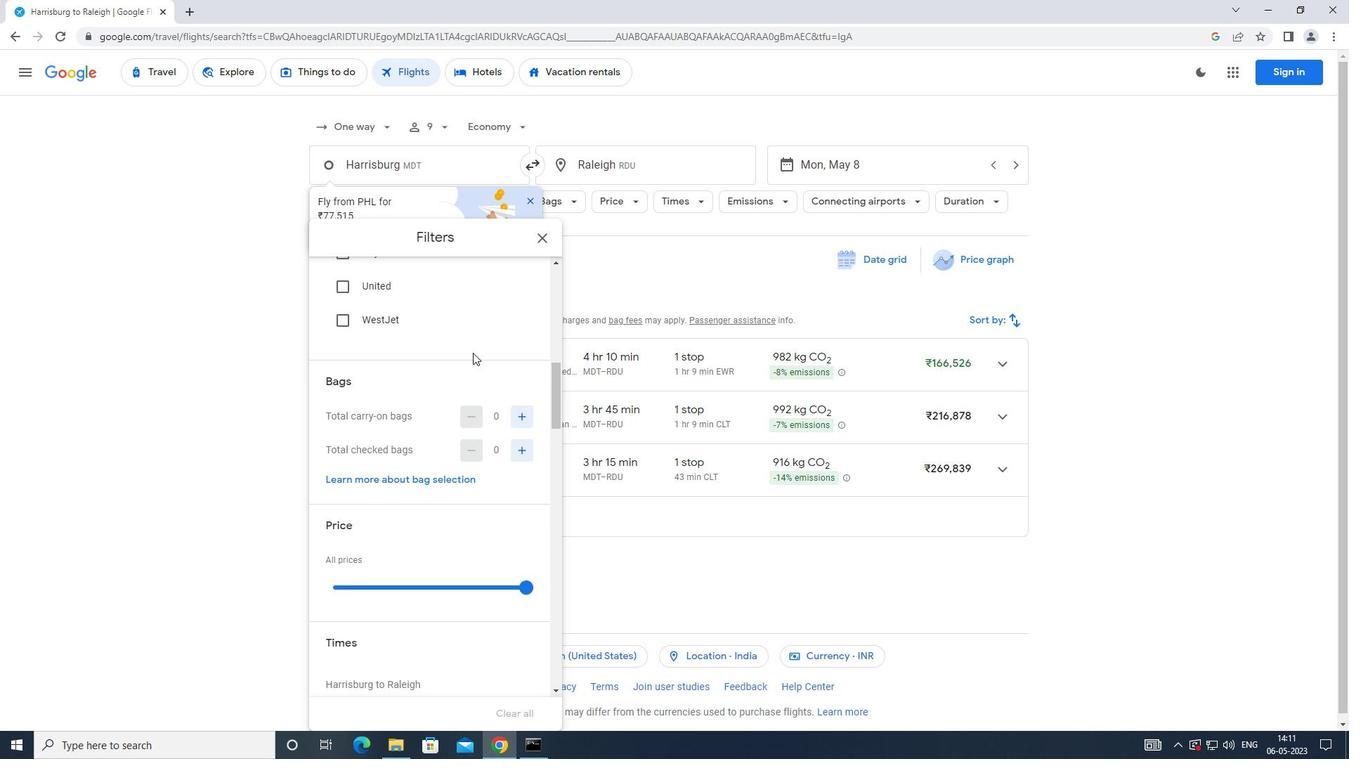 
Action: Mouse moved to (346, 360)
Screenshot: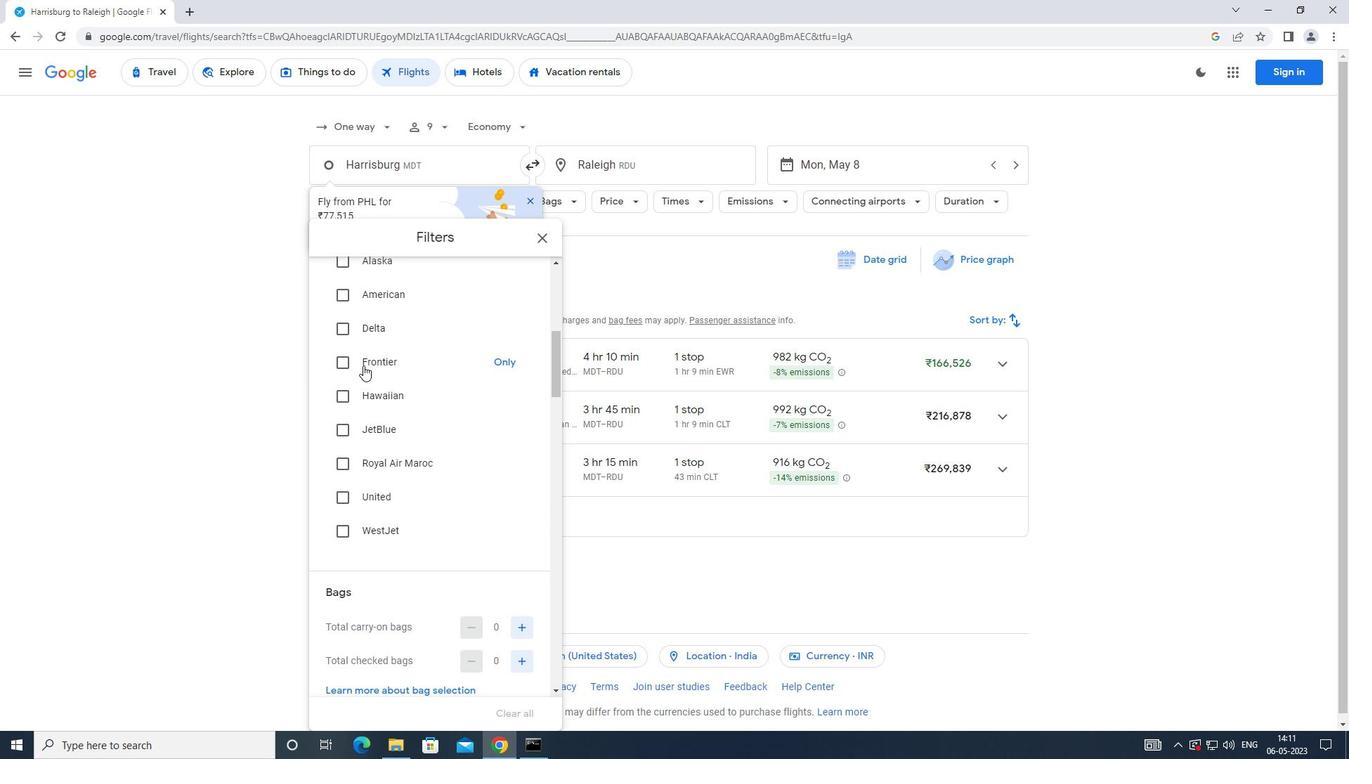 
Action: Mouse pressed left at (346, 360)
Screenshot: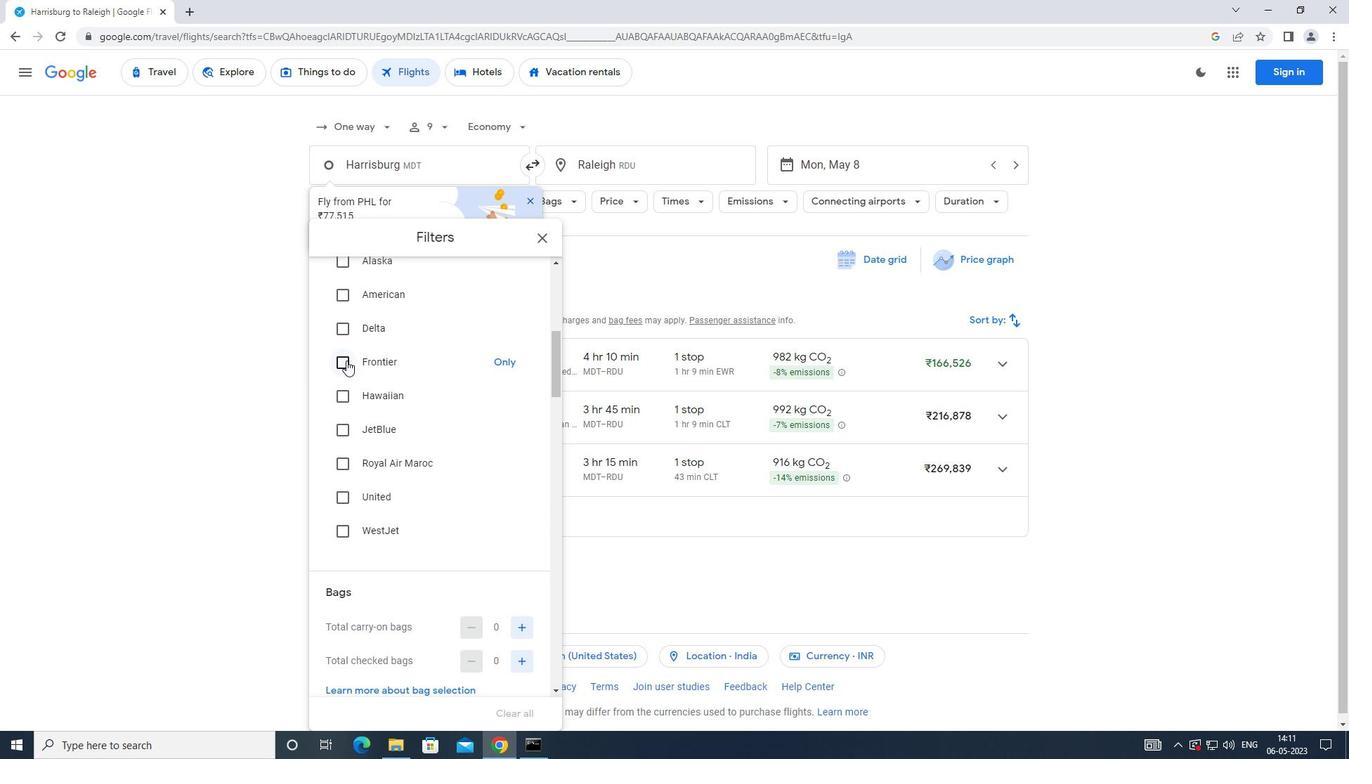 
Action: Mouse moved to (409, 366)
Screenshot: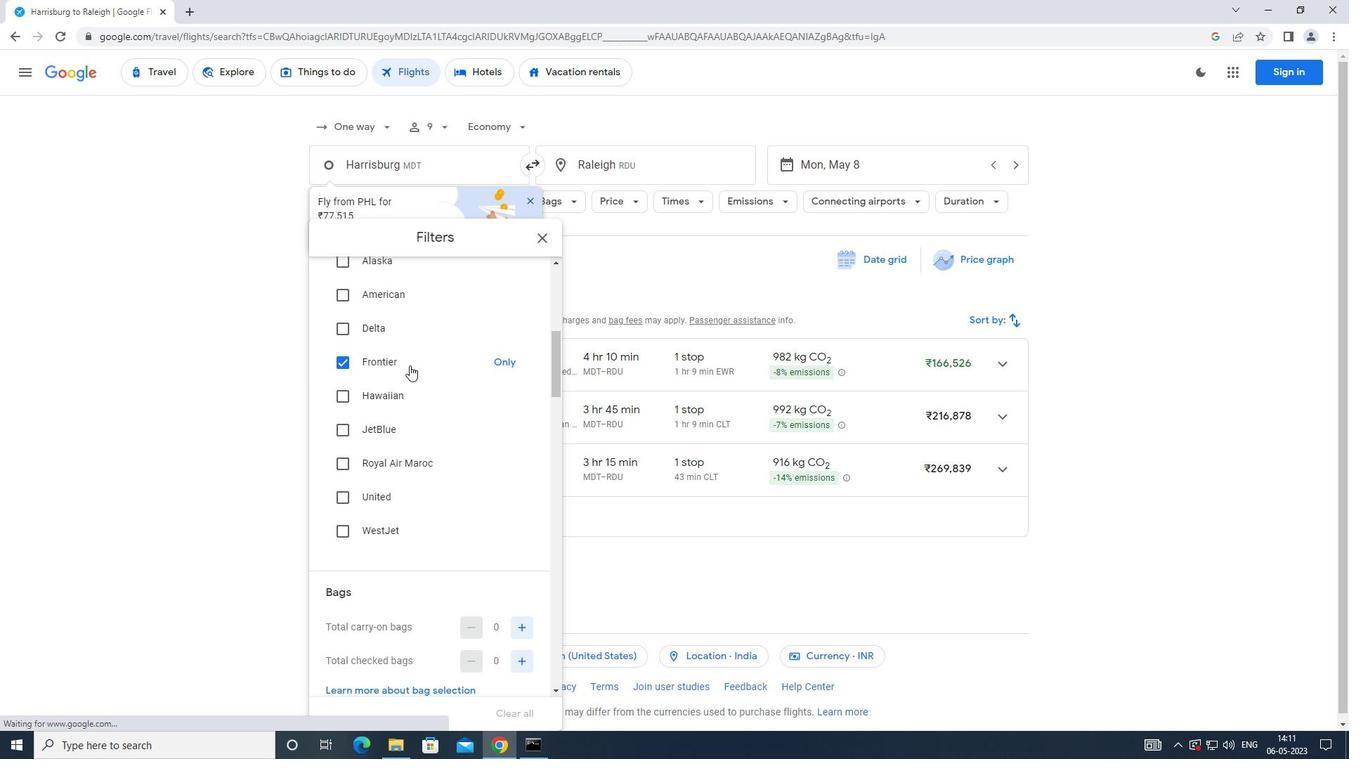 
Action: Mouse scrolled (409, 365) with delta (0, 0)
Screenshot: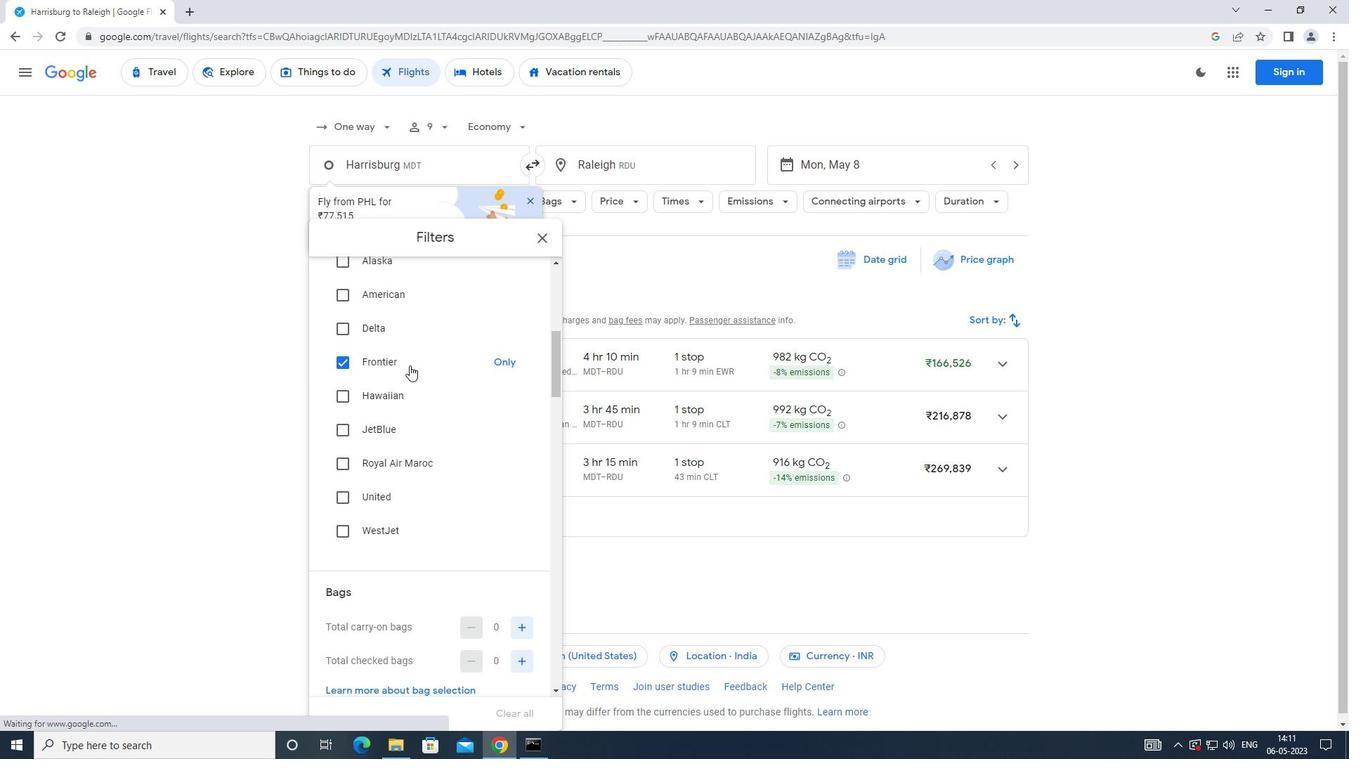 
Action: Mouse scrolled (409, 365) with delta (0, 0)
Screenshot: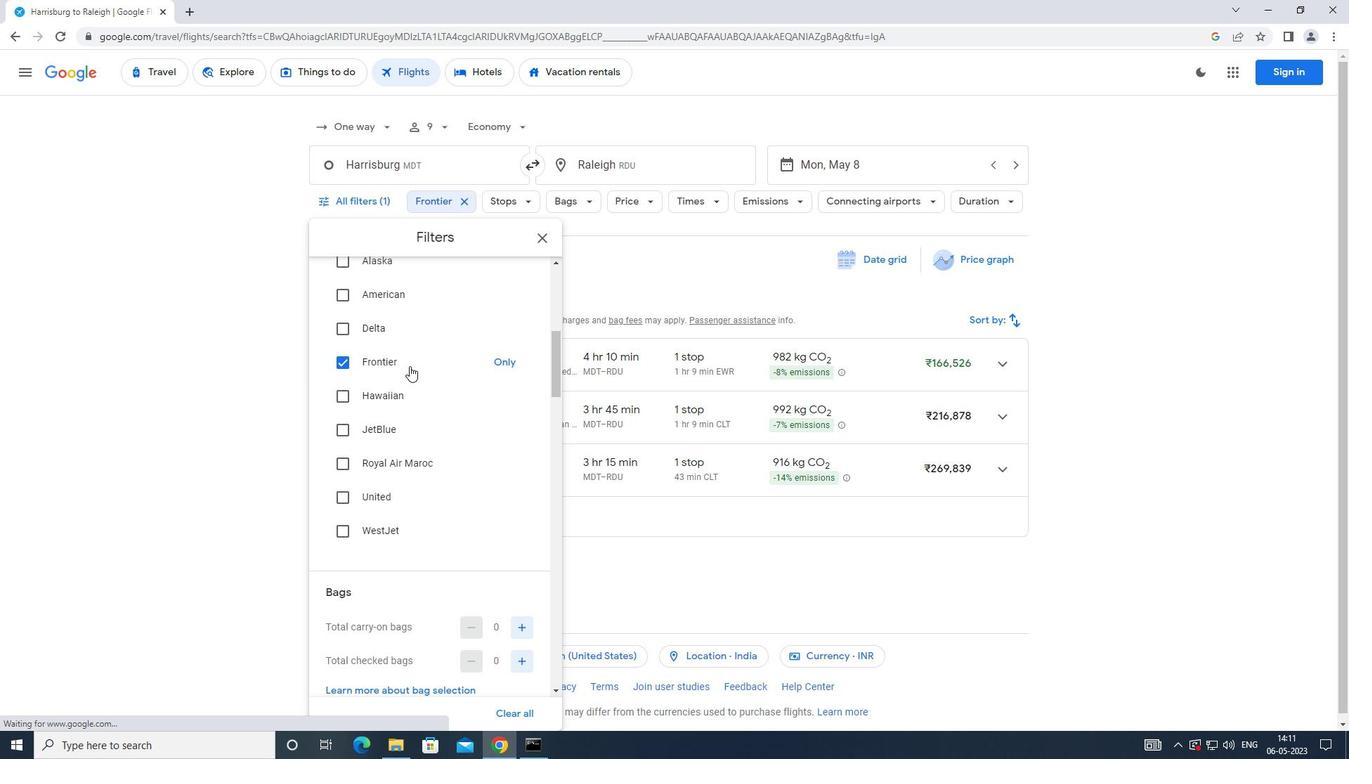 
Action: Mouse scrolled (409, 365) with delta (0, 0)
Screenshot: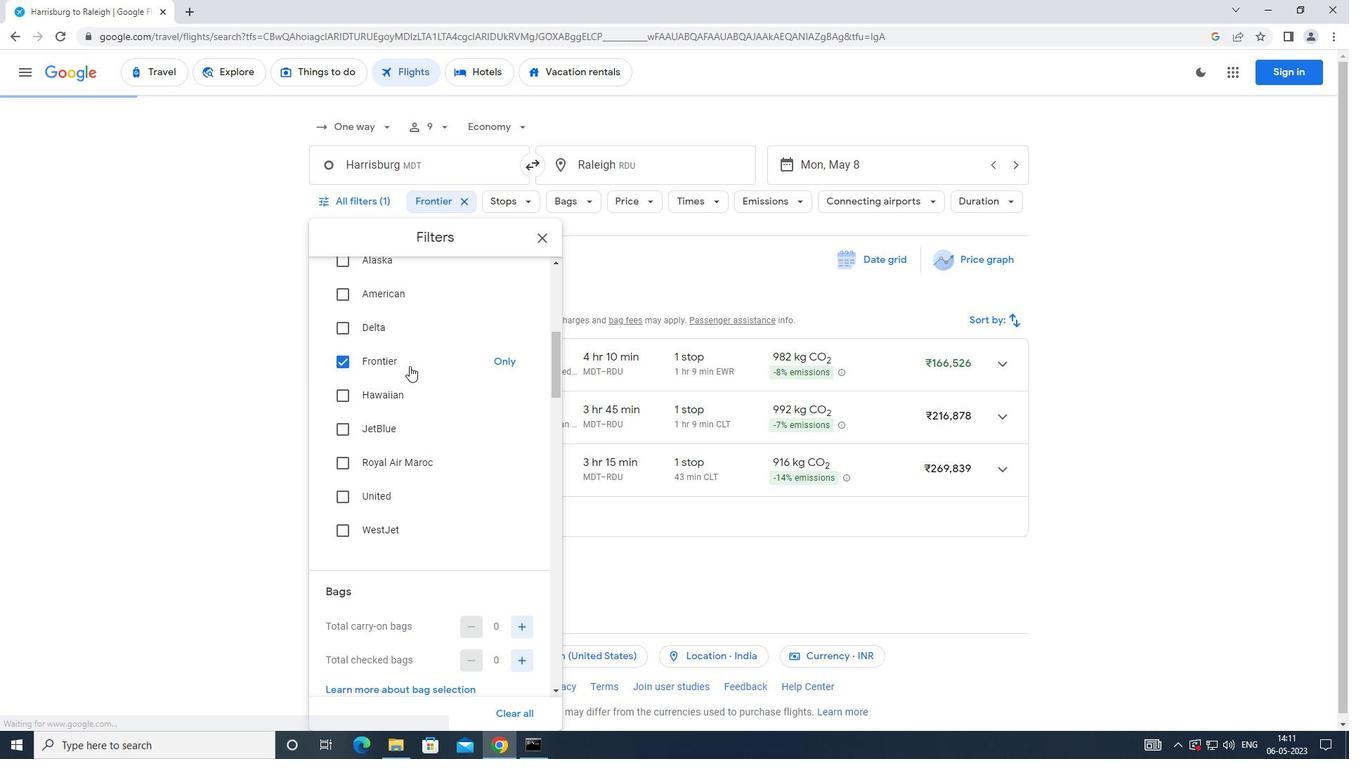 
Action: Mouse moved to (411, 366)
Screenshot: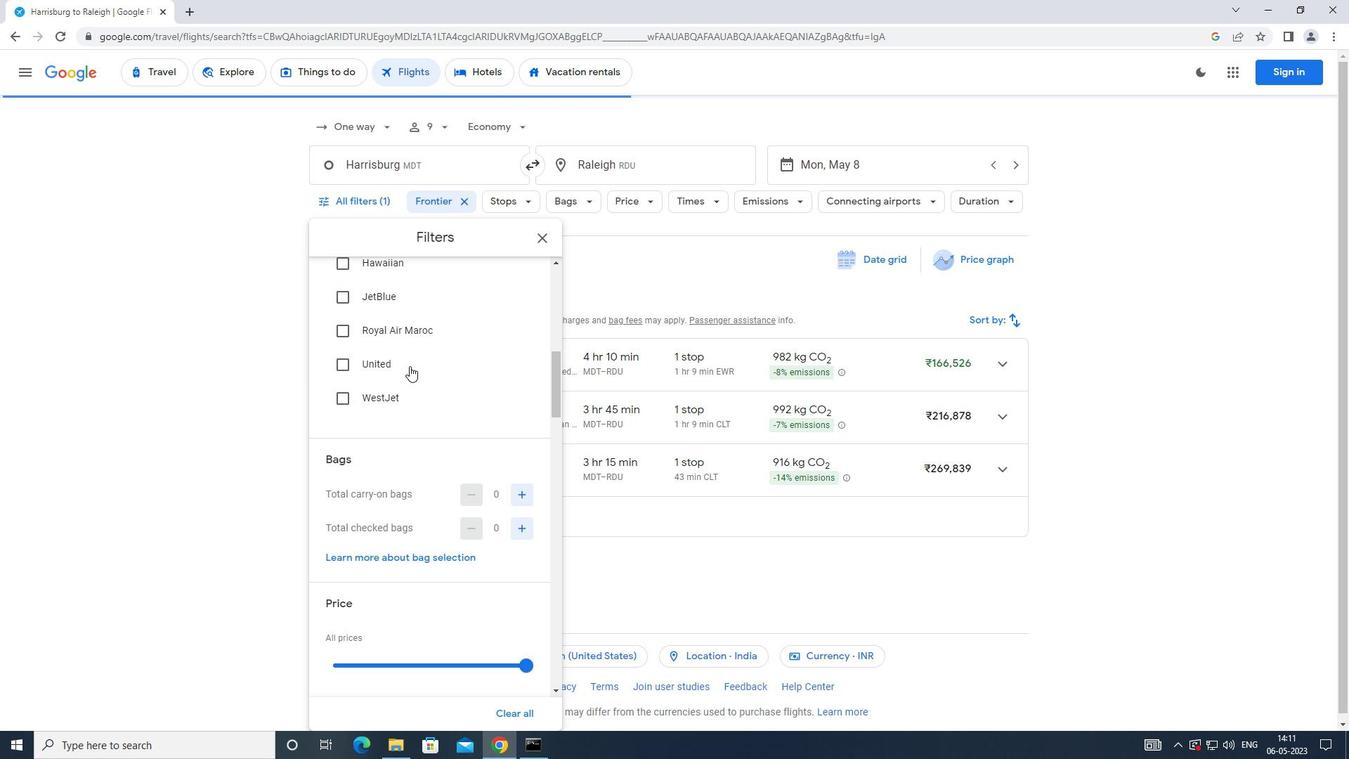 
Action: Mouse scrolled (411, 365) with delta (0, 0)
Screenshot: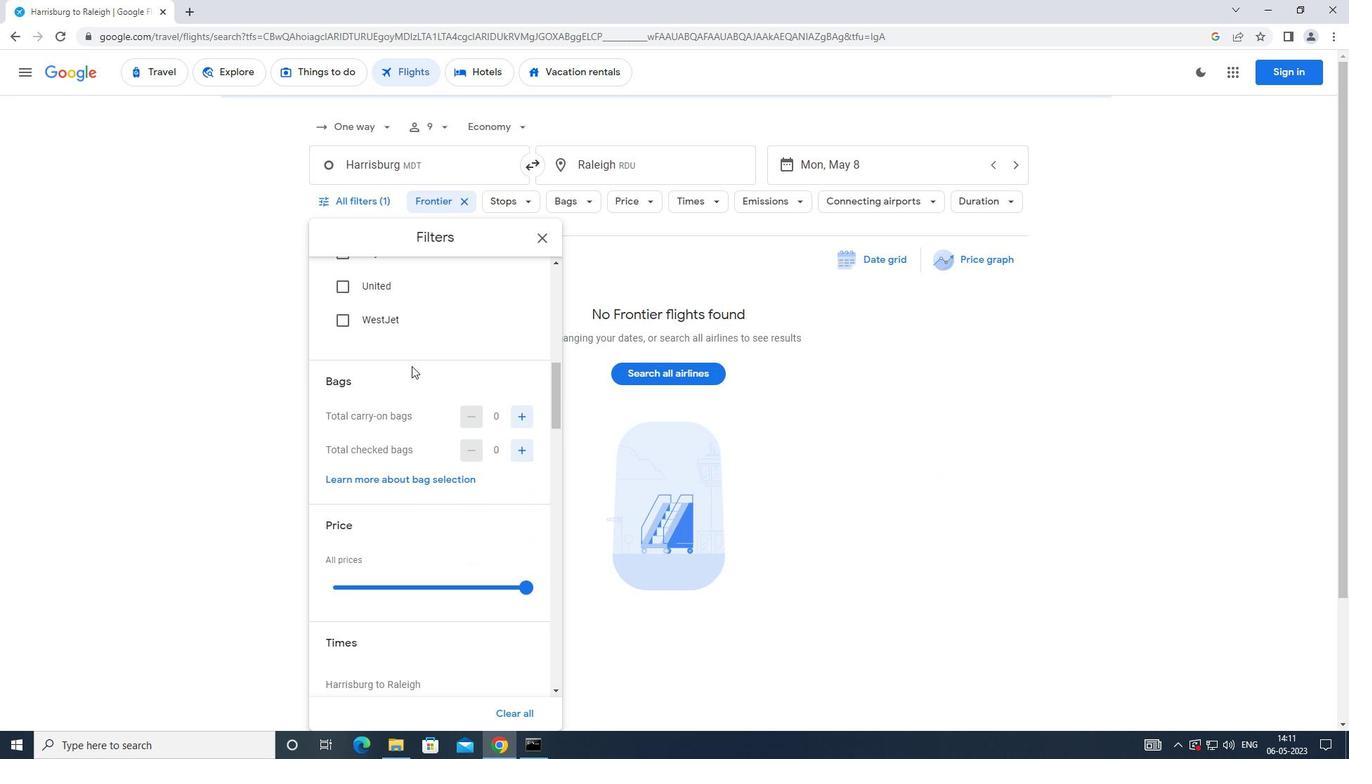 
Action: Mouse moved to (412, 366)
Screenshot: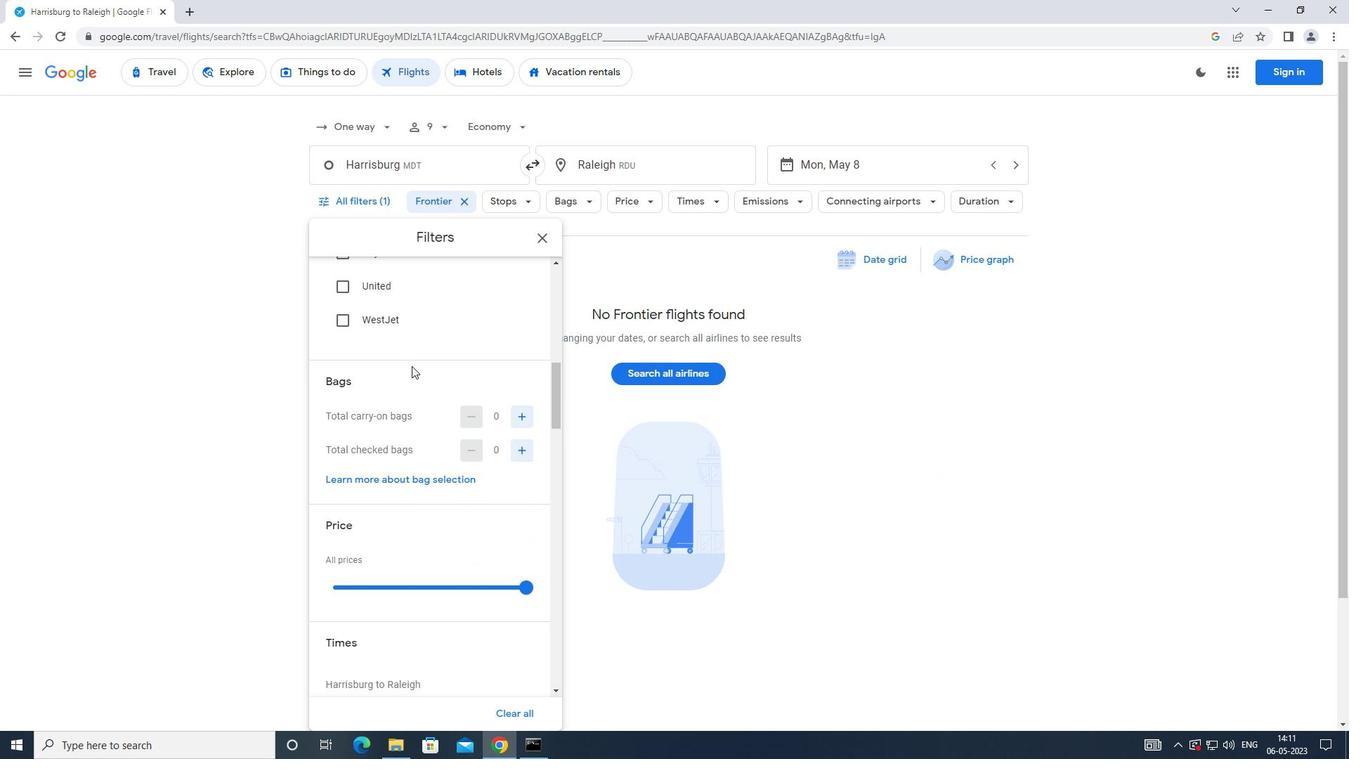
Action: Mouse scrolled (412, 365) with delta (0, 0)
Screenshot: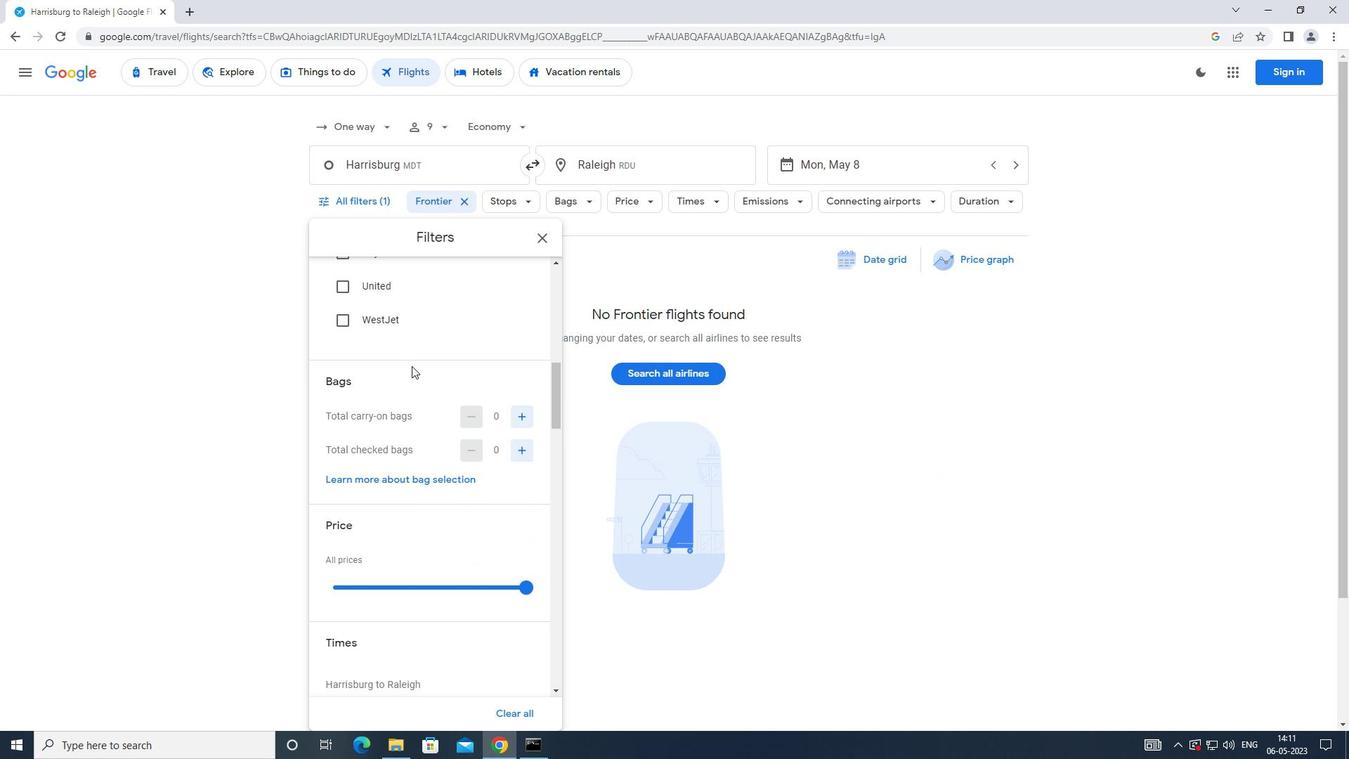 
Action: Mouse moved to (522, 284)
Screenshot: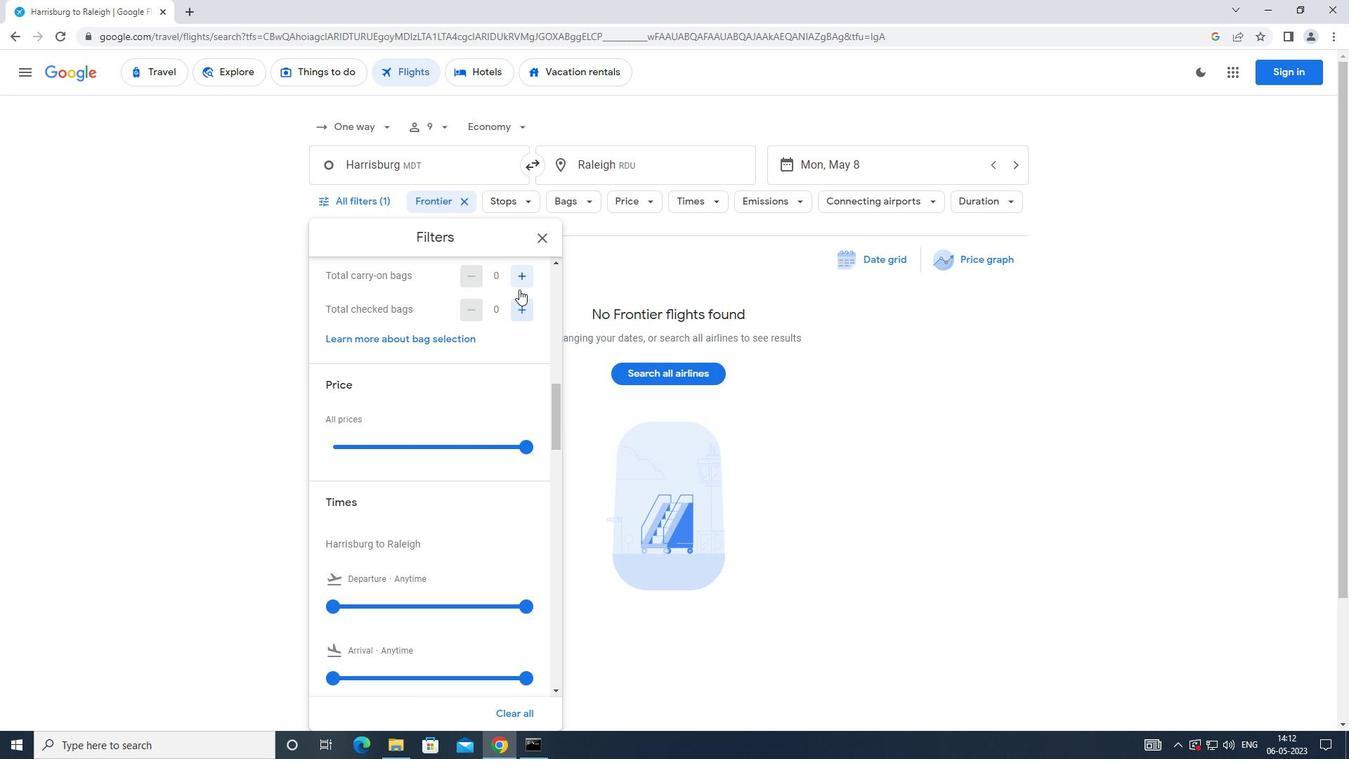 
Action: Mouse pressed left at (522, 284)
Screenshot: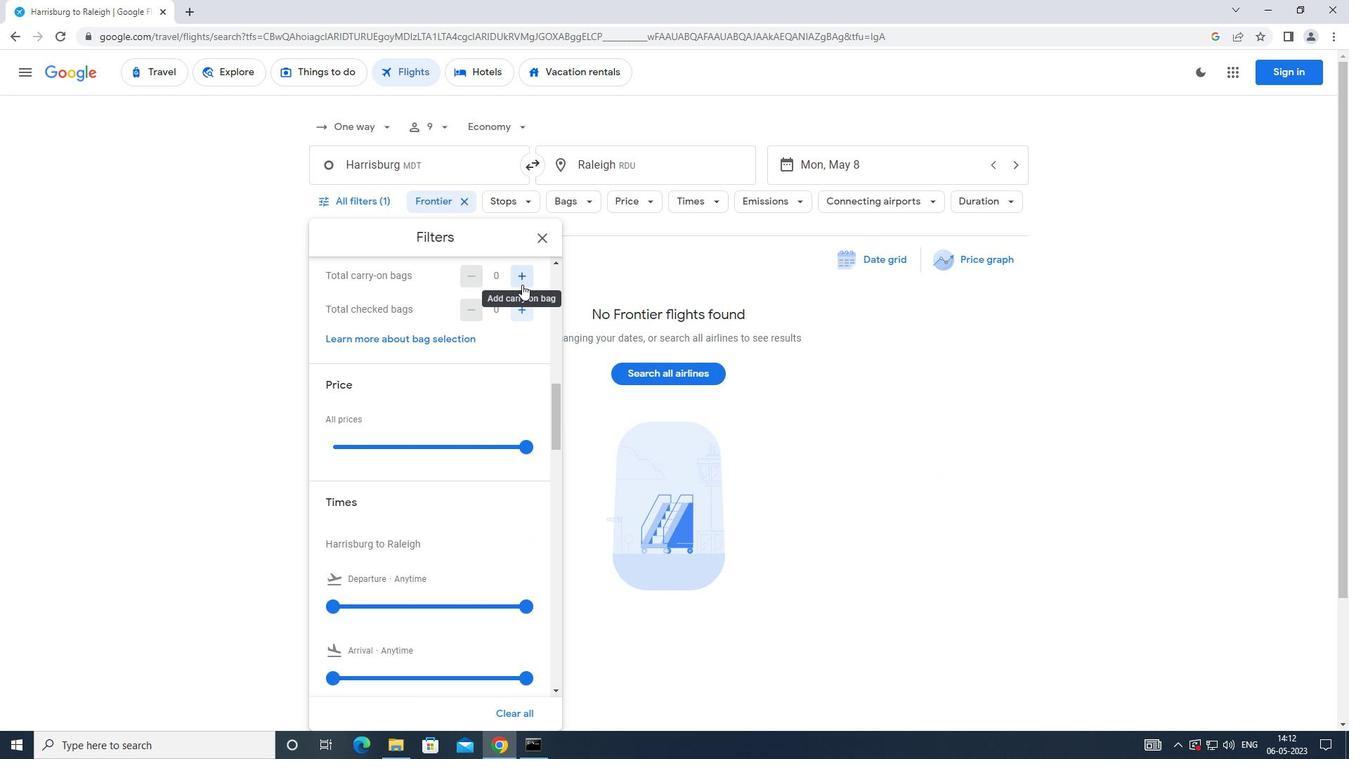 
Action: Mouse moved to (523, 314)
Screenshot: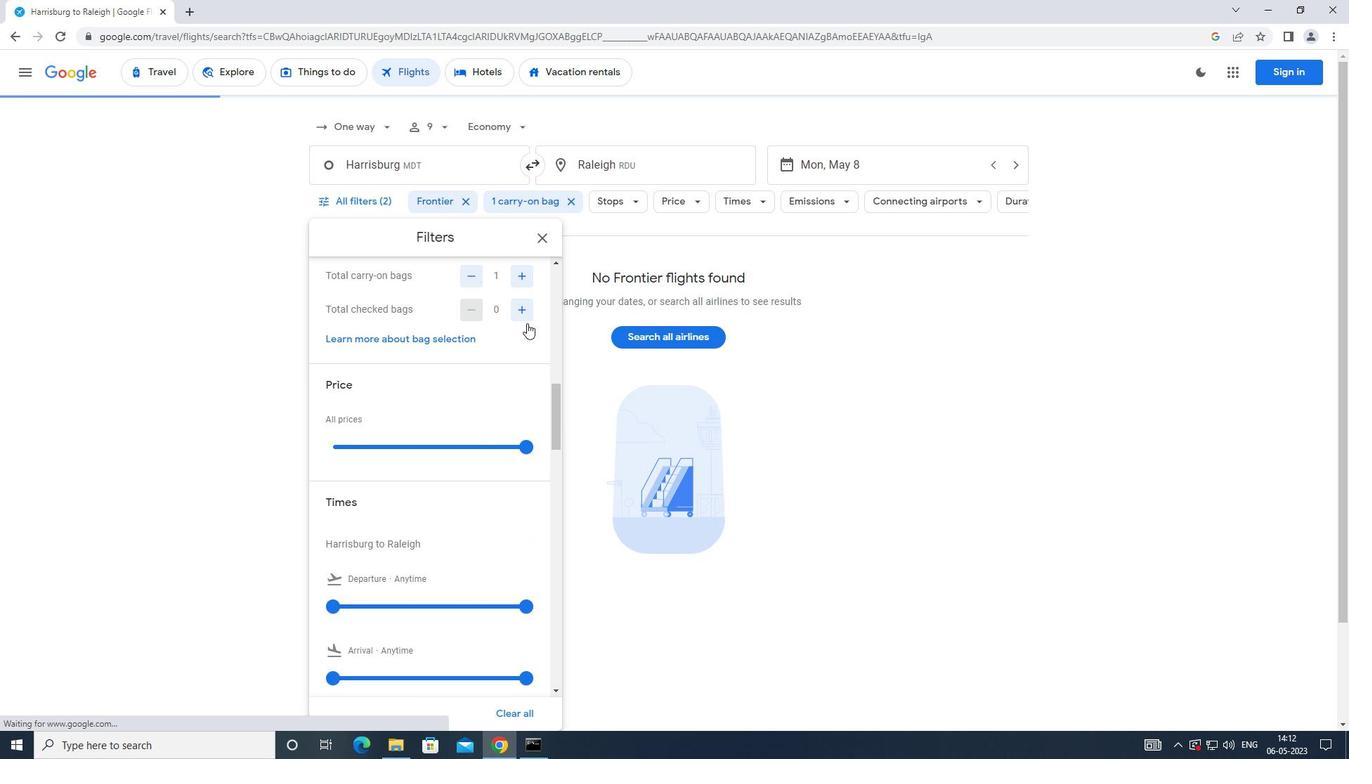
Action: Mouse pressed left at (523, 314)
Screenshot: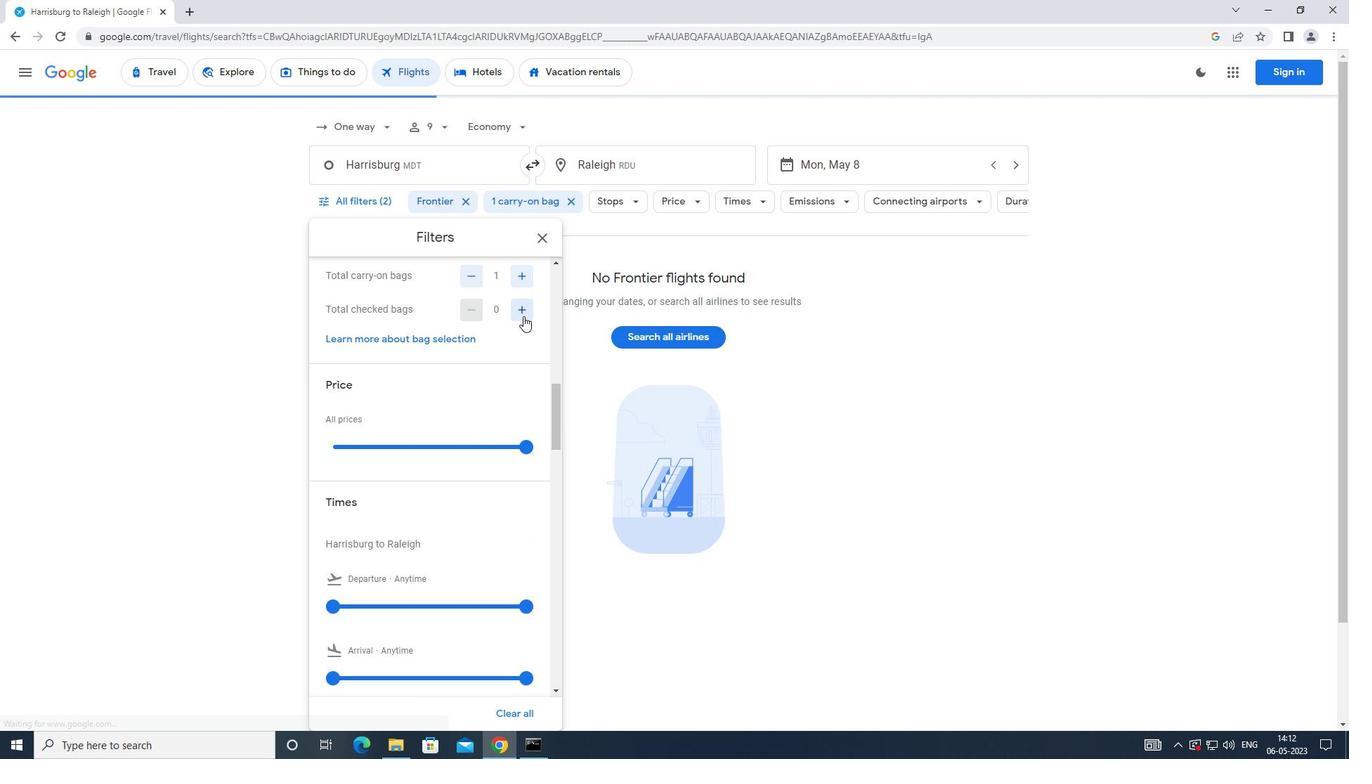 
Action: Mouse moved to (524, 444)
Screenshot: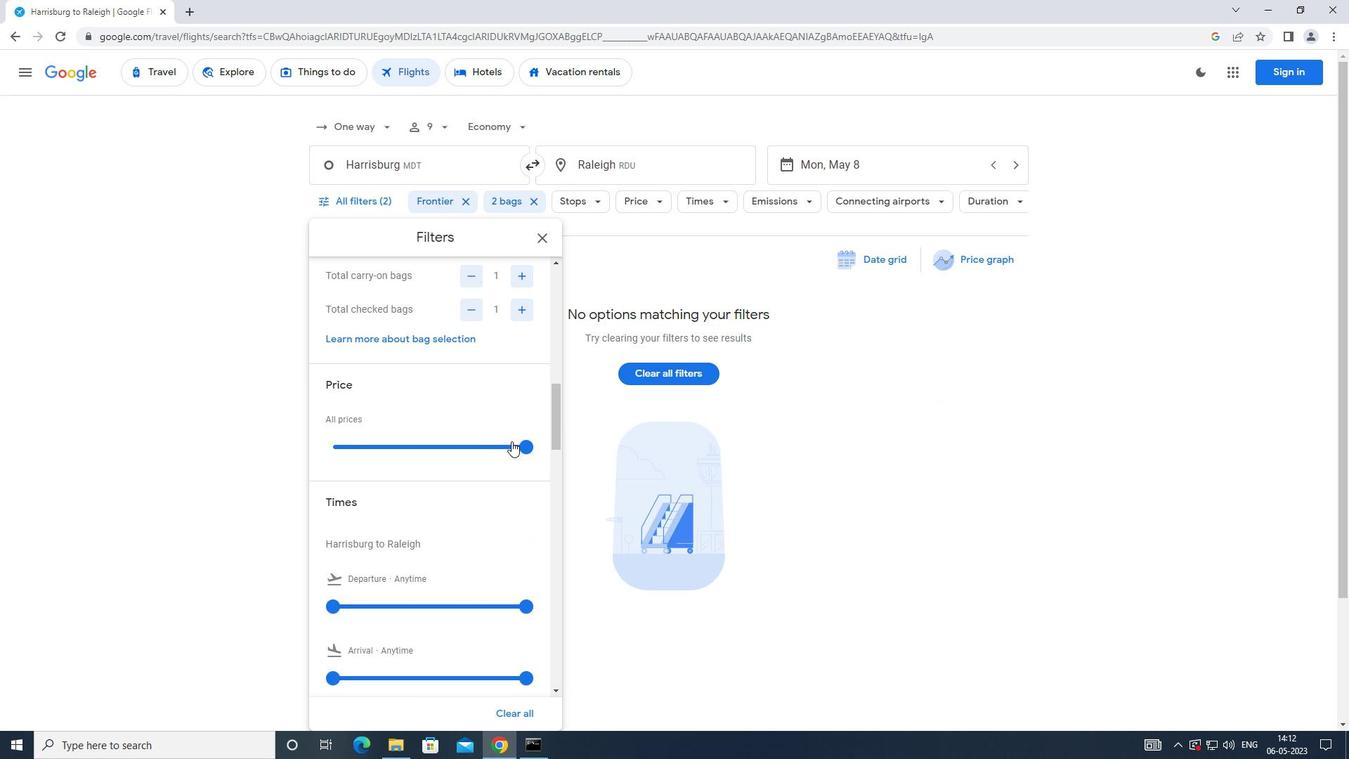 
Action: Mouse pressed left at (524, 444)
Screenshot: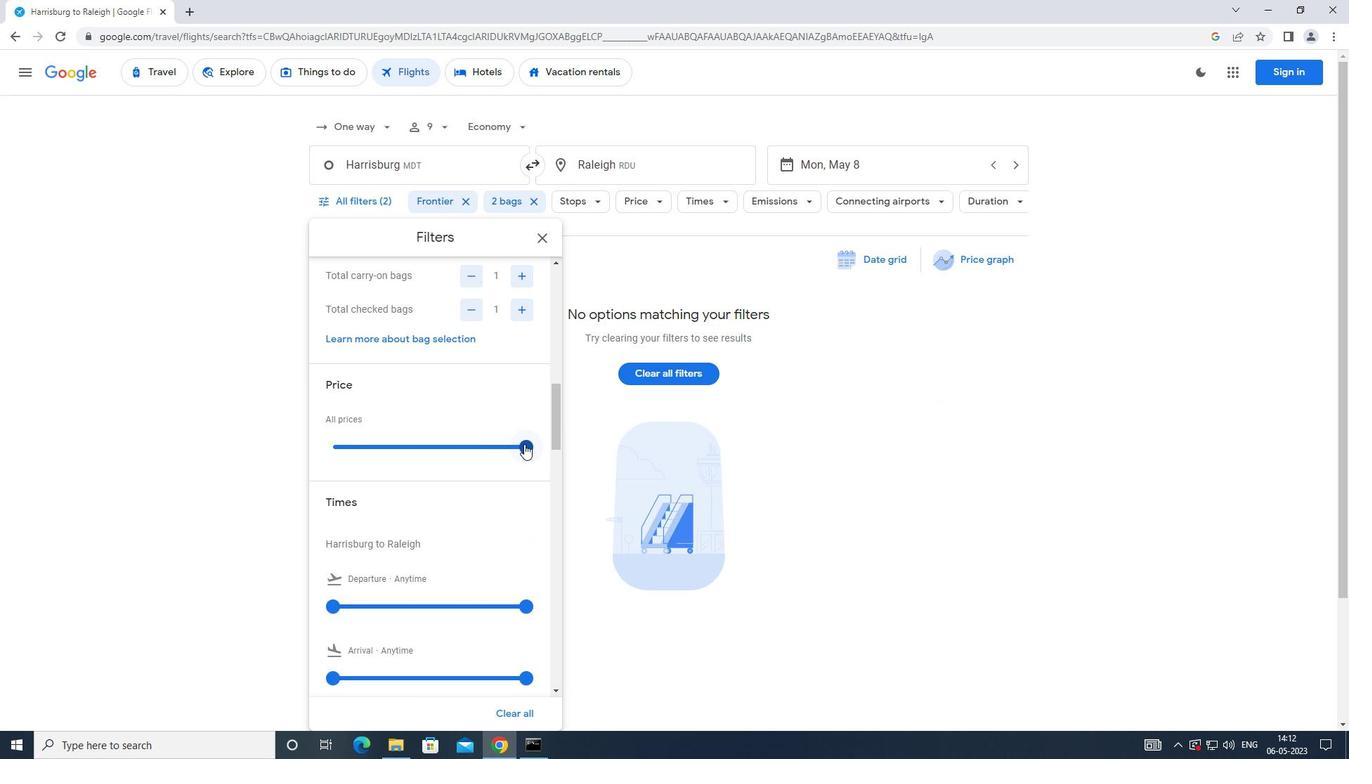 
Action: Mouse moved to (479, 436)
Screenshot: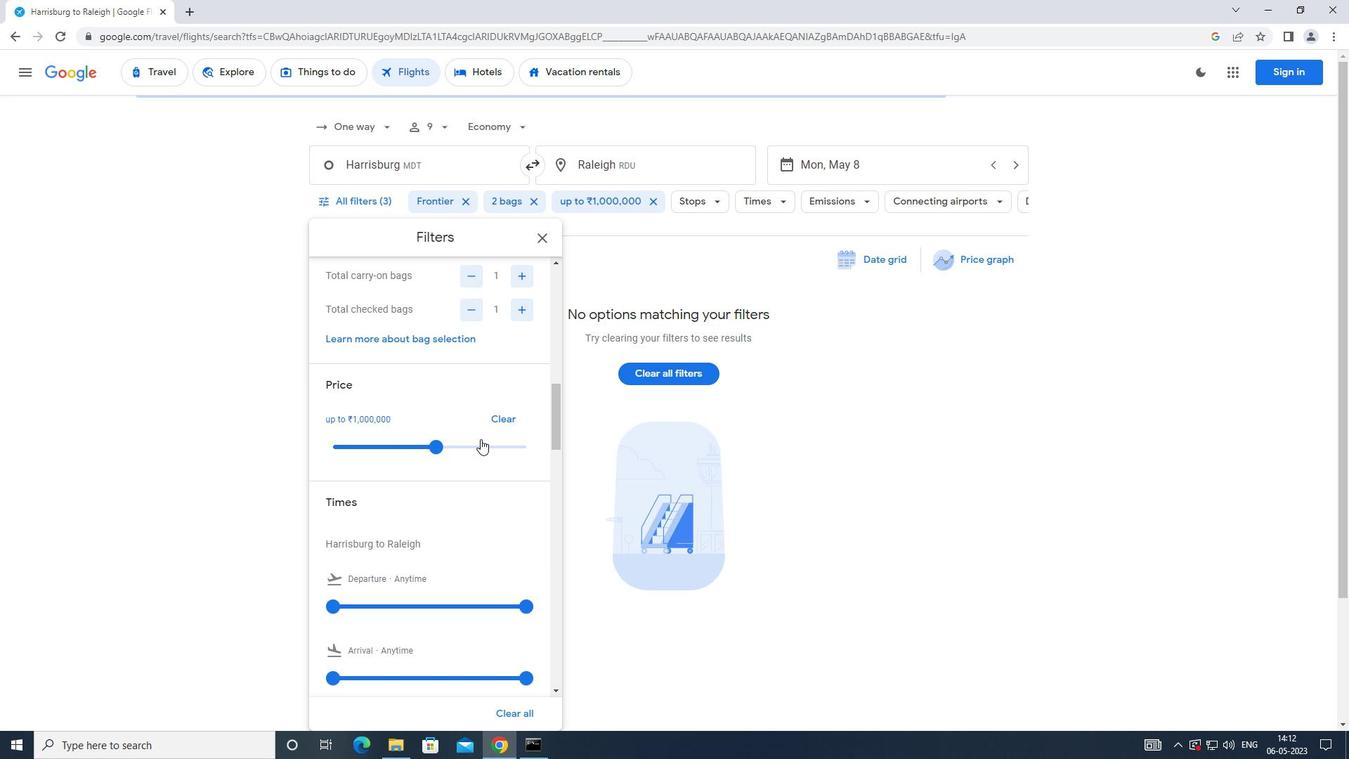 
Action: Mouse scrolled (479, 435) with delta (0, 0)
Screenshot: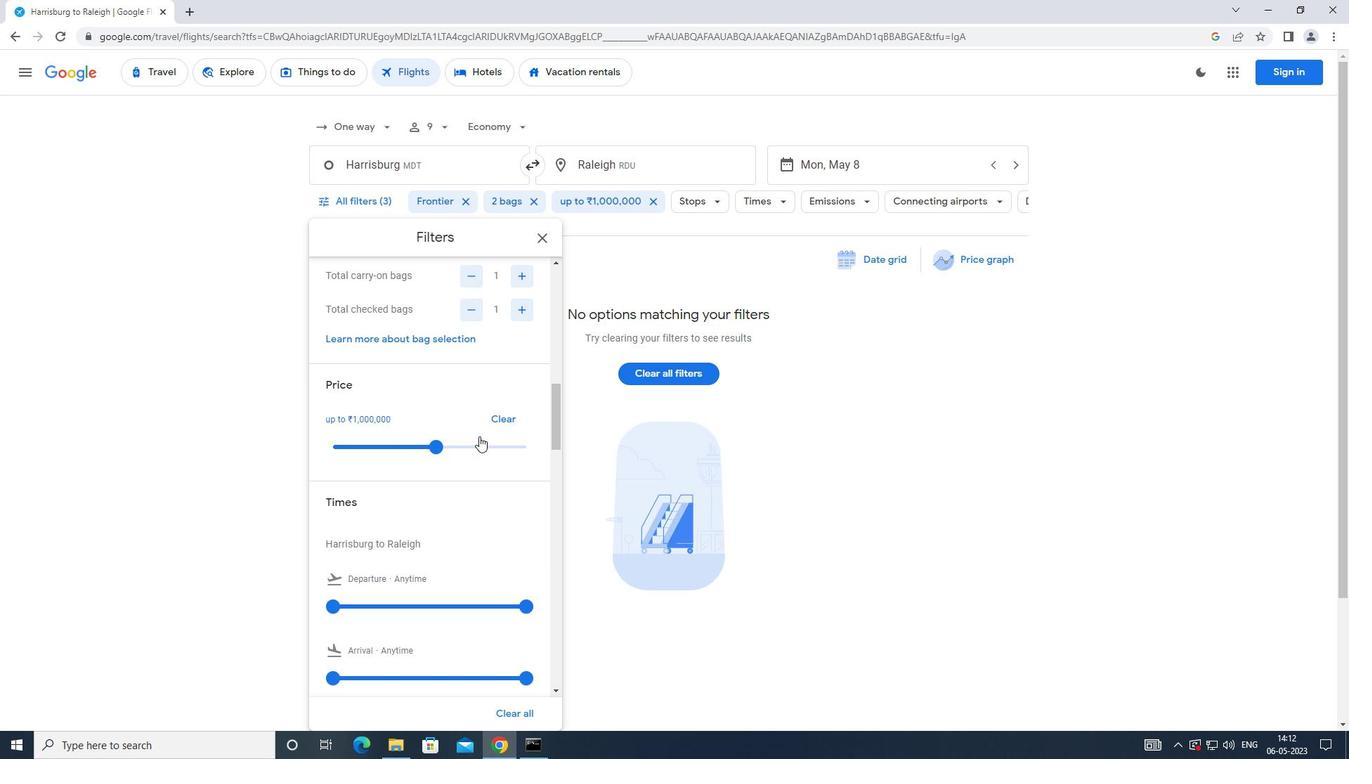 
Action: Mouse scrolled (479, 435) with delta (0, 0)
Screenshot: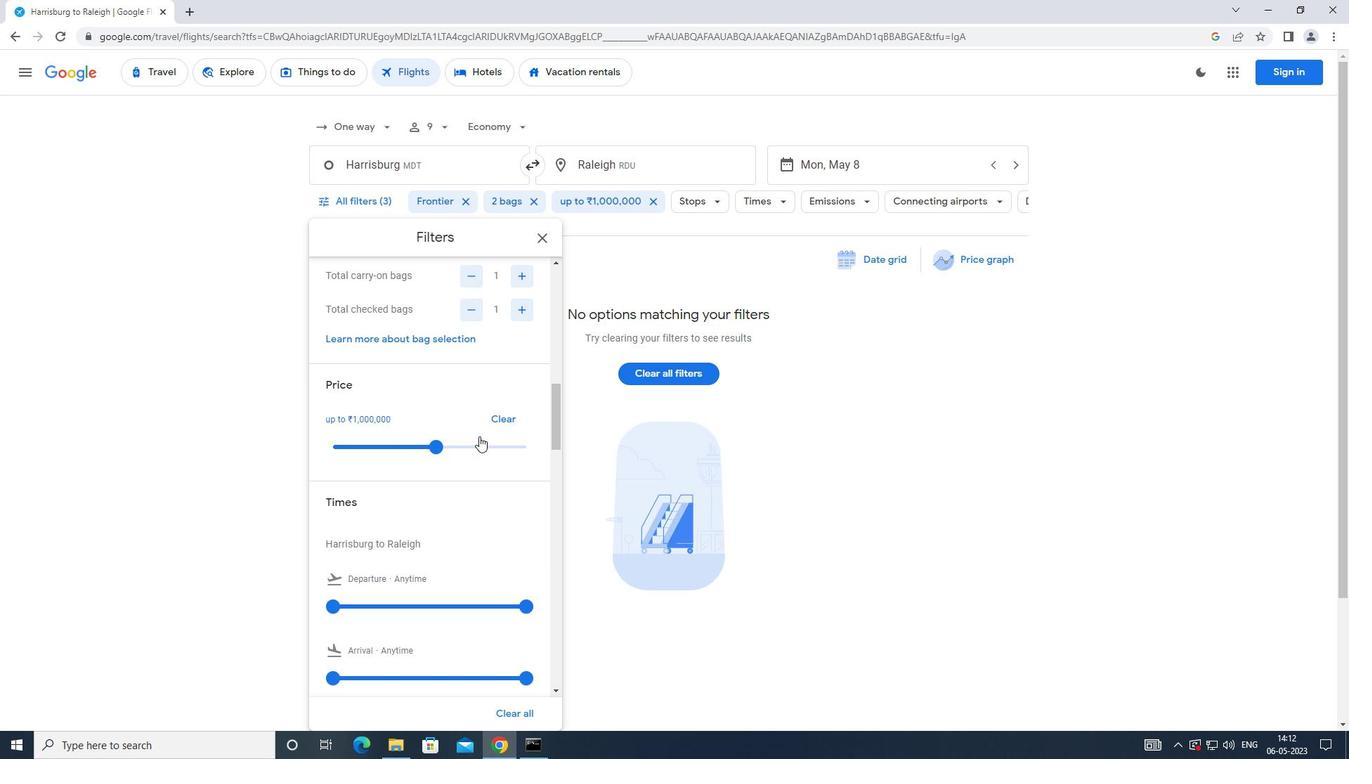 
Action: Mouse scrolled (479, 435) with delta (0, 0)
Screenshot: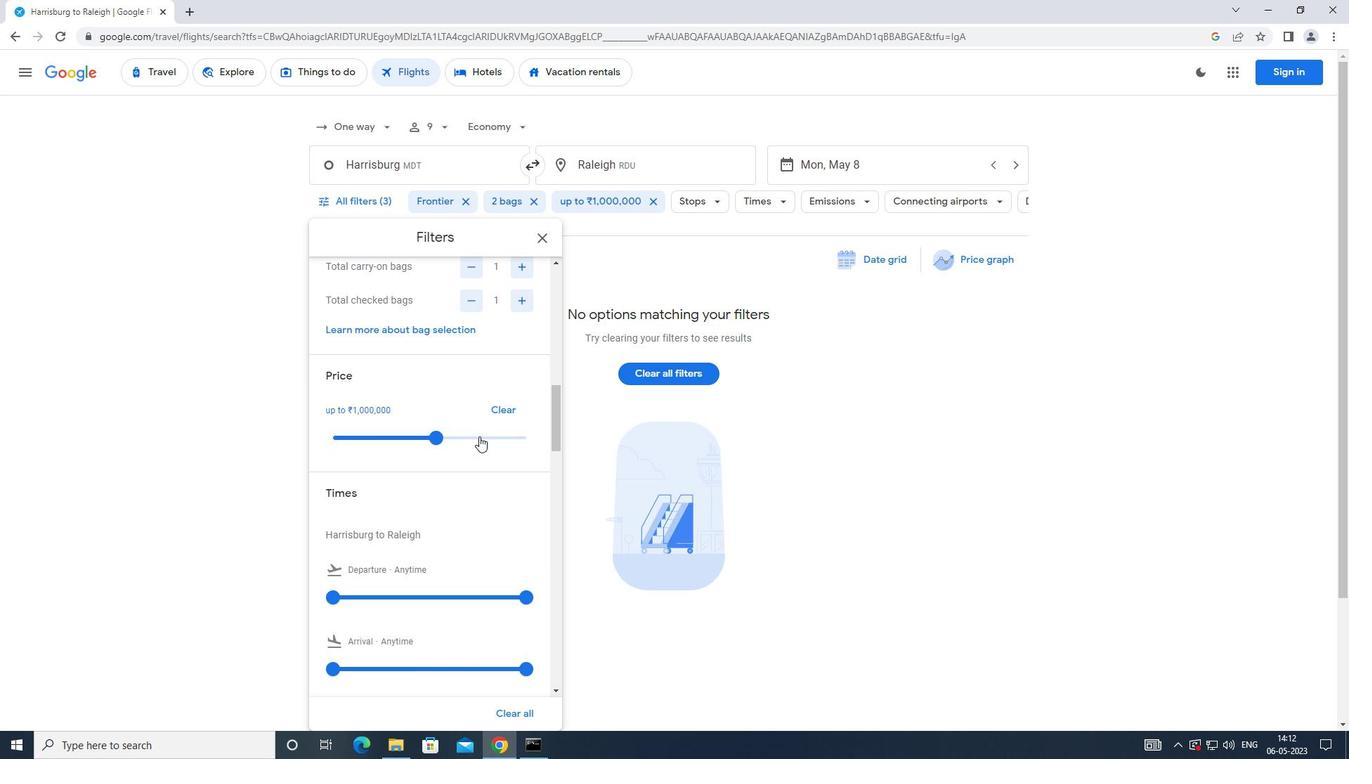 
Action: Mouse moved to (478, 430)
Screenshot: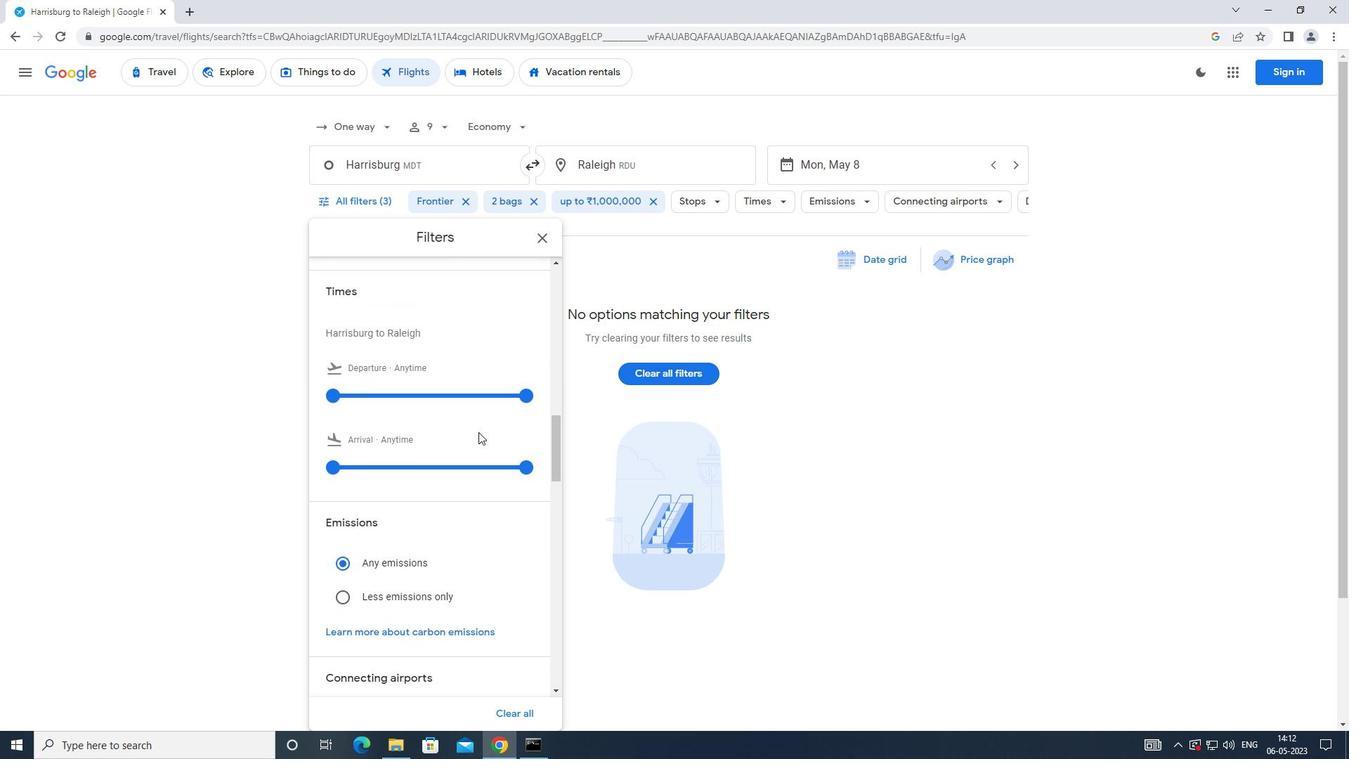 
Action: Mouse scrolled (478, 430) with delta (0, 0)
Screenshot: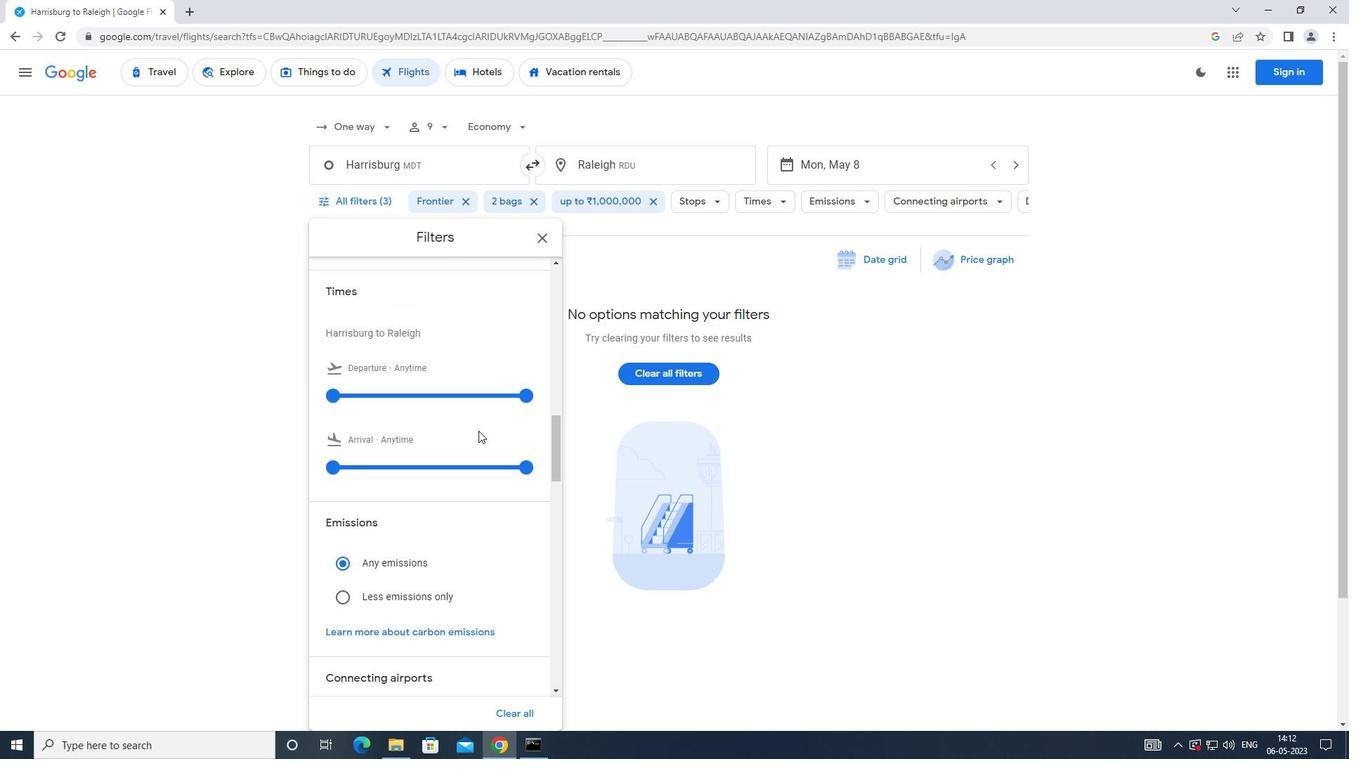
Action: Mouse moved to (331, 328)
Screenshot: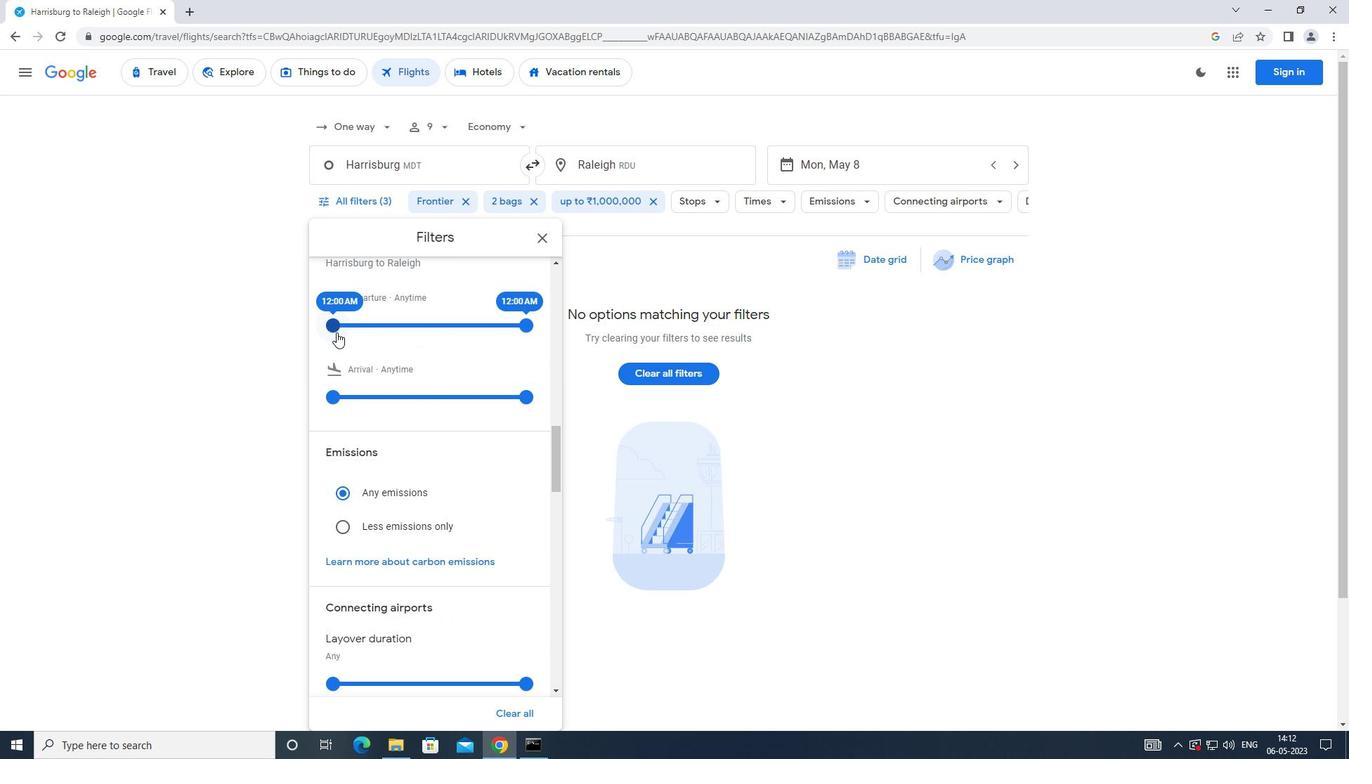 
Action: Mouse pressed left at (331, 328)
Screenshot: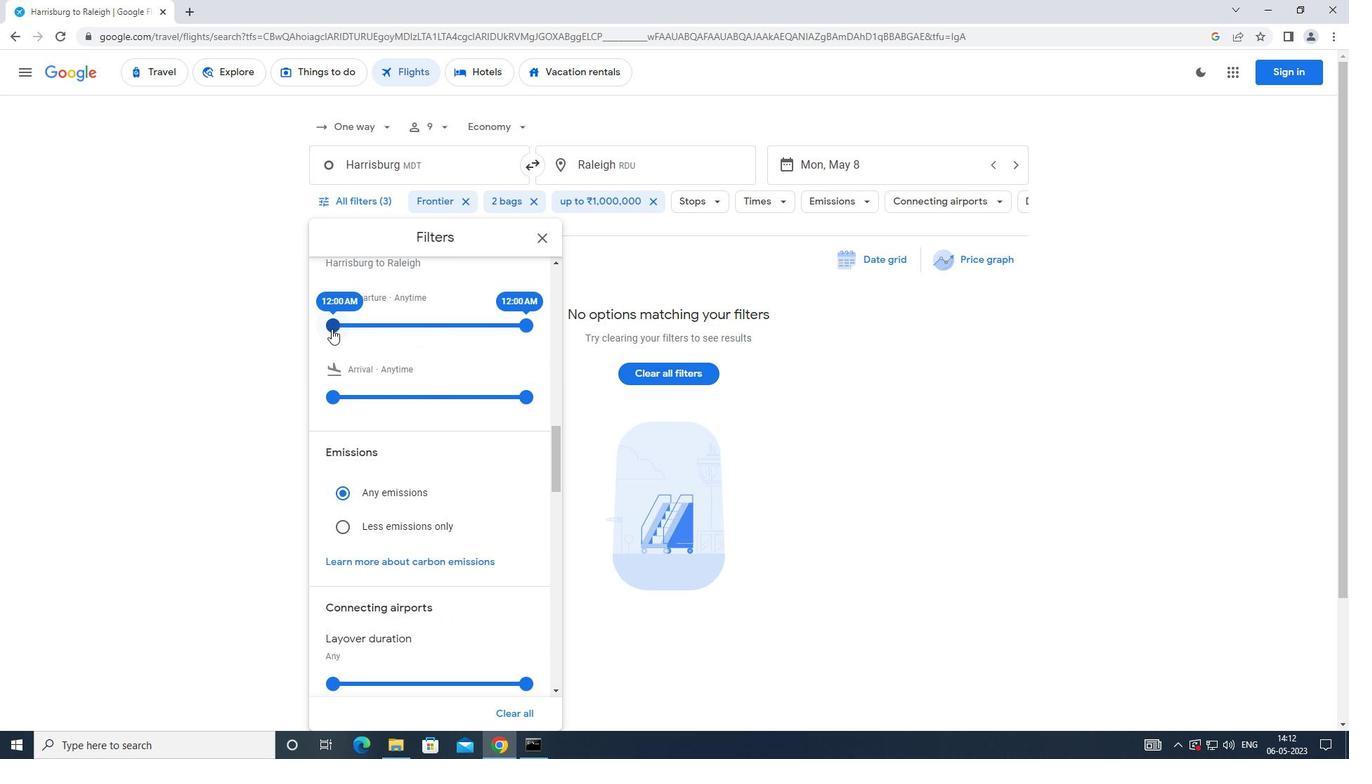 
Action: Mouse moved to (527, 326)
Screenshot: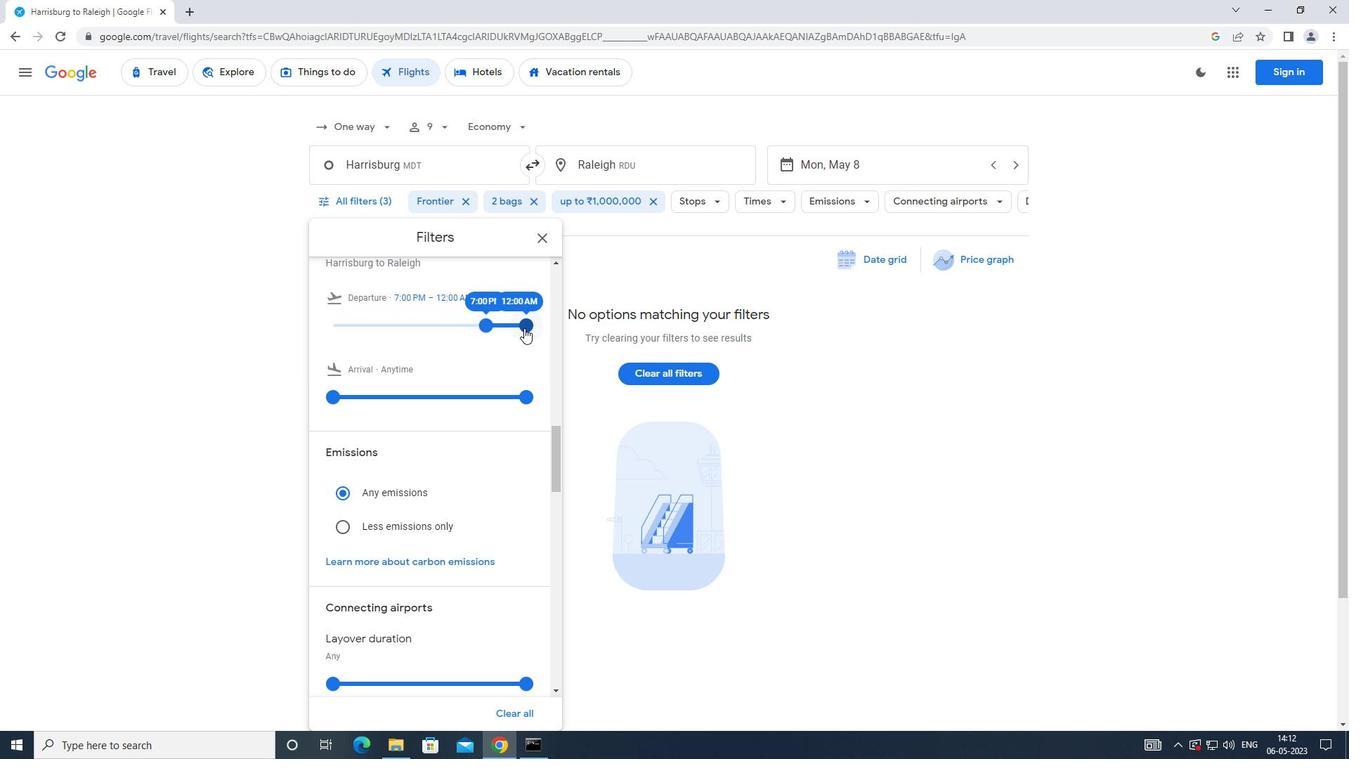 
Action: Mouse pressed left at (527, 326)
Screenshot: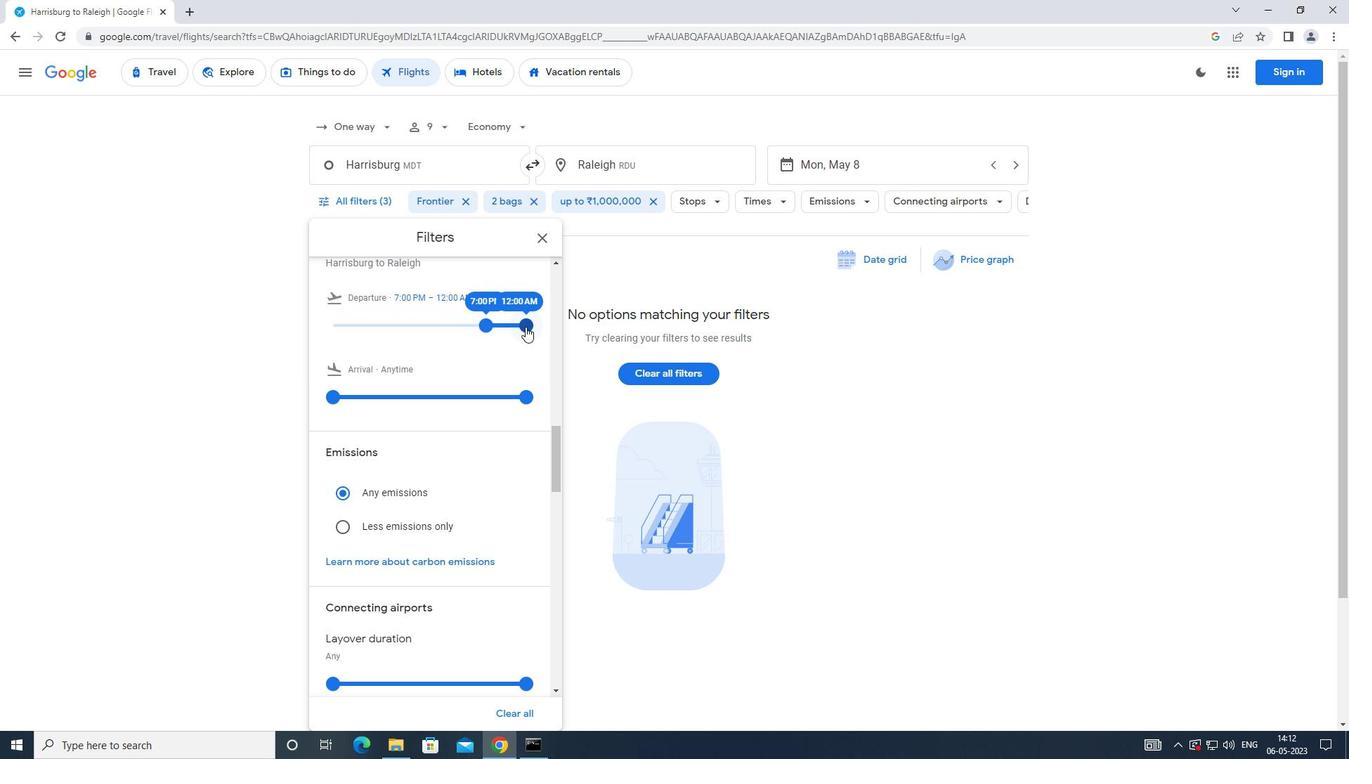 
Action: Mouse moved to (437, 331)
Screenshot: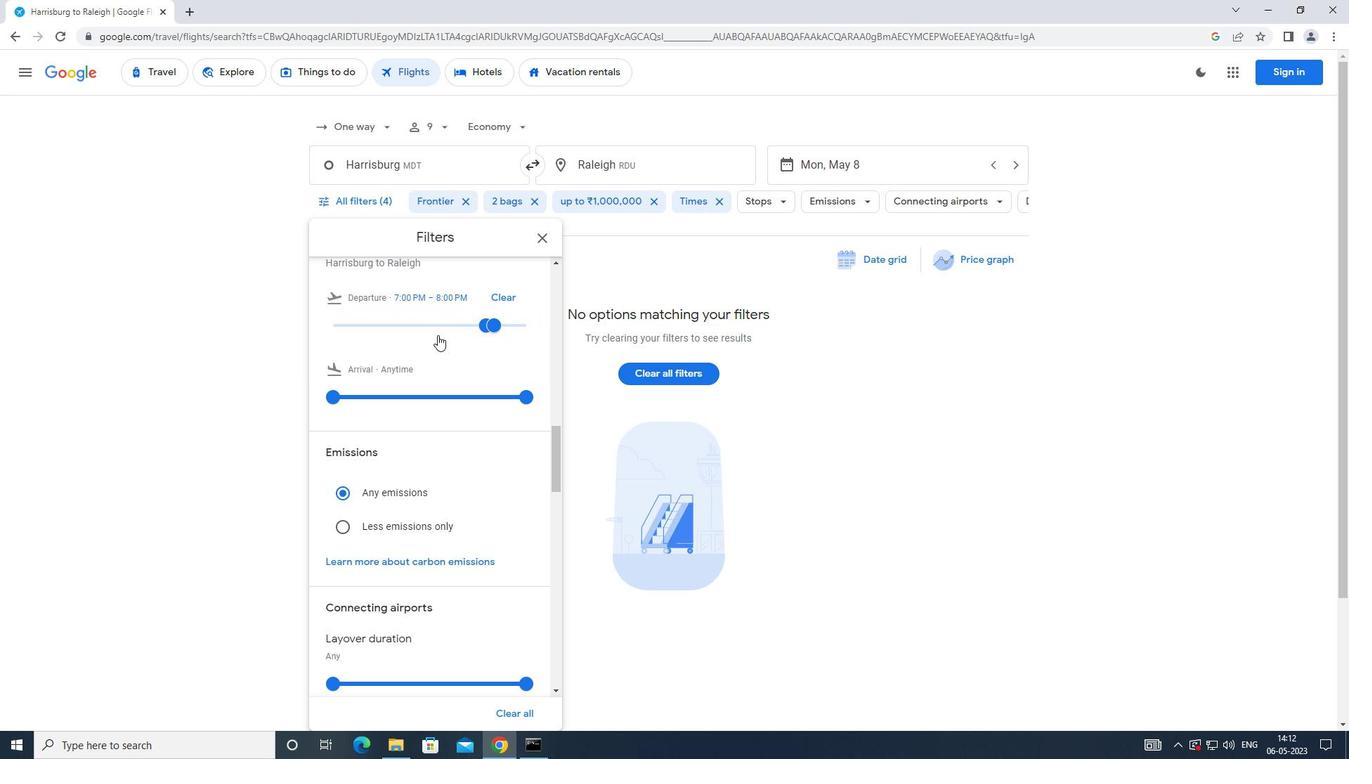
